 Task: Search for a house in Imbituva, Brazil, for 4 guests from September 6 to September 12, with a price range of ₹10,000 to ₹14,000, and include amenities like WiFi and TV.
Action: Mouse pressed left at (527, 128)
Screenshot: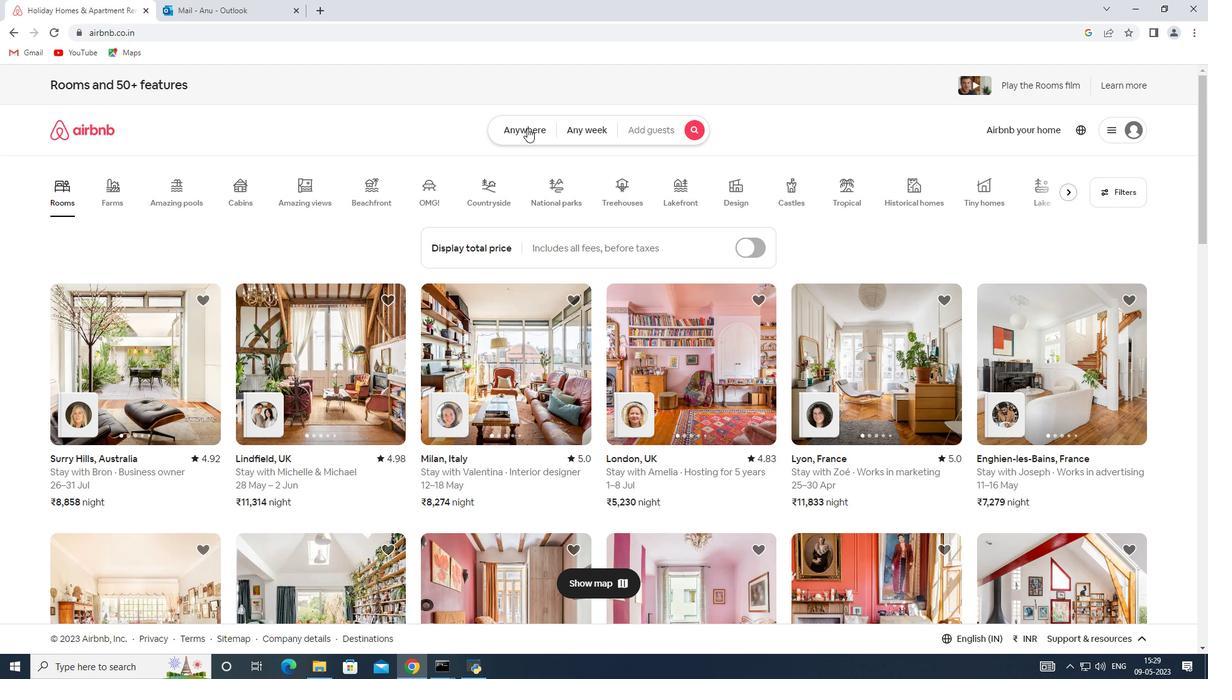 
Action: Mouse moved to (417, 182)
Screenshot: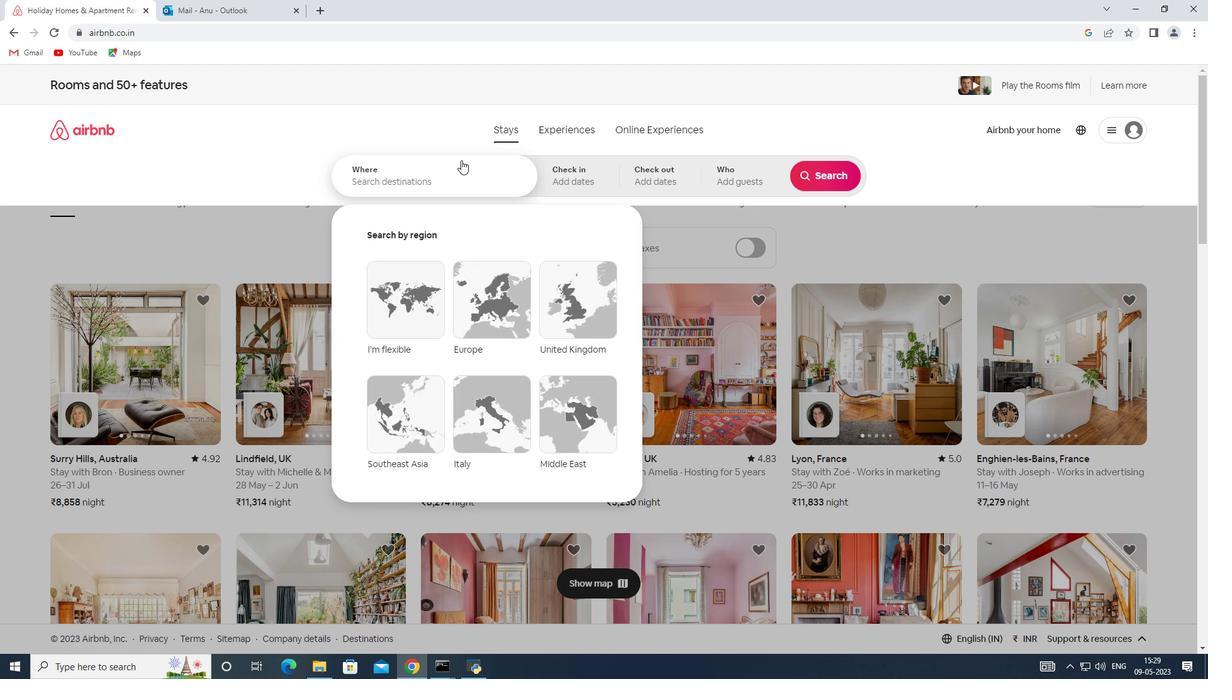 
Action: Mouse pressed left at (417, 182)
Screenshot: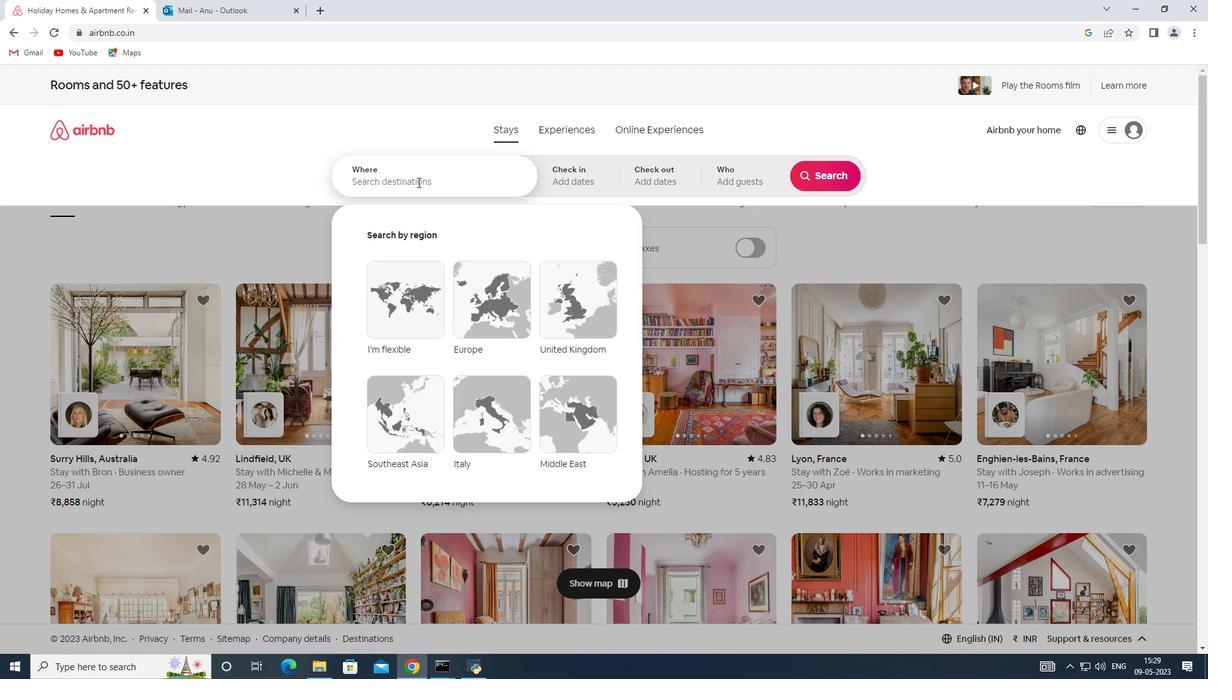 
Action: Key pressed <Key.shift><Key.shift>Imbituva,<Key.shift>Brazil
Screenshot: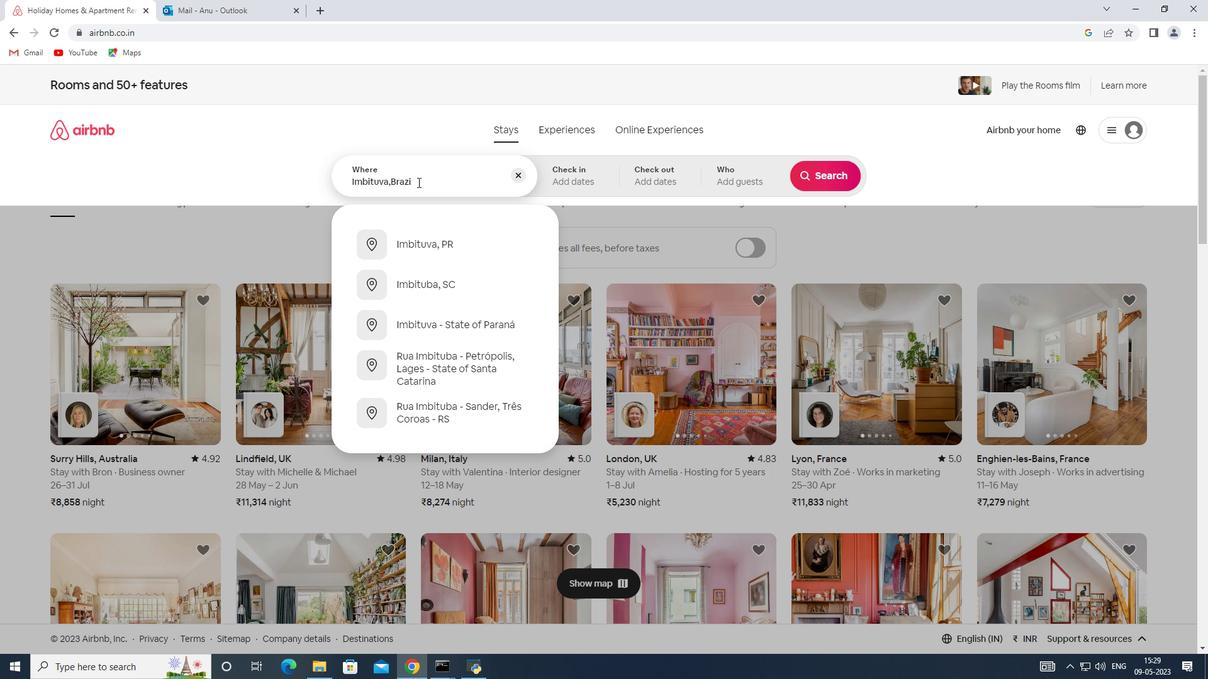 
Action: Mouse moved to (565, 176)
Screenshot: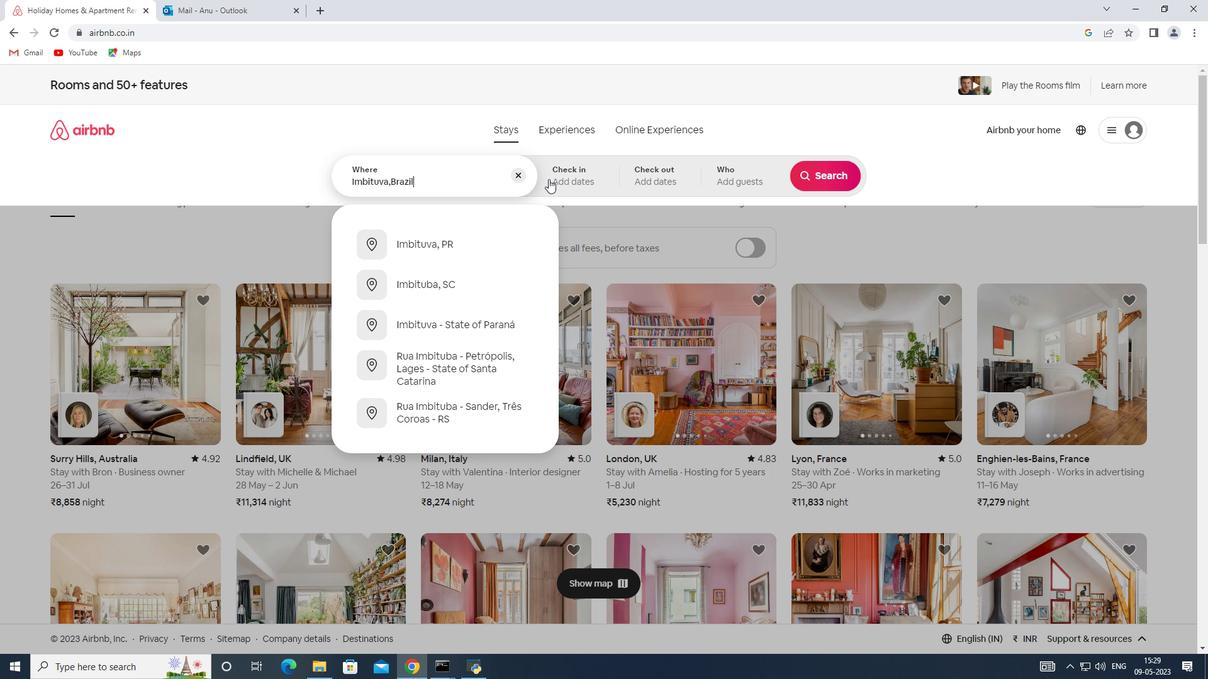 
Action: Mouse pressed left at (565, 176)
Screenshot: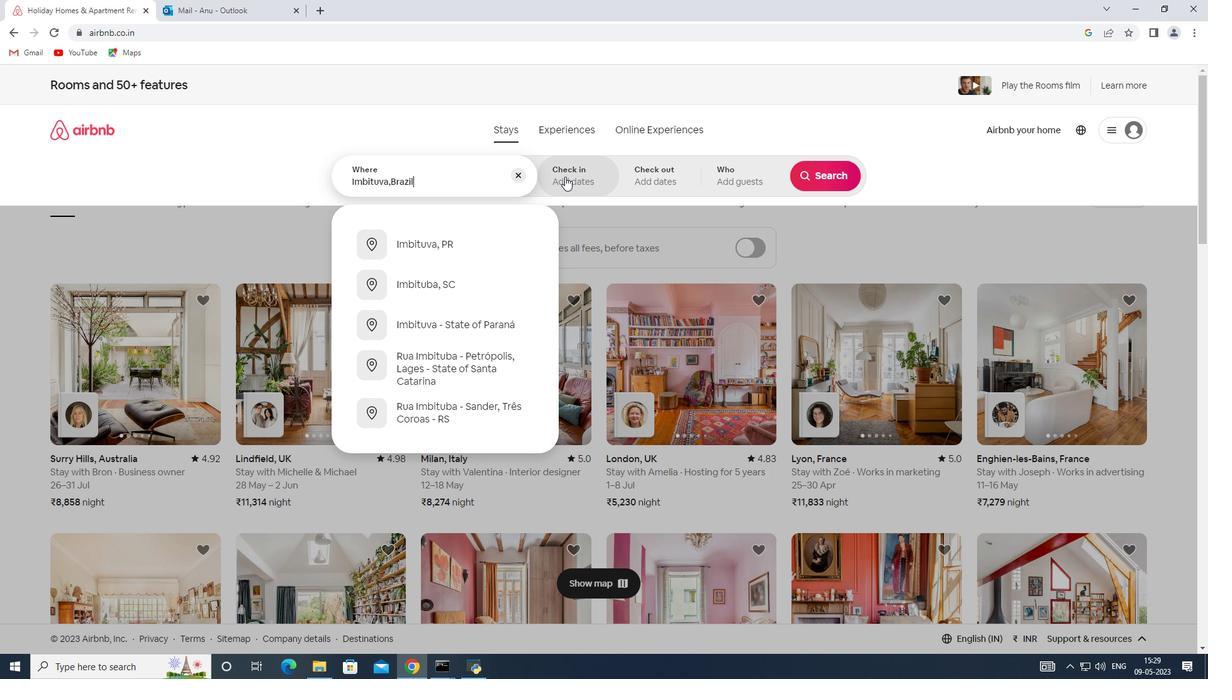 
Action: Mouse moved to (813, 273)
Screenshot: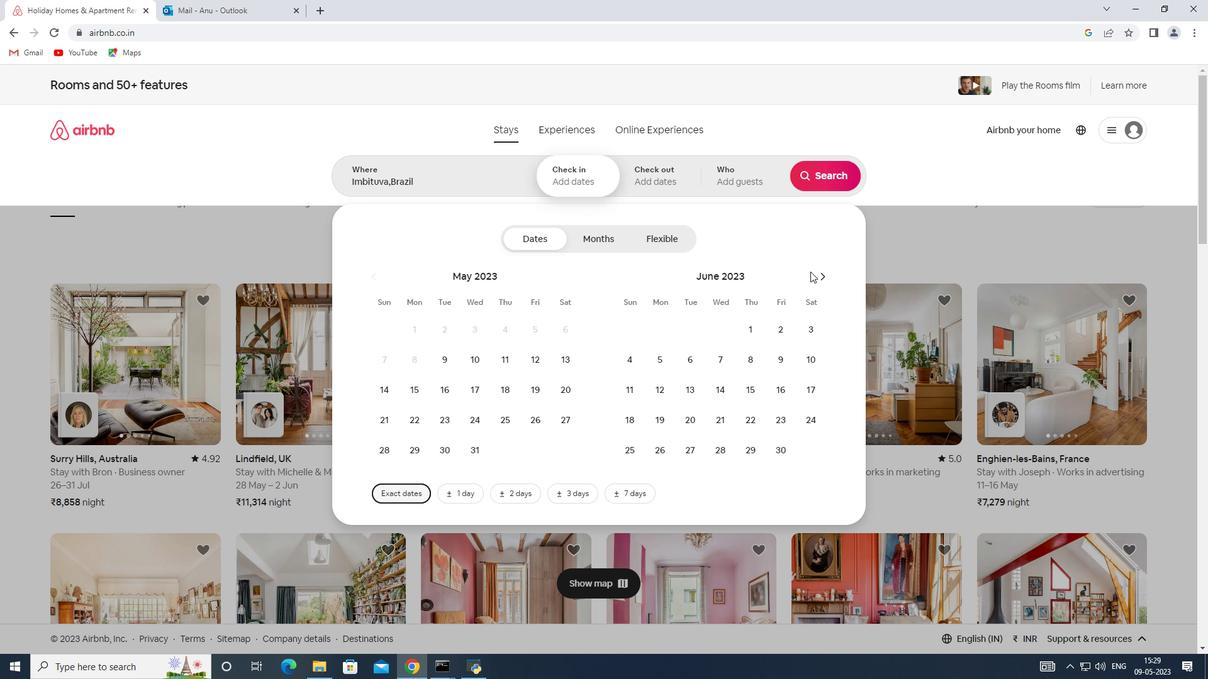 
Action: Mouse pressed left at (813, 273)
Screenshot: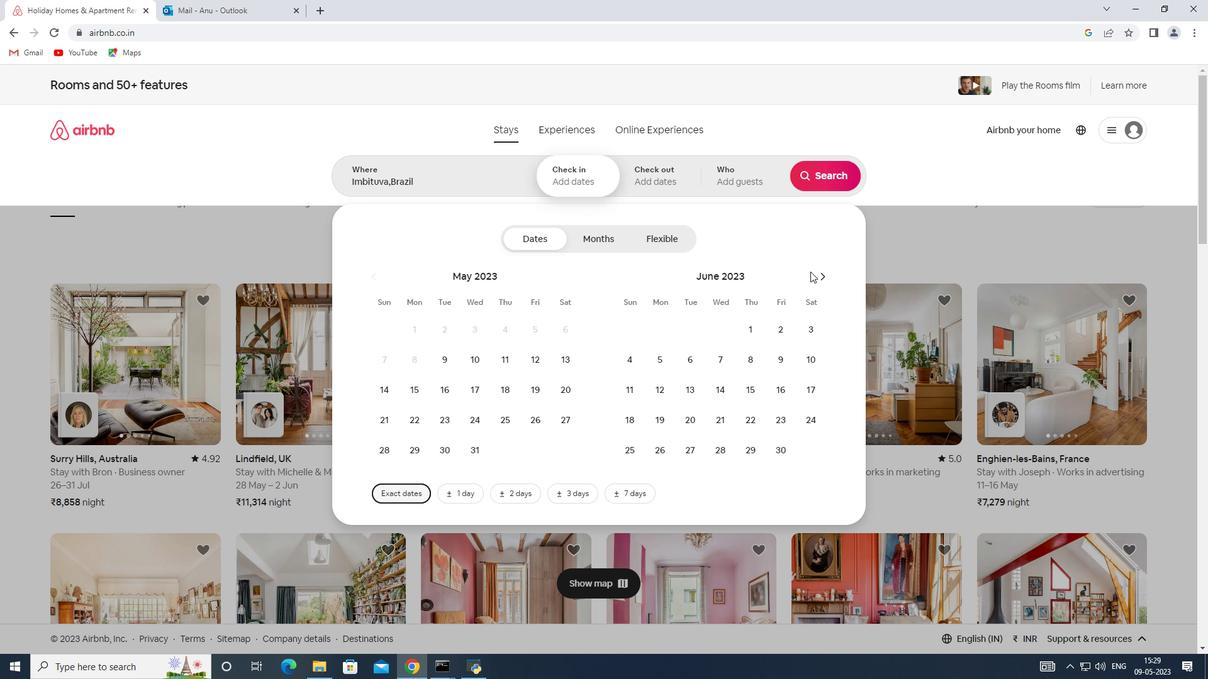 
Action: Mouse moved to (813, 273)
Screenshot: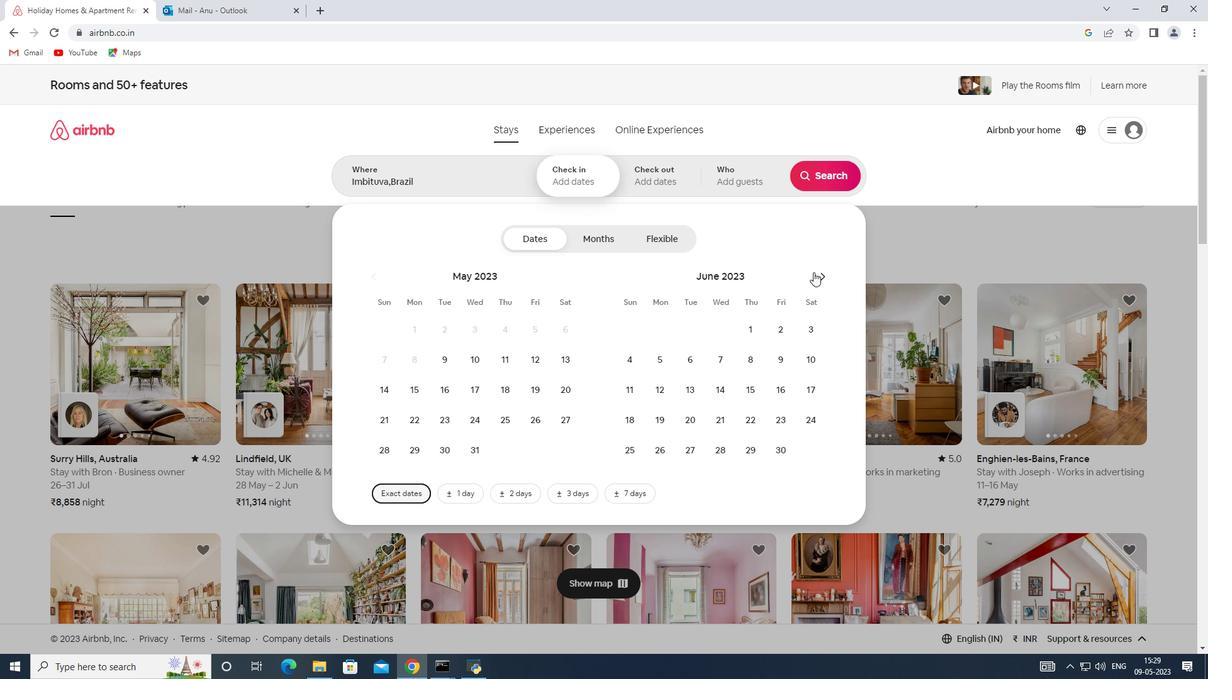 
Action: Mouse pressed left at (813, 273)
Screenshot: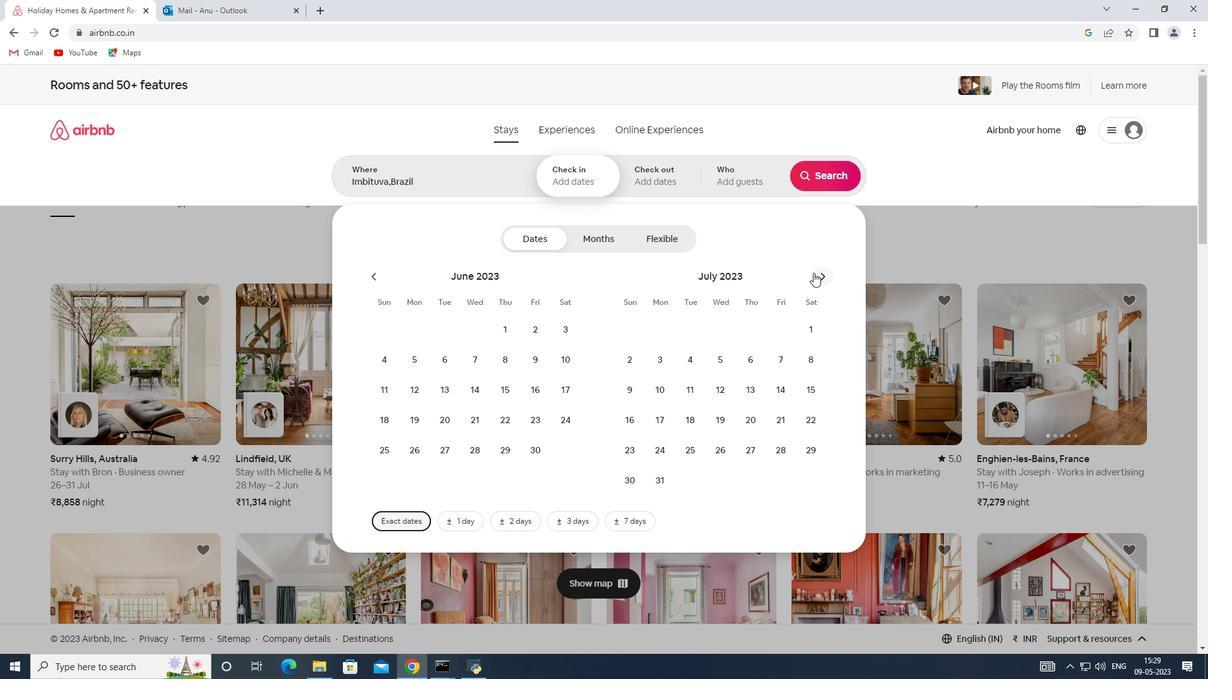 
Action: Mouse pressed left at (813, 273)
Screenshot: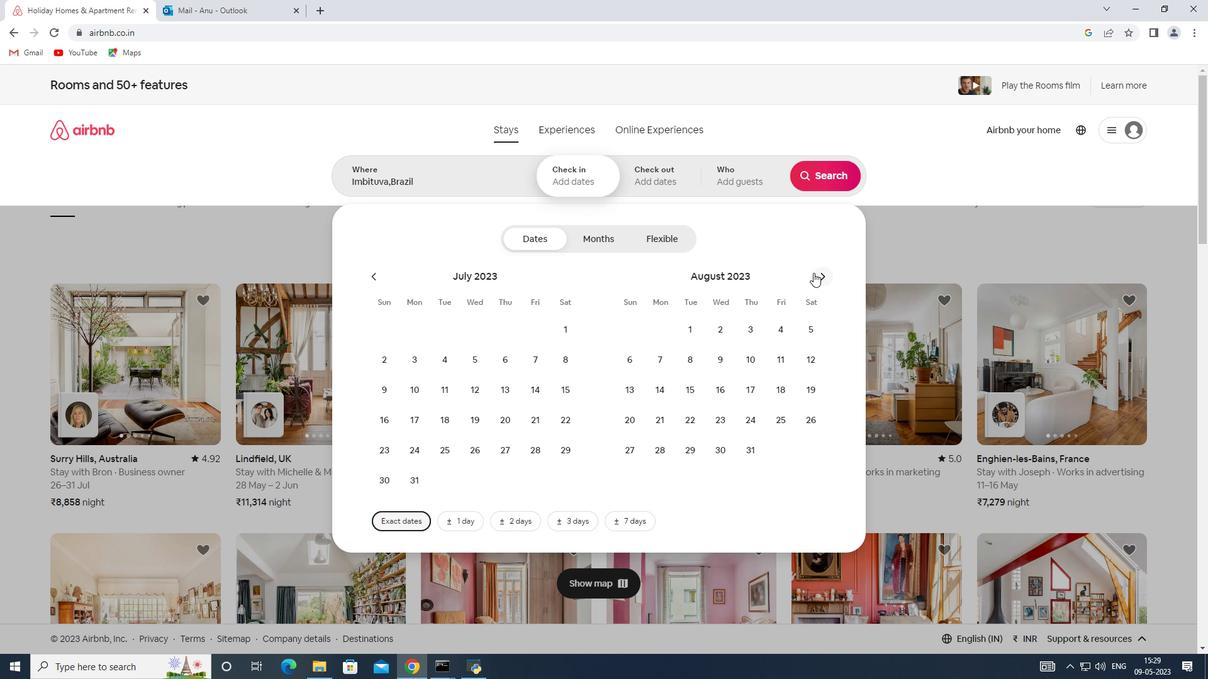 
Action: Mouse moved to (723, 356)
Screenshot: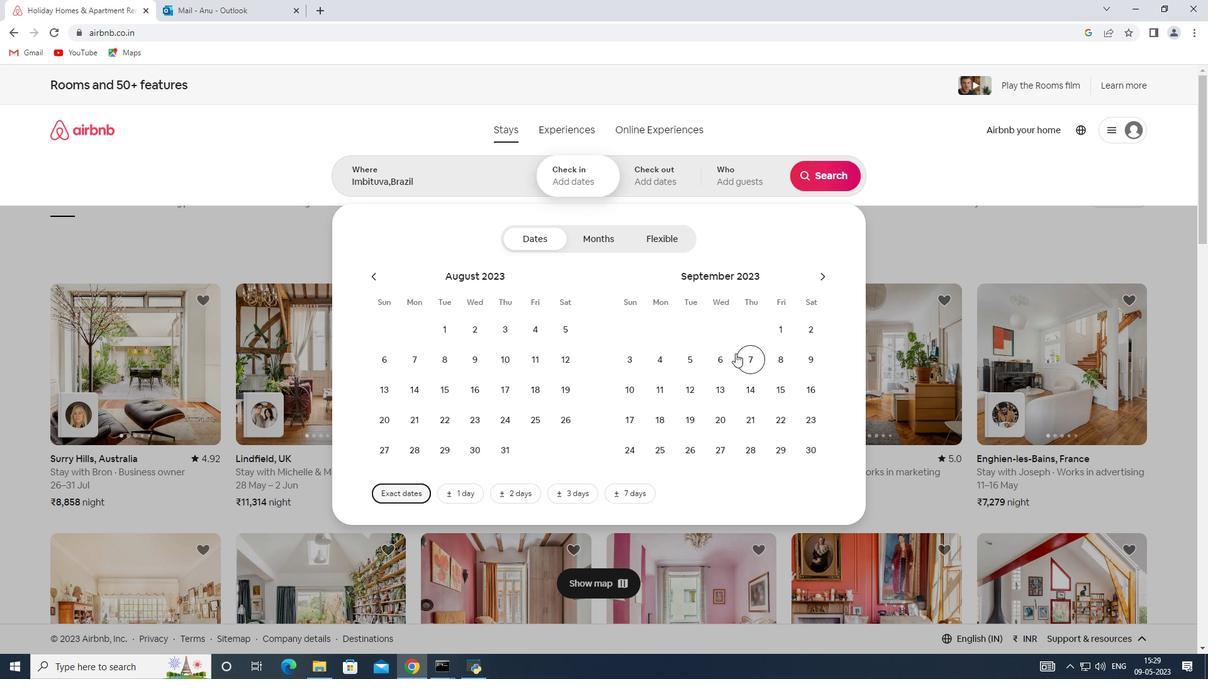 
Action: Mouse pressed left at (723, 356)
Screenshot: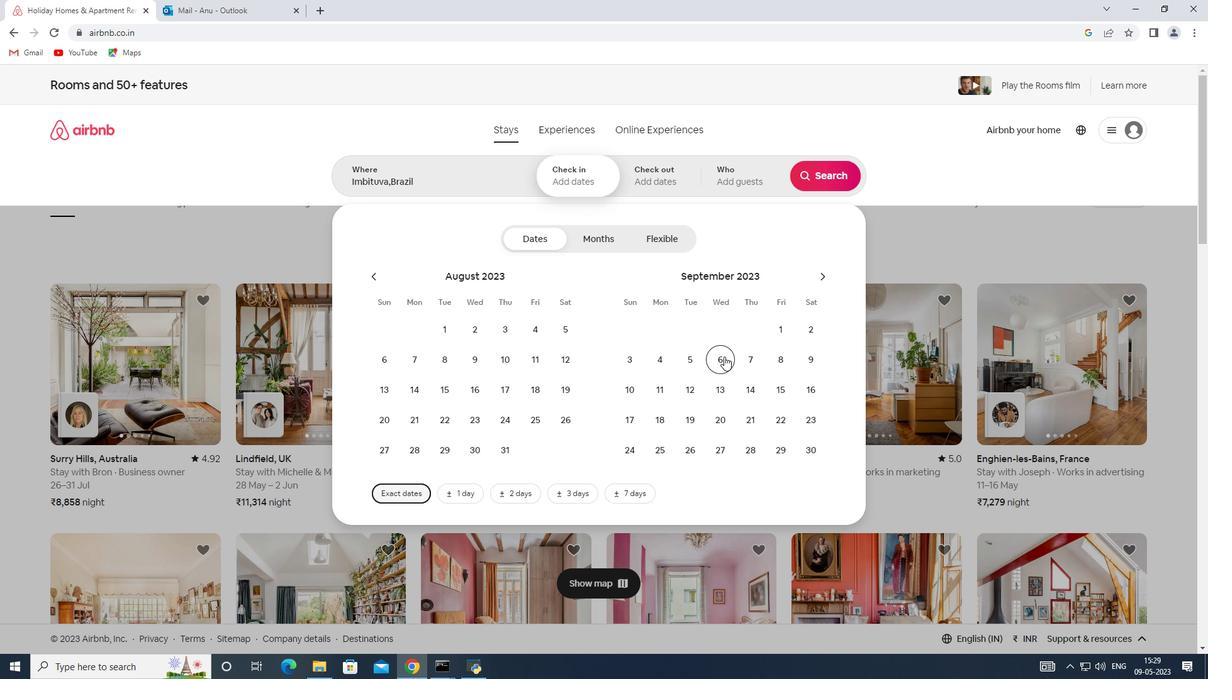 
Action: Mouse moved to (691, 400)
Screenshot: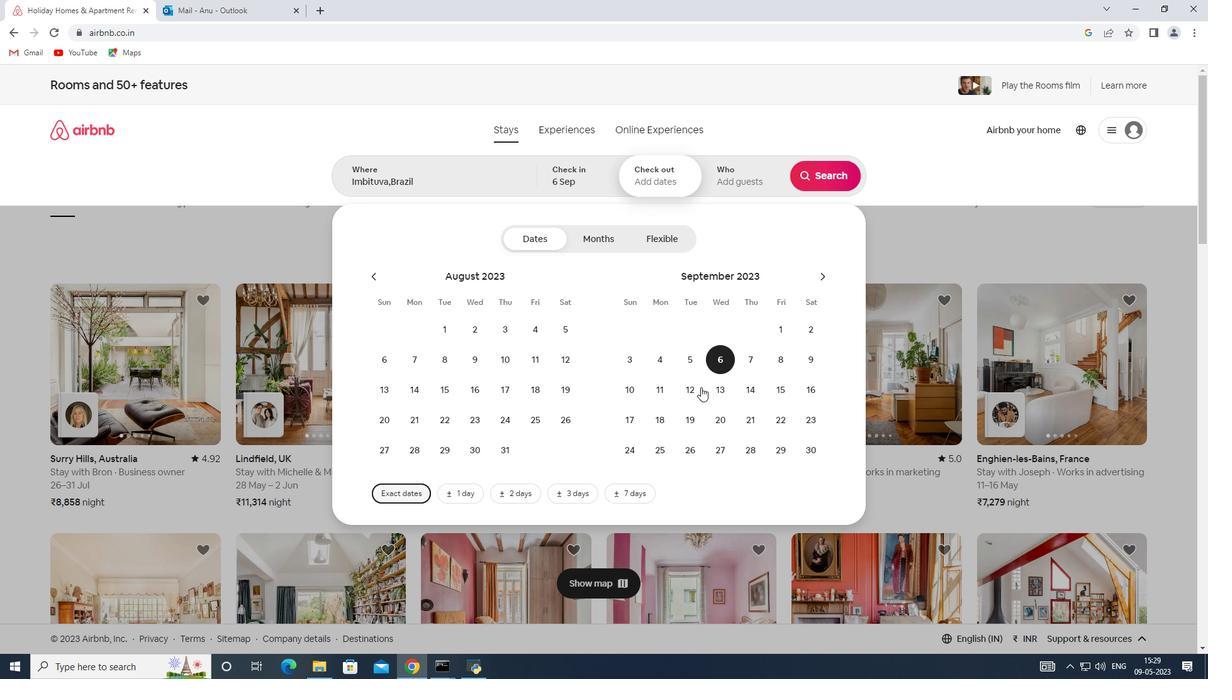 
Action: Mouse pressed left at (691, 400)
Screenshot: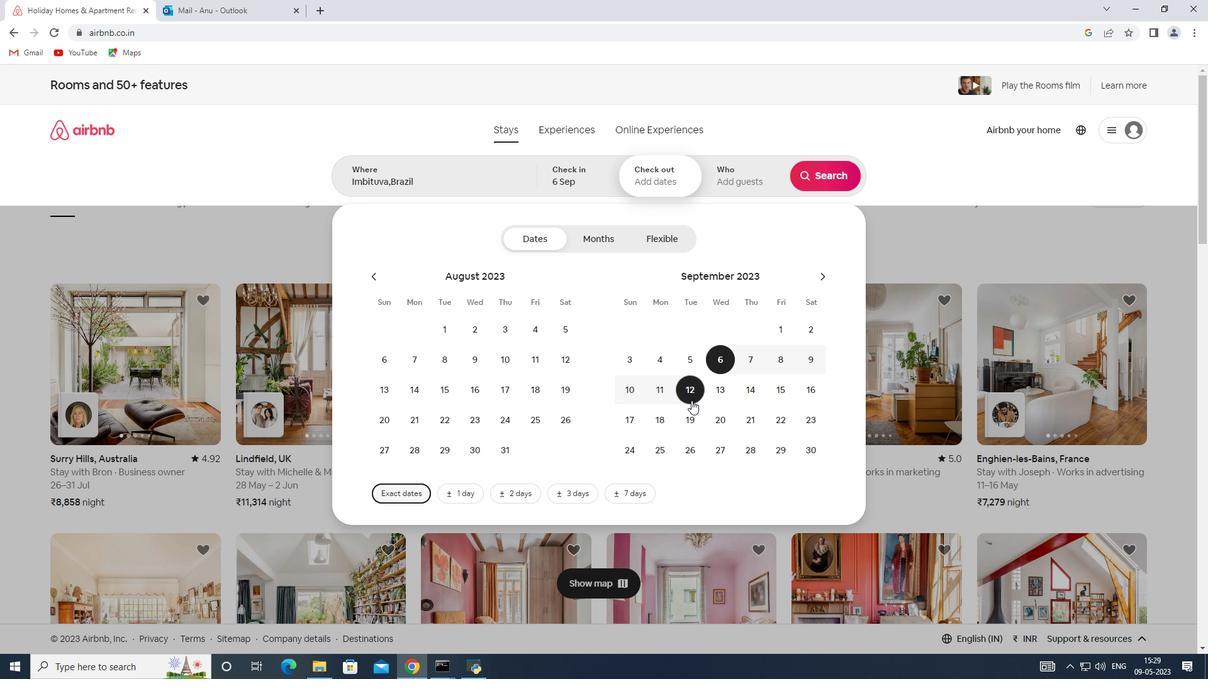 
Action: Mouse moved to (737, 179)
Screenshot: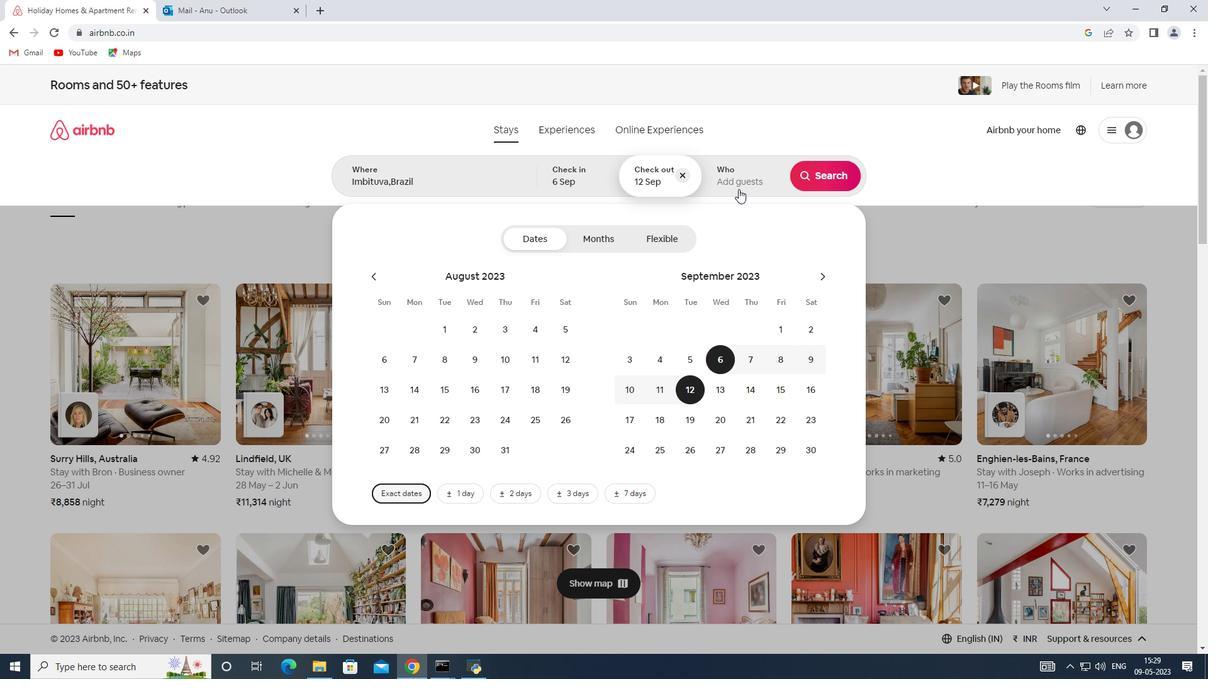 
Action: Mouse pressed left at (737, 179)
Screenshot: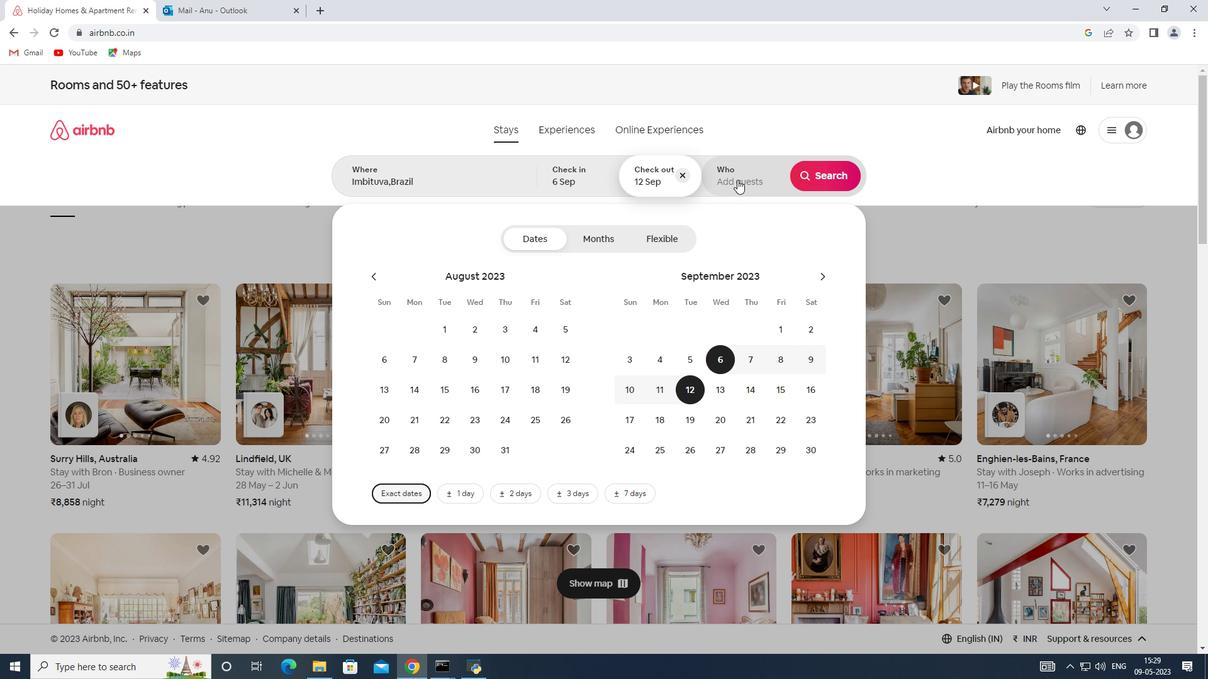 
Action: Mouse moved to (822, 249)
Screenshot: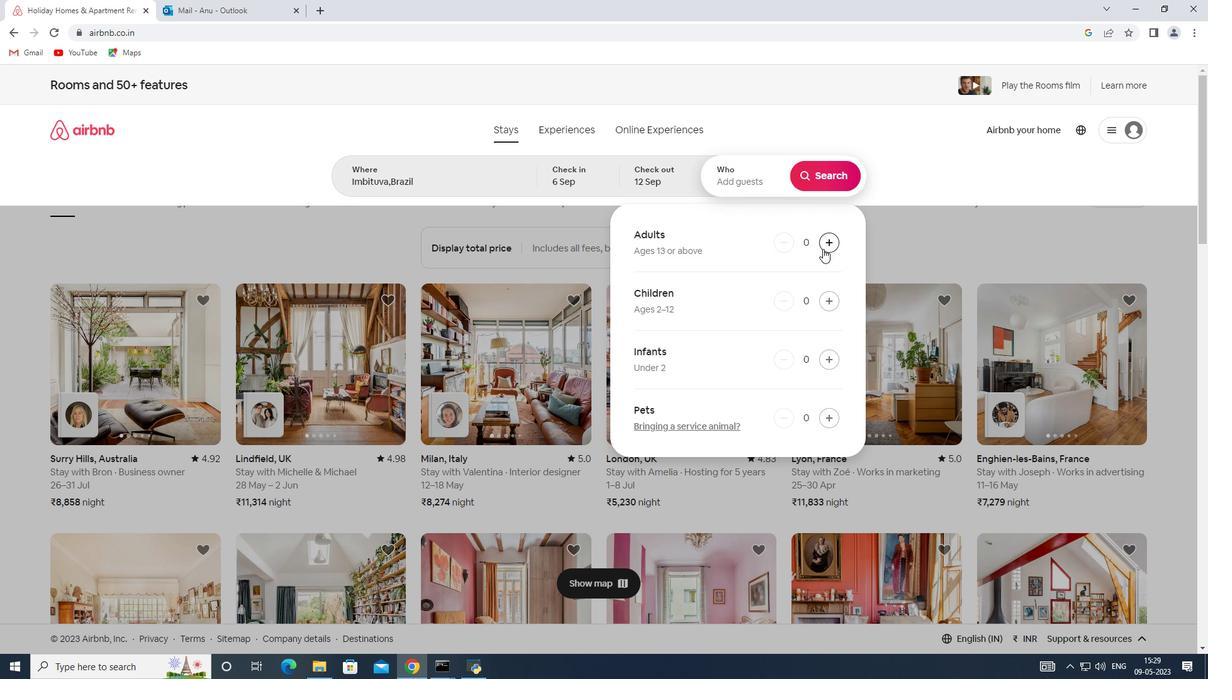 
Action: Mouse pressed left at (822, 249)
Screenshot: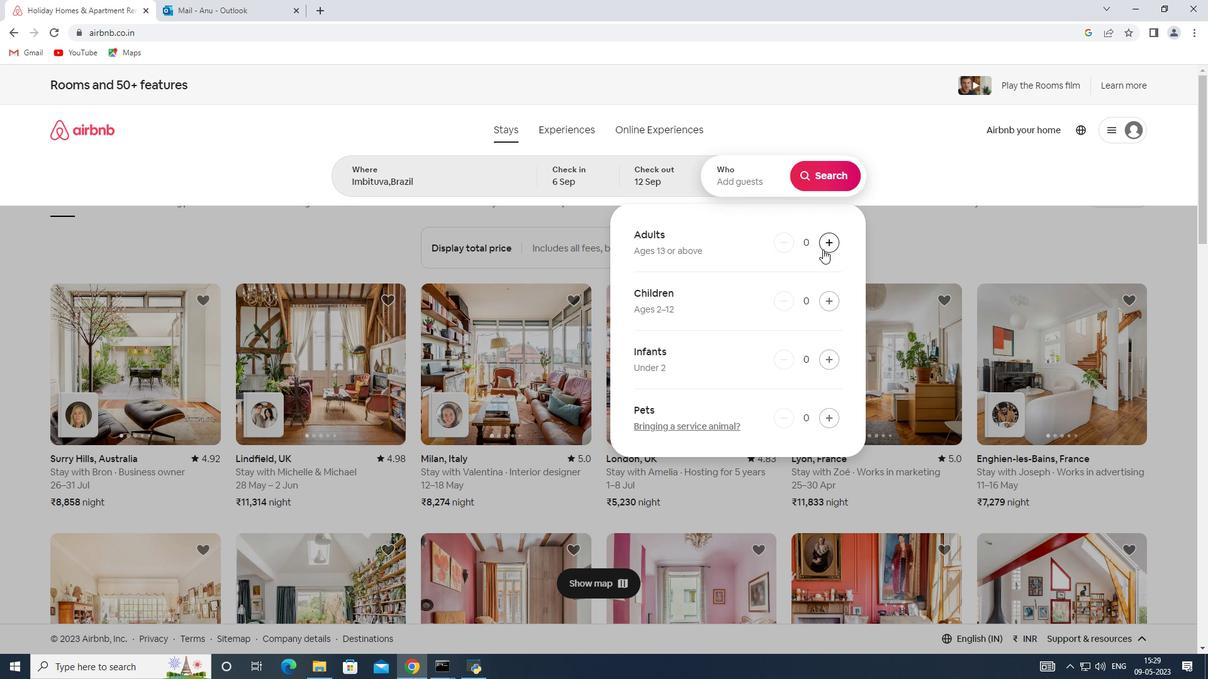 
Action: Mouse pressed left at (822, 249)
Screenshot: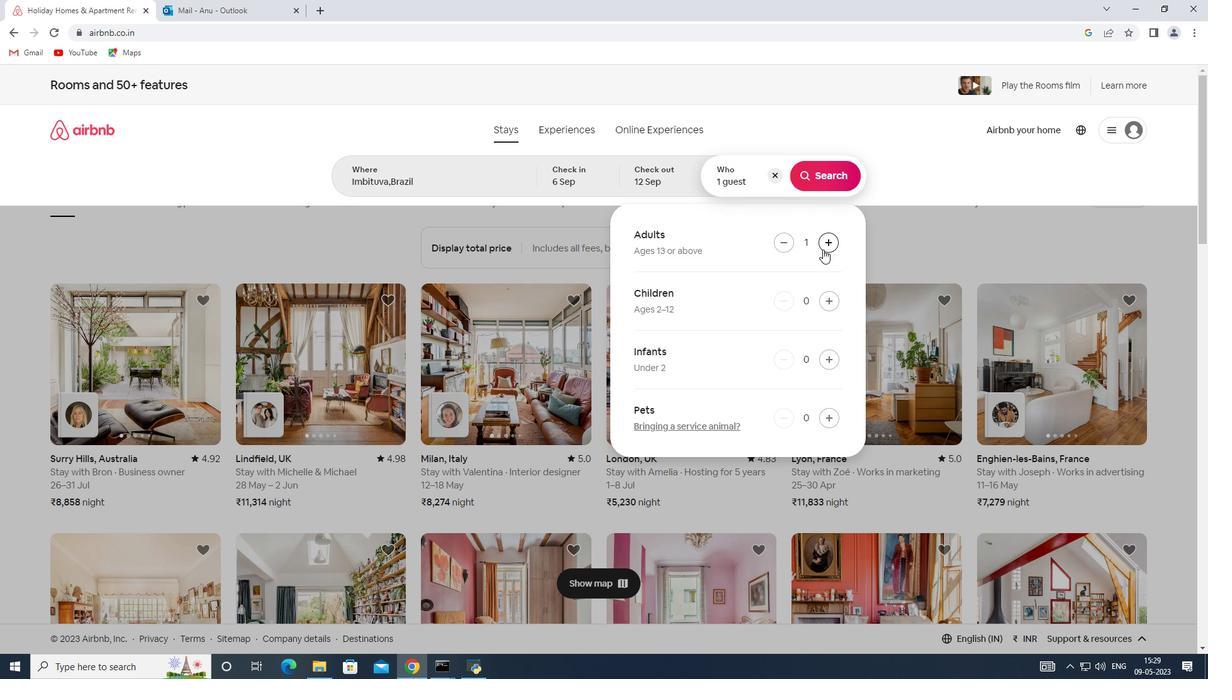 
Action: Mouse pressed left at (822, 249)
Screenshot: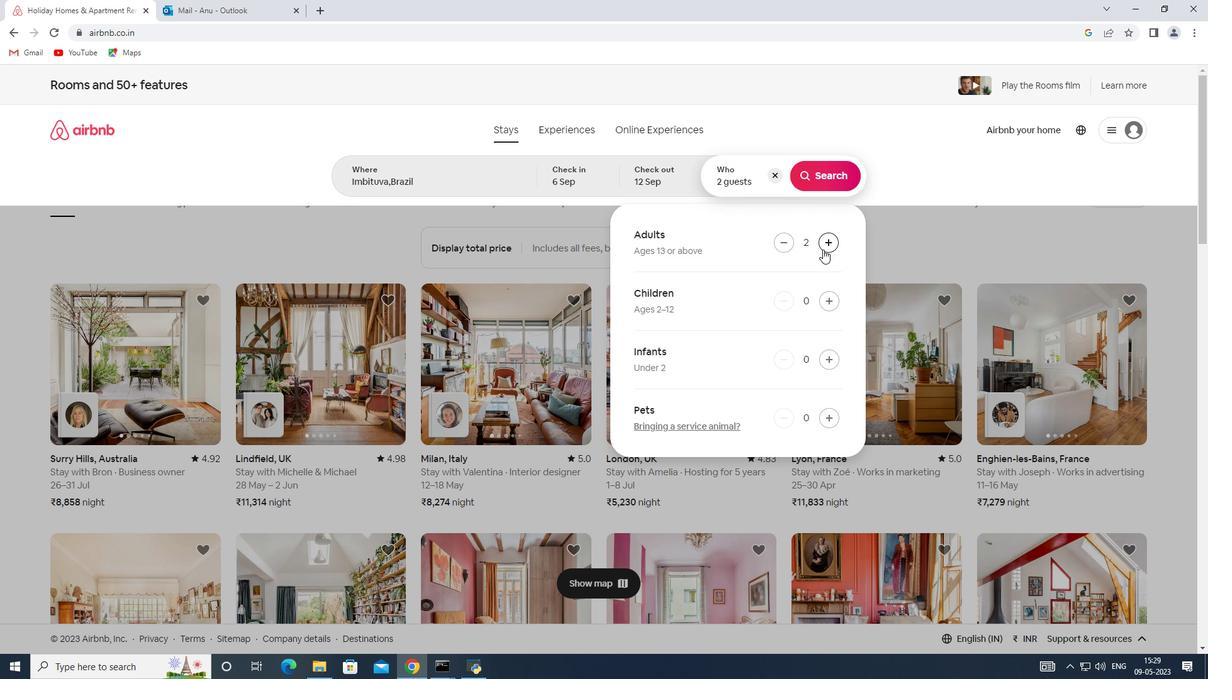 
Action: Mouse pressed left at (822, 249)
Screenshot: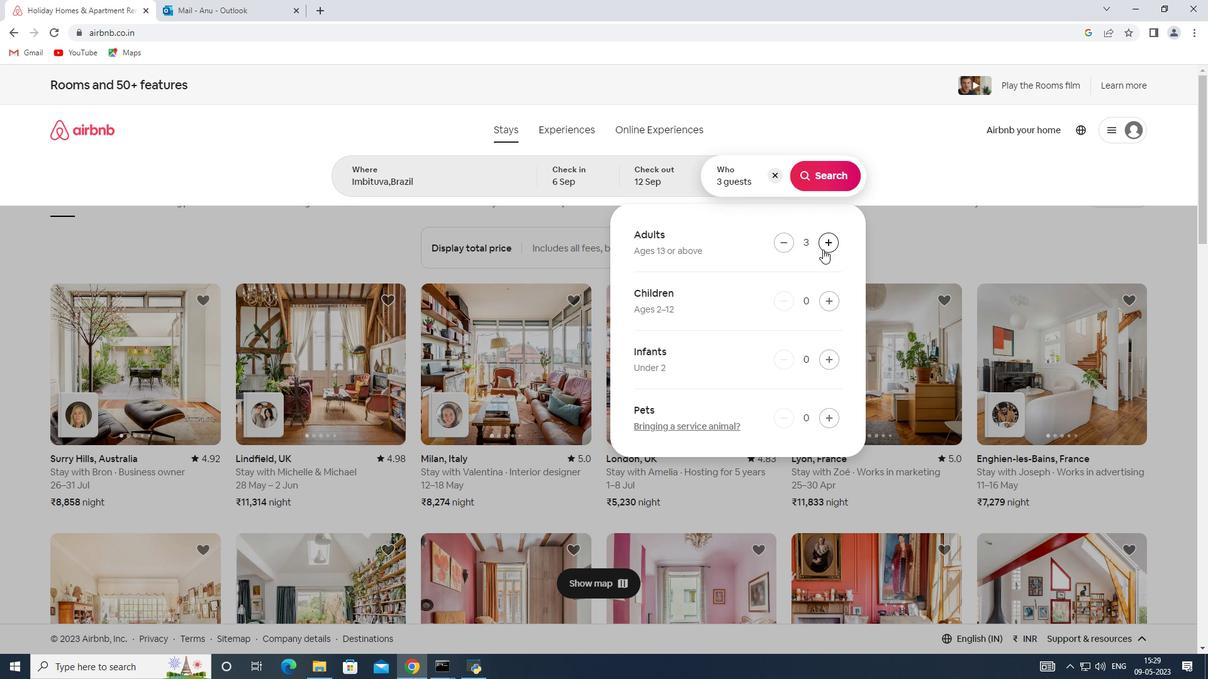 
Action: Mouse moved to (821, 181)
Screenshot: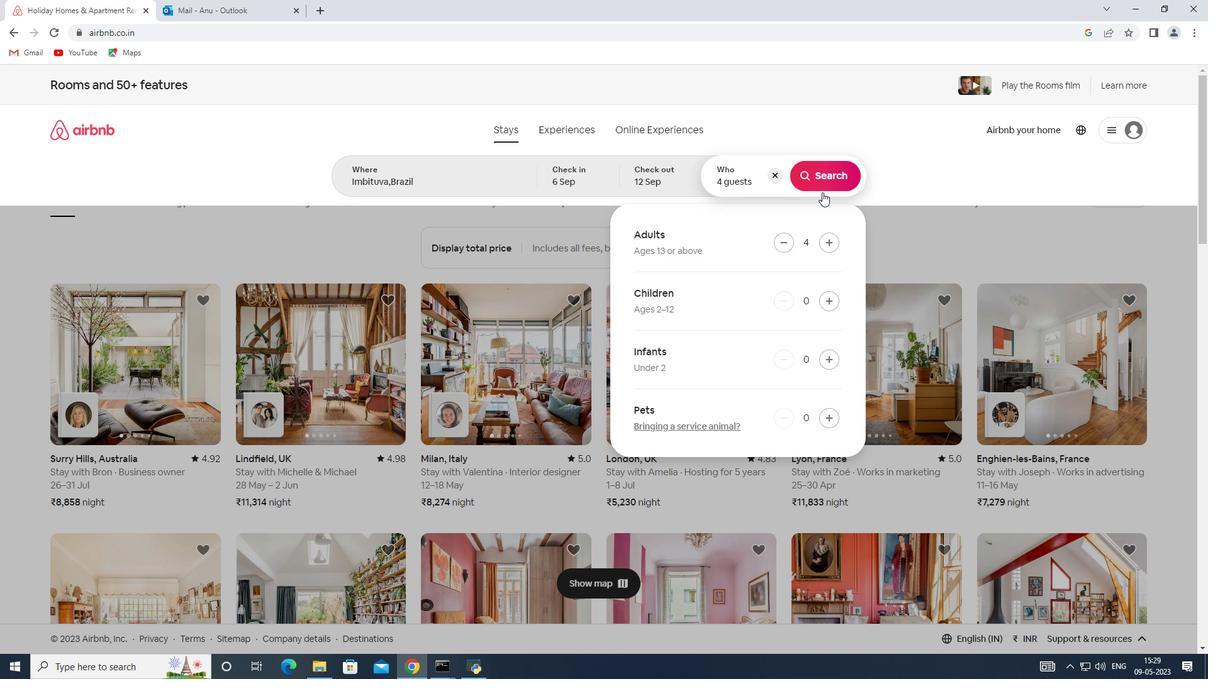 
Action: Mouse pressed left at (821, 181)
Screenshot: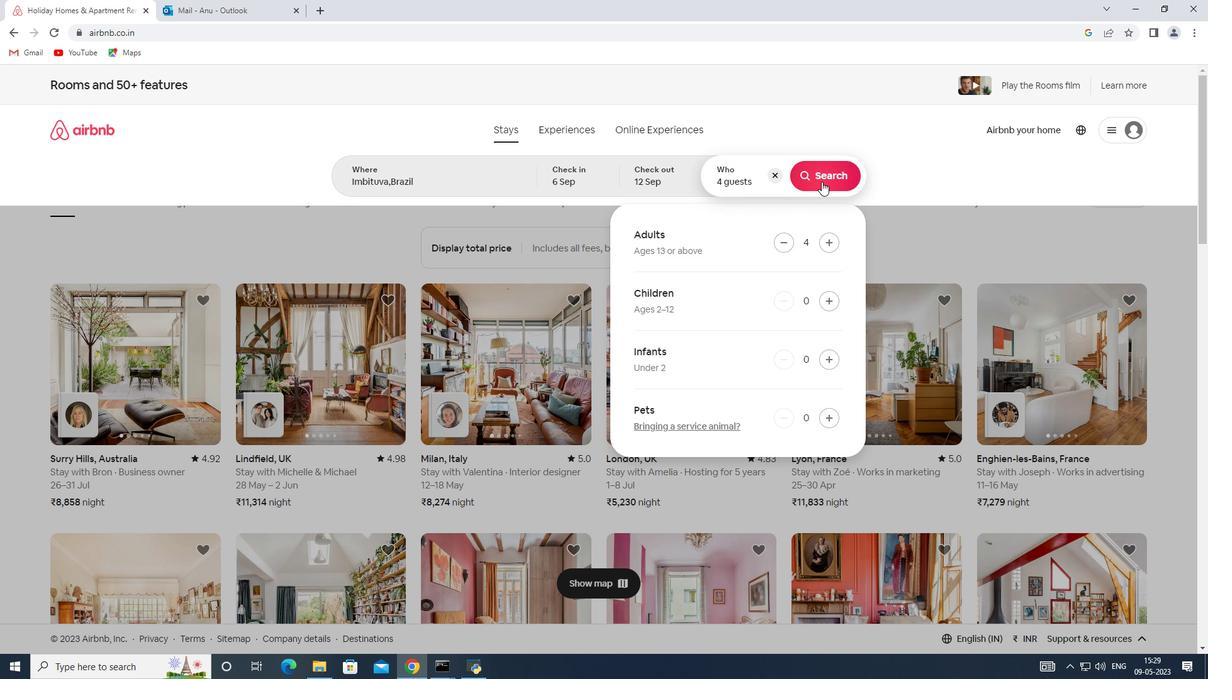 
Action: Mouse moved to (1131, 144)
Screenshot: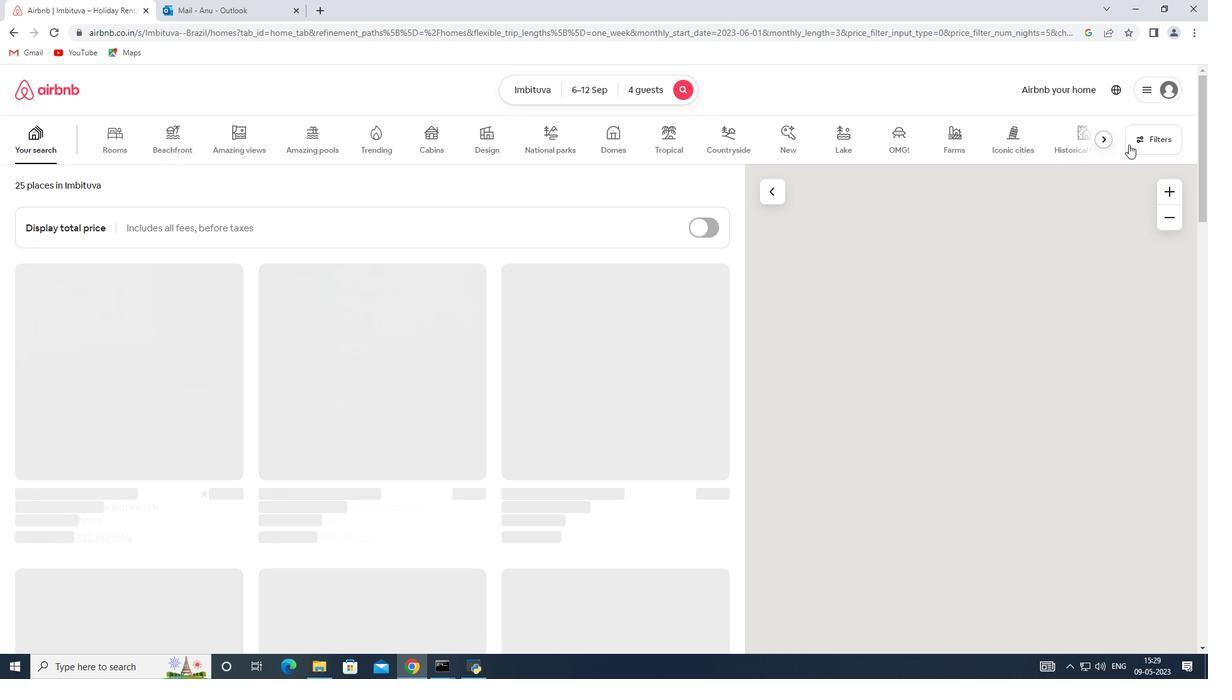 
Action: Mouse pressed left at (1131, 144)
Screenshot: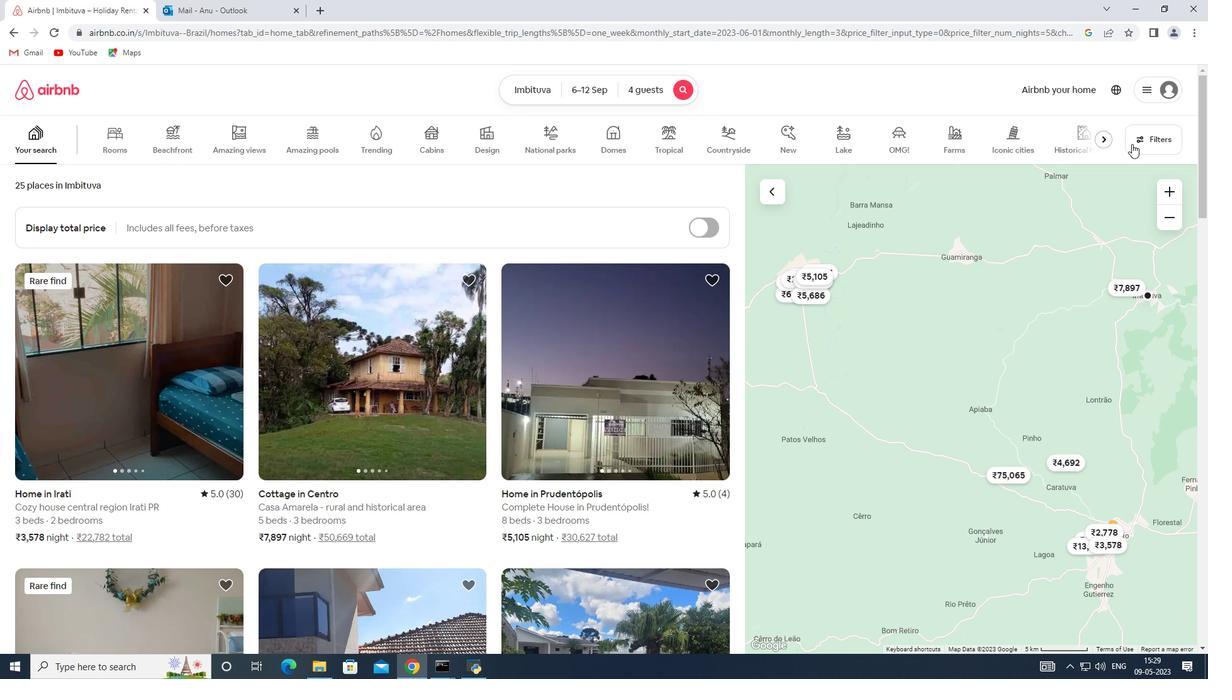 
Action: Mouse moved to (437, 445)
Screenshot: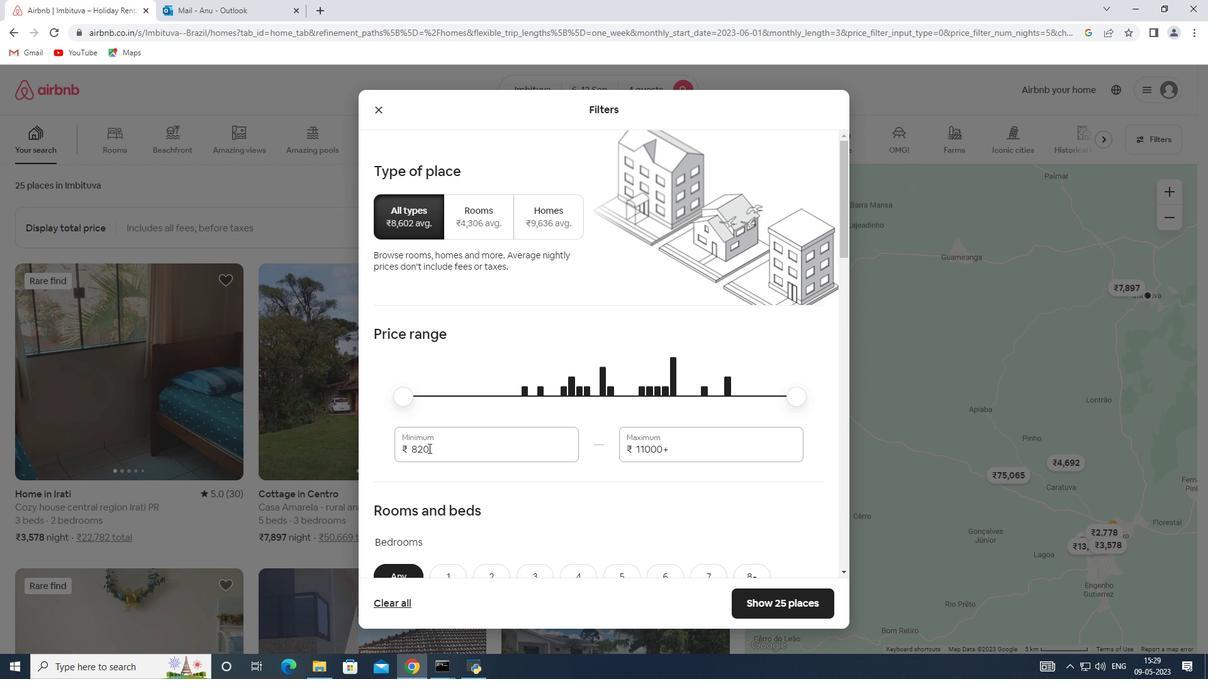 
Action: Mouse pressed left at (437, 445)
Screenshot: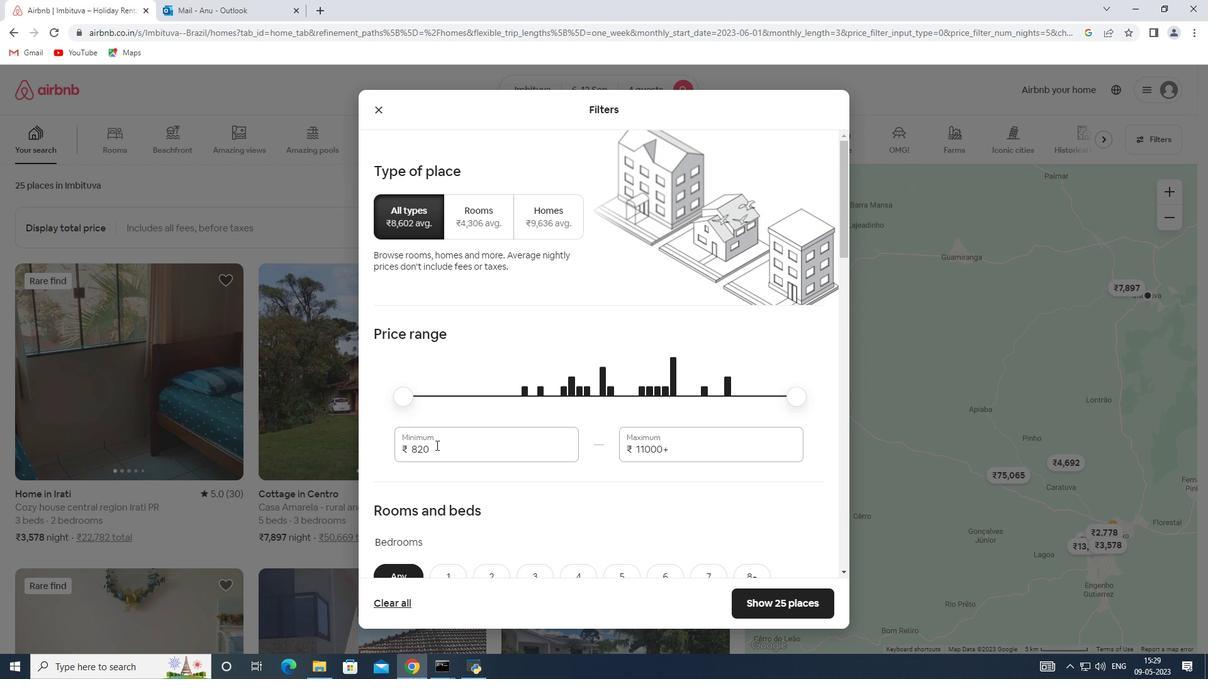
Action: Mouse moved to (402, 436)
Screenshot: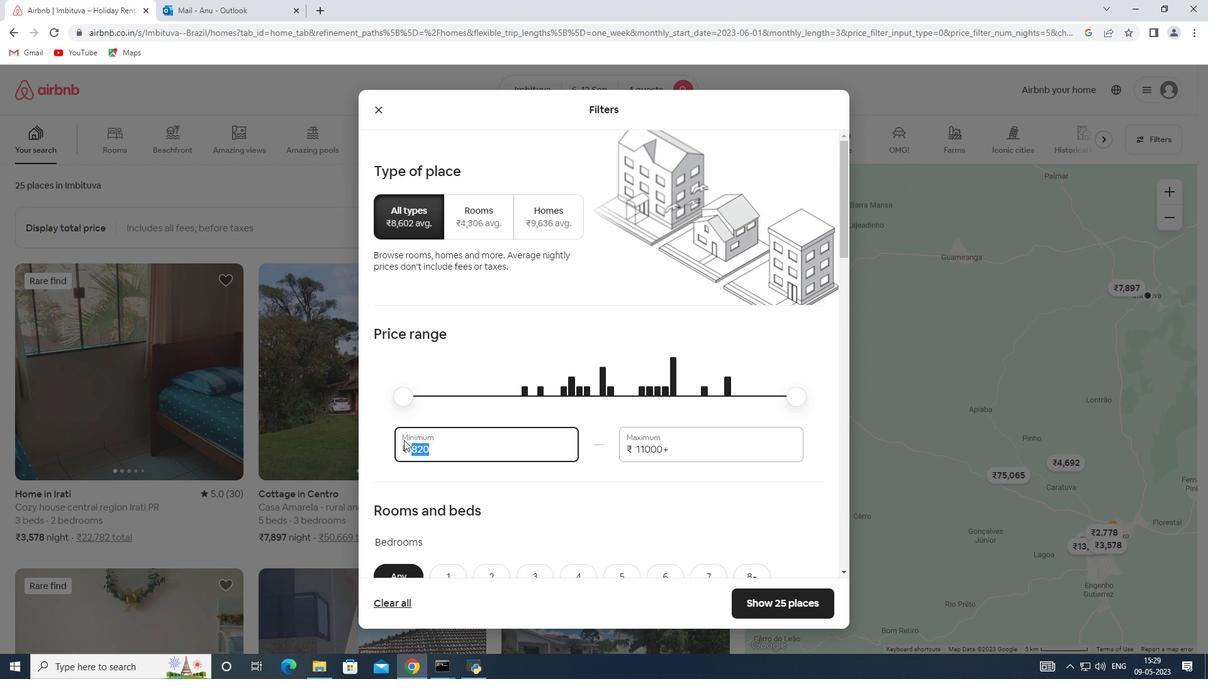 
Action: Key pressed 10000
Screenshot: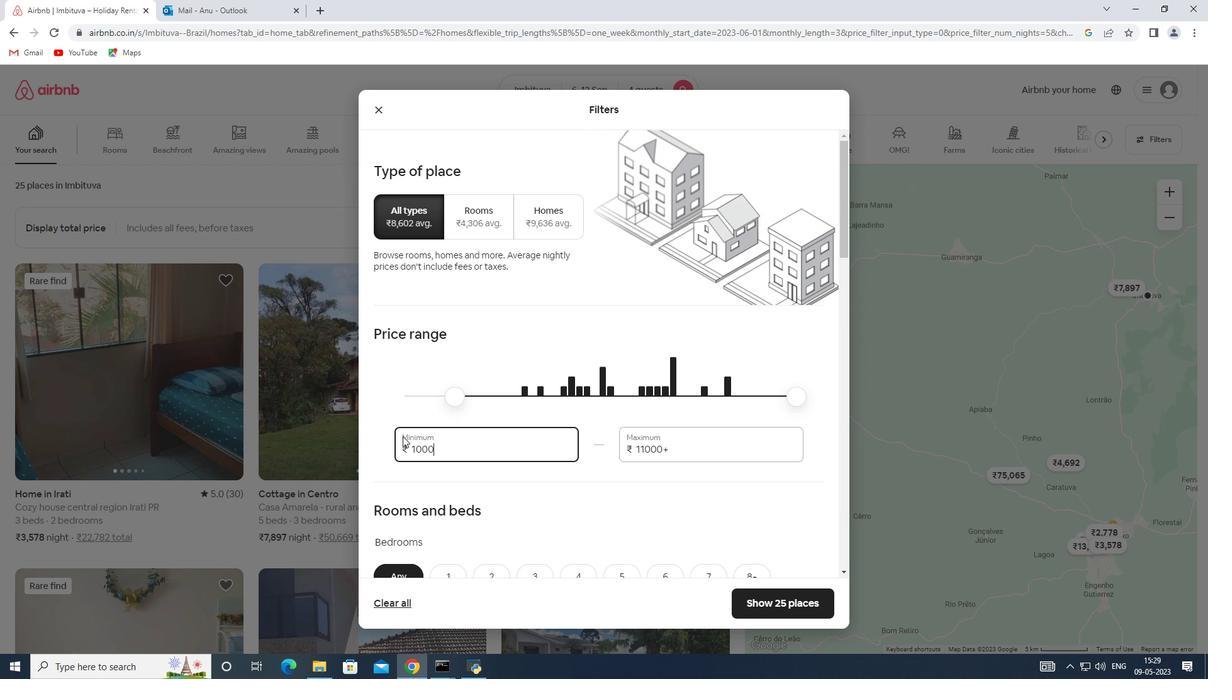 
Action: Mouse moved to (670, 449)
Screenshot: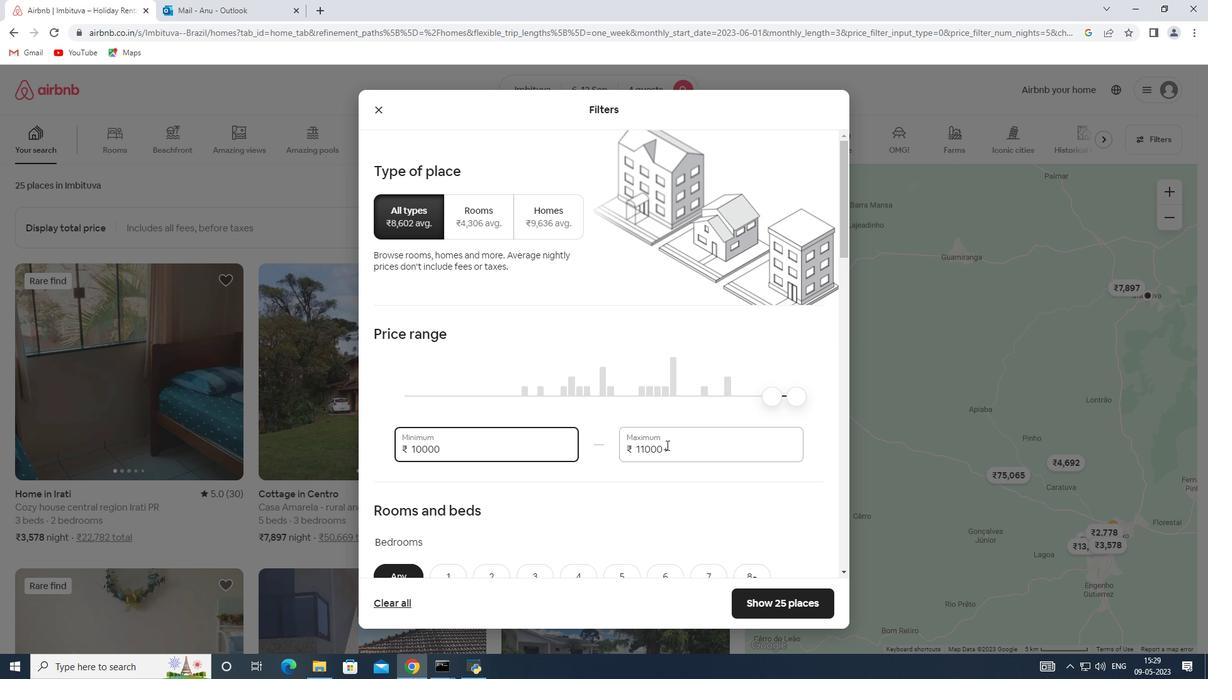 
Action: Mouse pressed left at (670, 449)
Screenshot: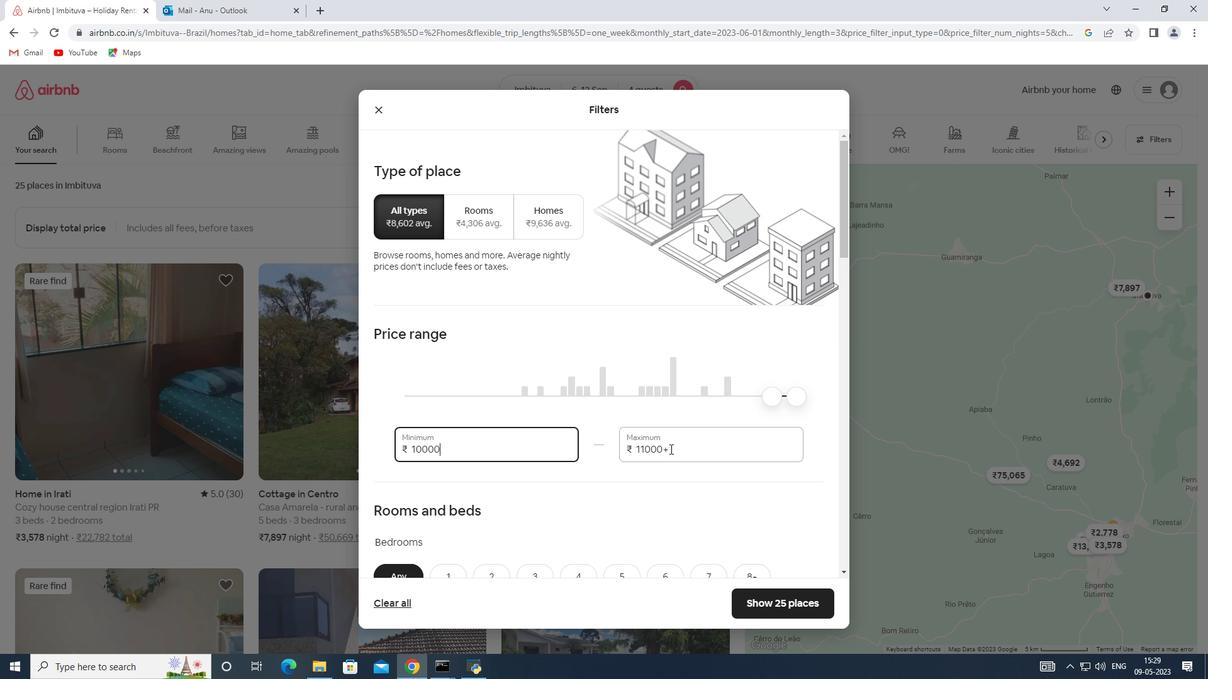 
Action: Mouse moved to (637, 449)
Screenshot: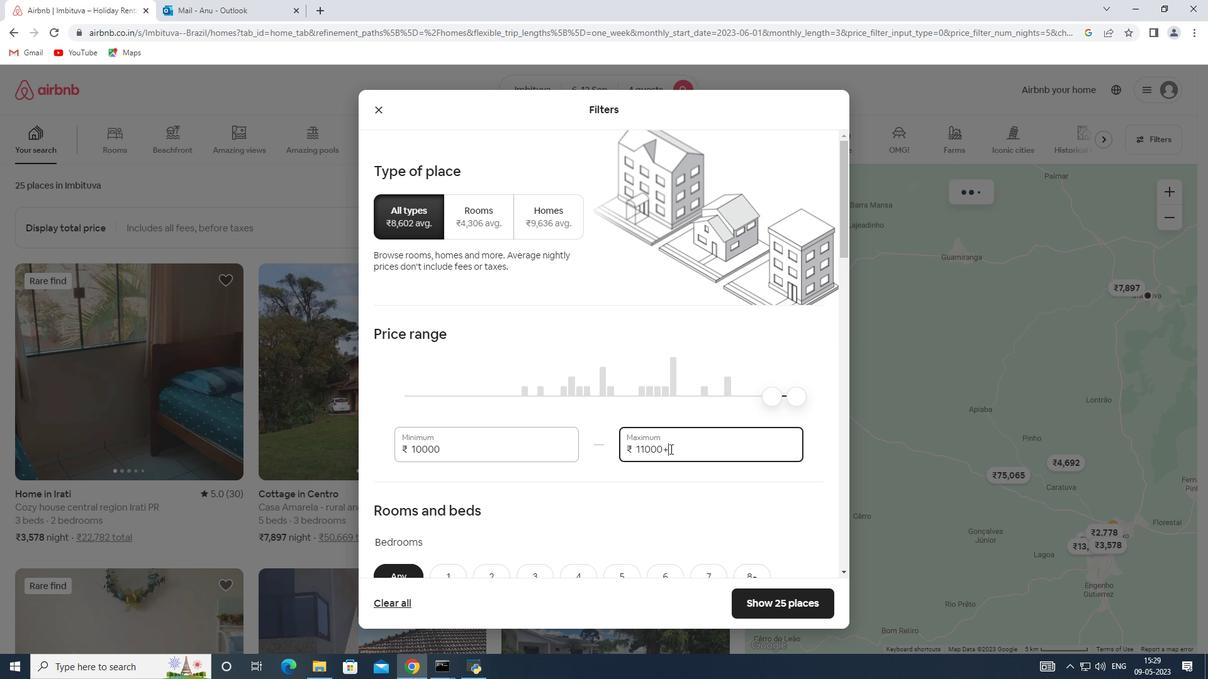 
Action: Key pressed 14000
Screenshot: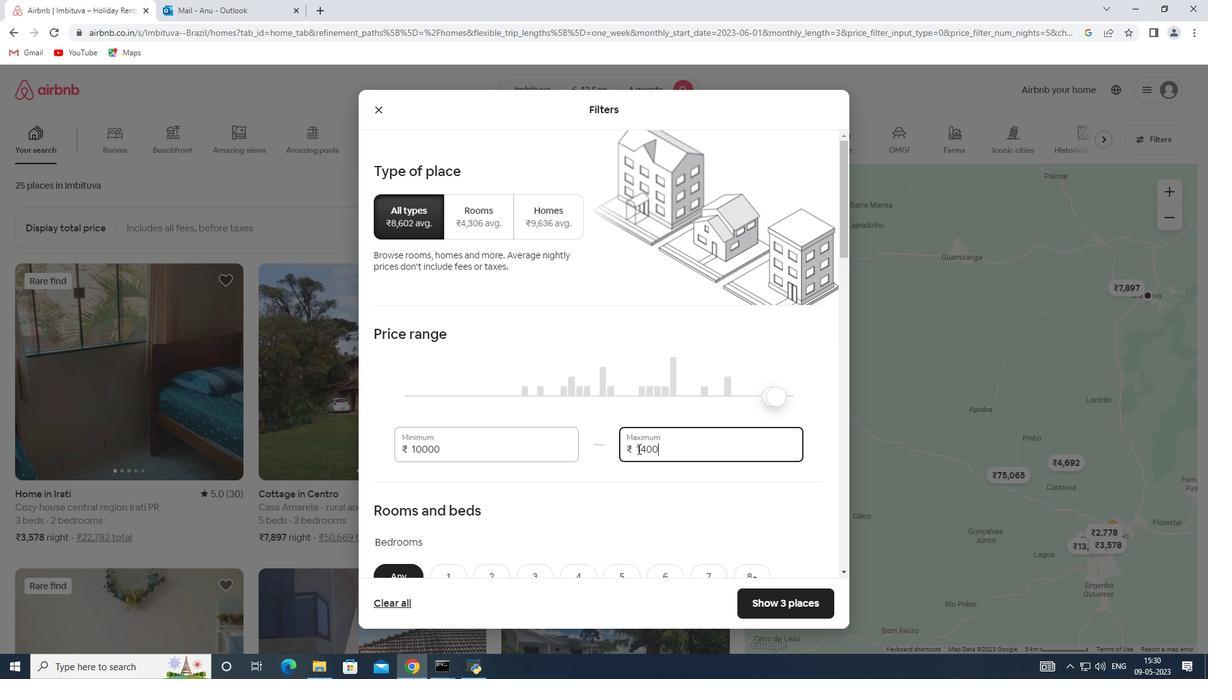 
Action: Mouse moved to (635, 449)
Screenshot: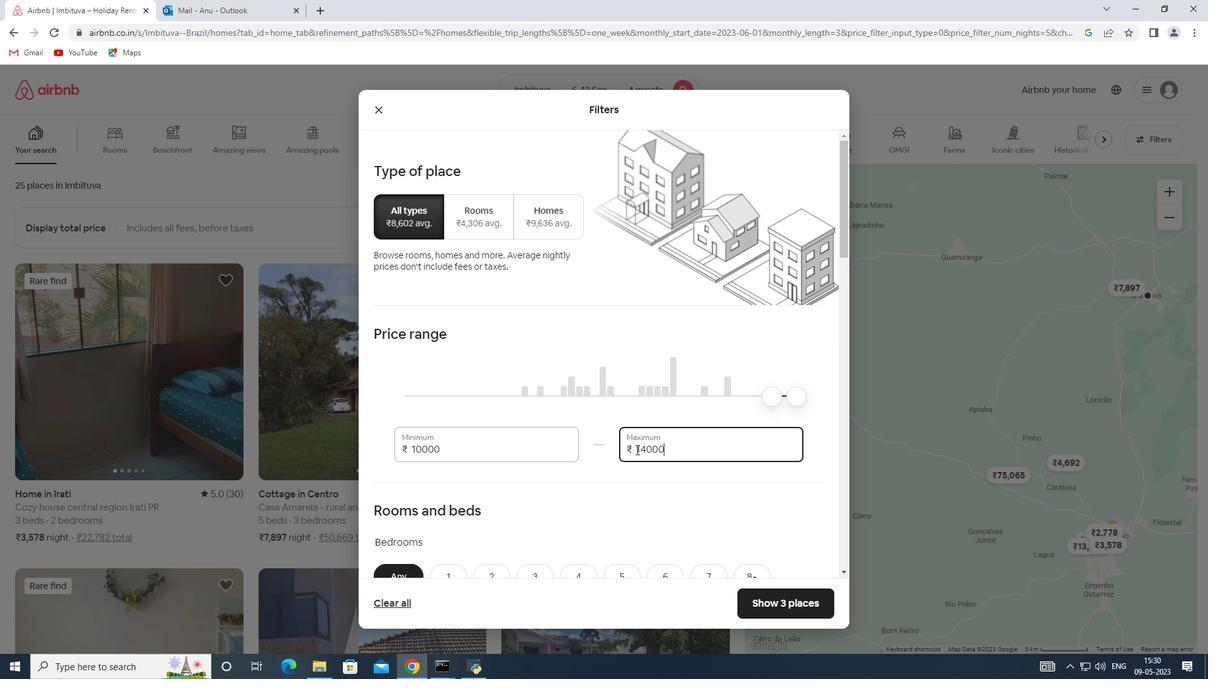 
Action: Mouse scrolled (635, 449) with delta (0, 0)
Screenshot: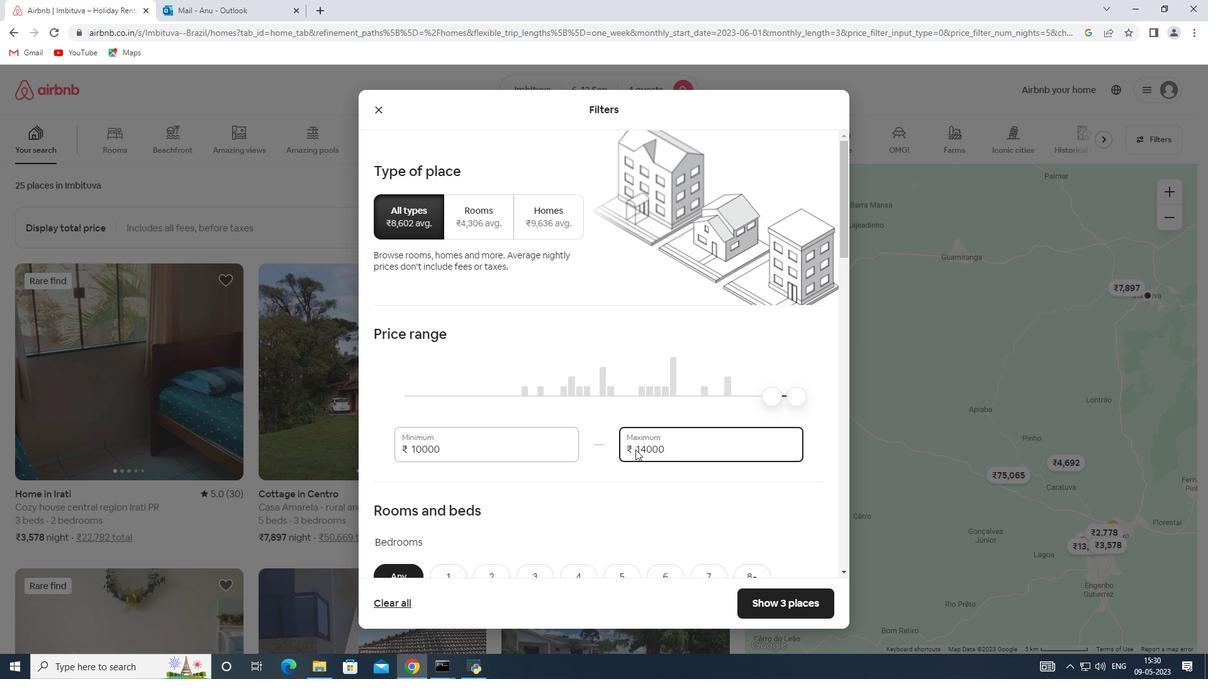 
Action: Mouse scrolled (635, 449) with delta (0, 0)
Screenshot: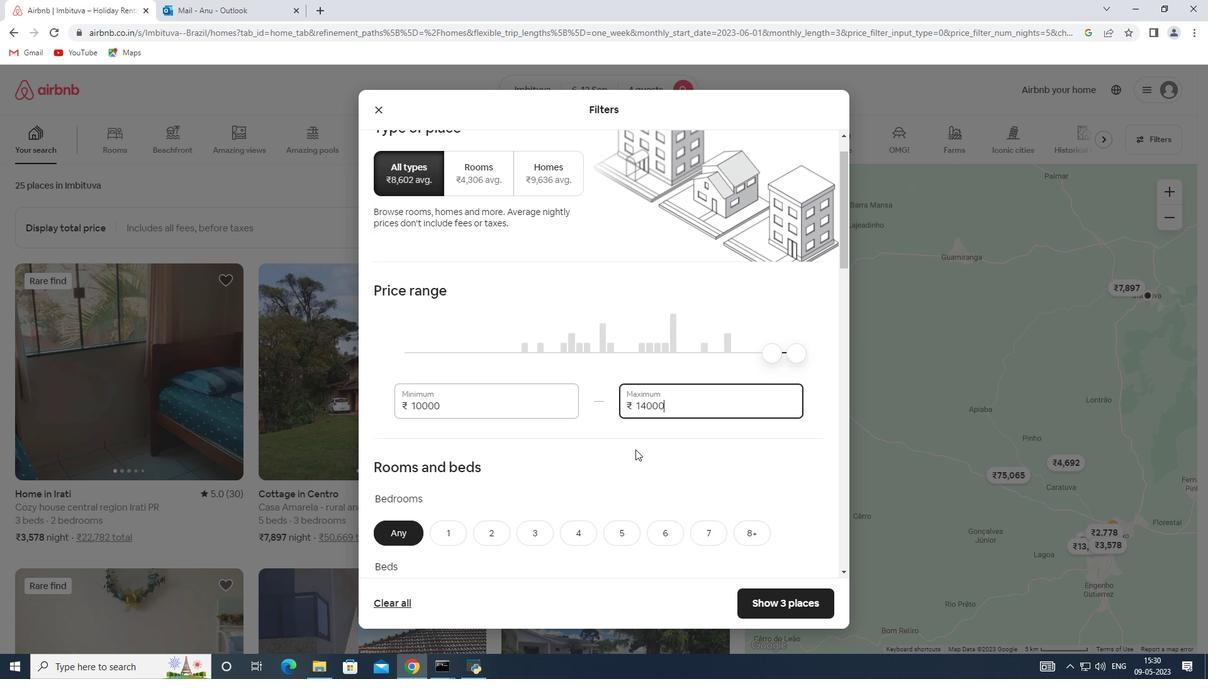 
Action: Mouse moved to (581, 444)
Screenshot: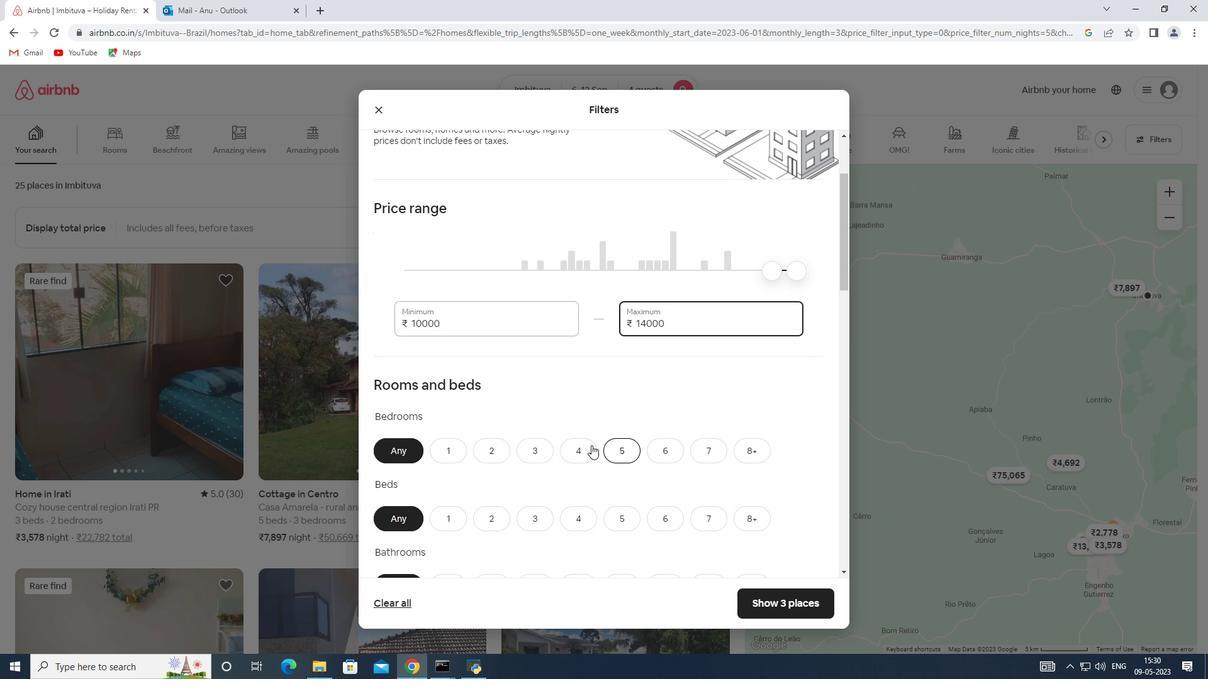
Action: Mouse pressed left at (581, 444)
Screenshot: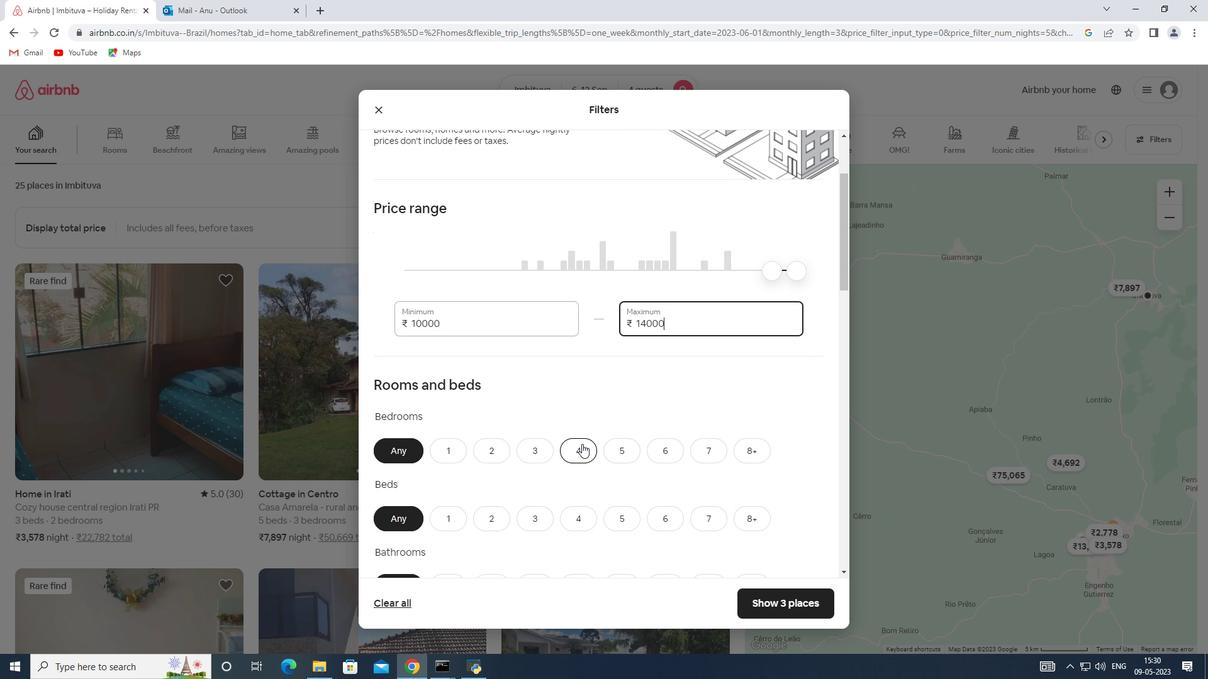
Action: Mouse scrolled (581, 443) with delta (0, 0)
Screenshot: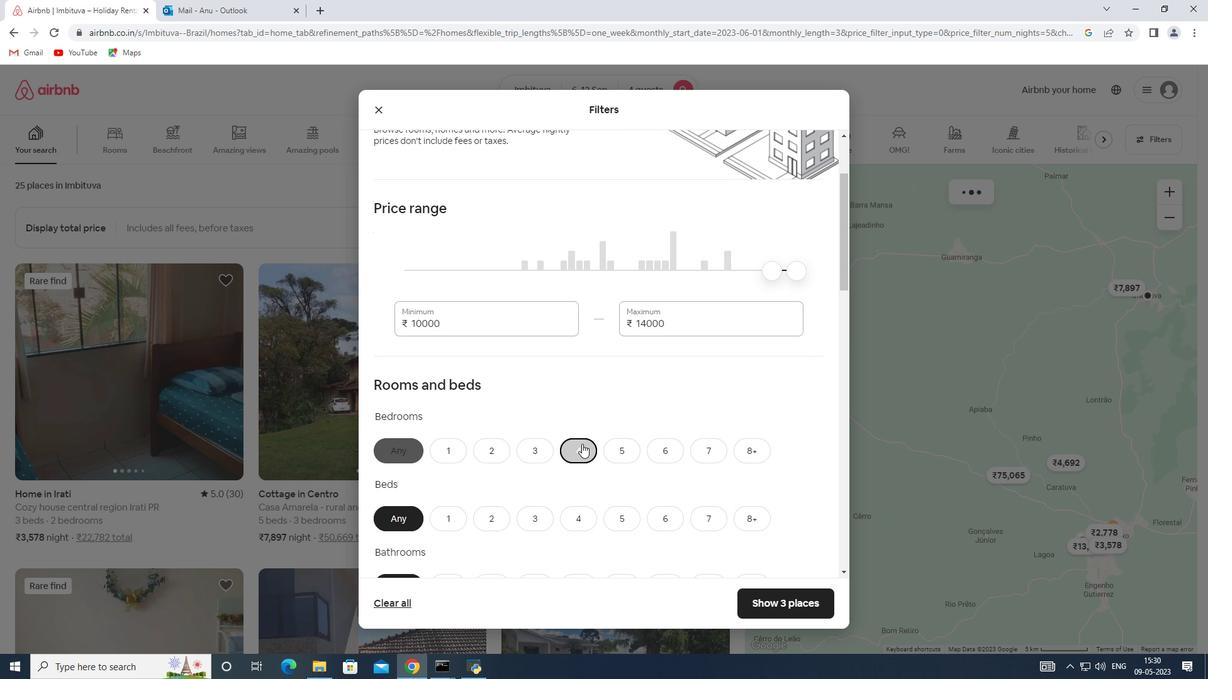 
Action: Mouse moved to (577, 448)
Screenshot: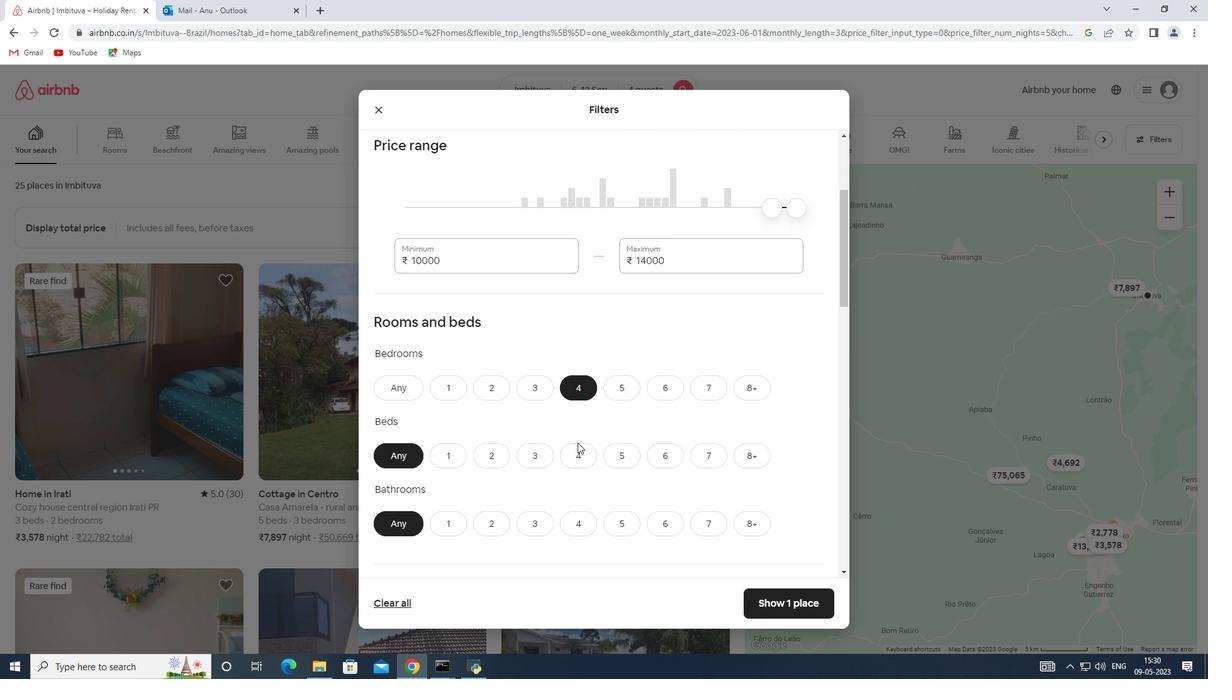 
Action: Mouse pressed left at (577, 448)
Screenshot: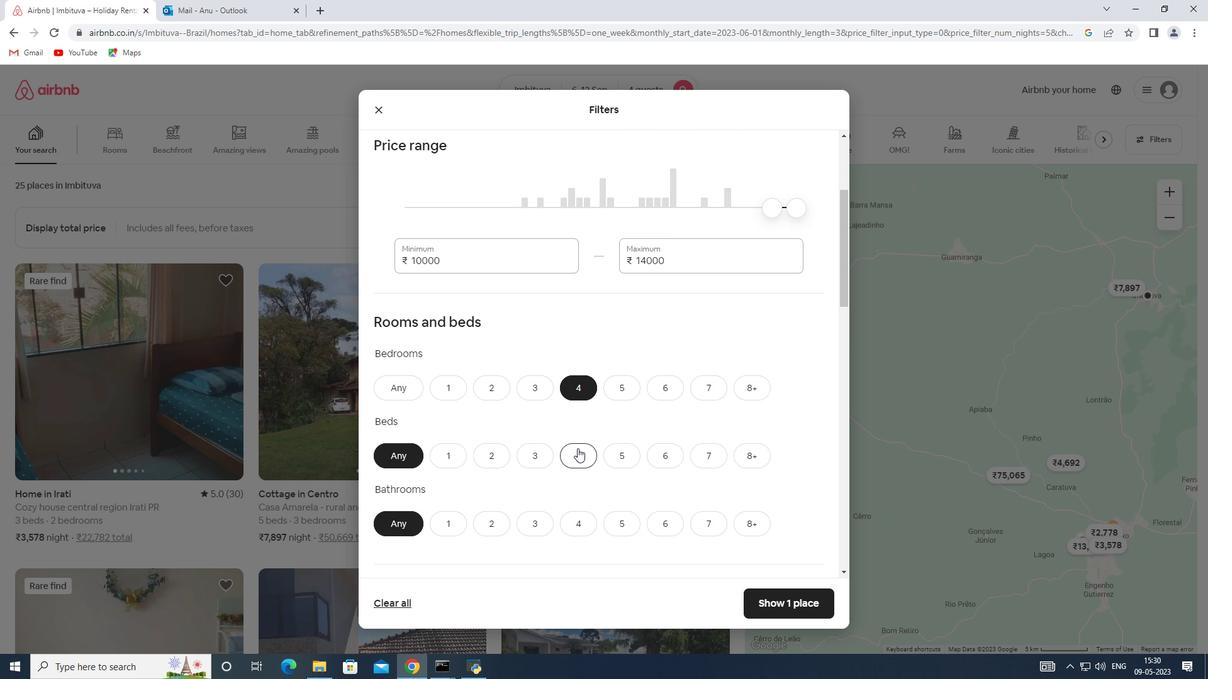 
Action: Mouse scrolled (577, 447) with delta (0, 0)
Screenshot: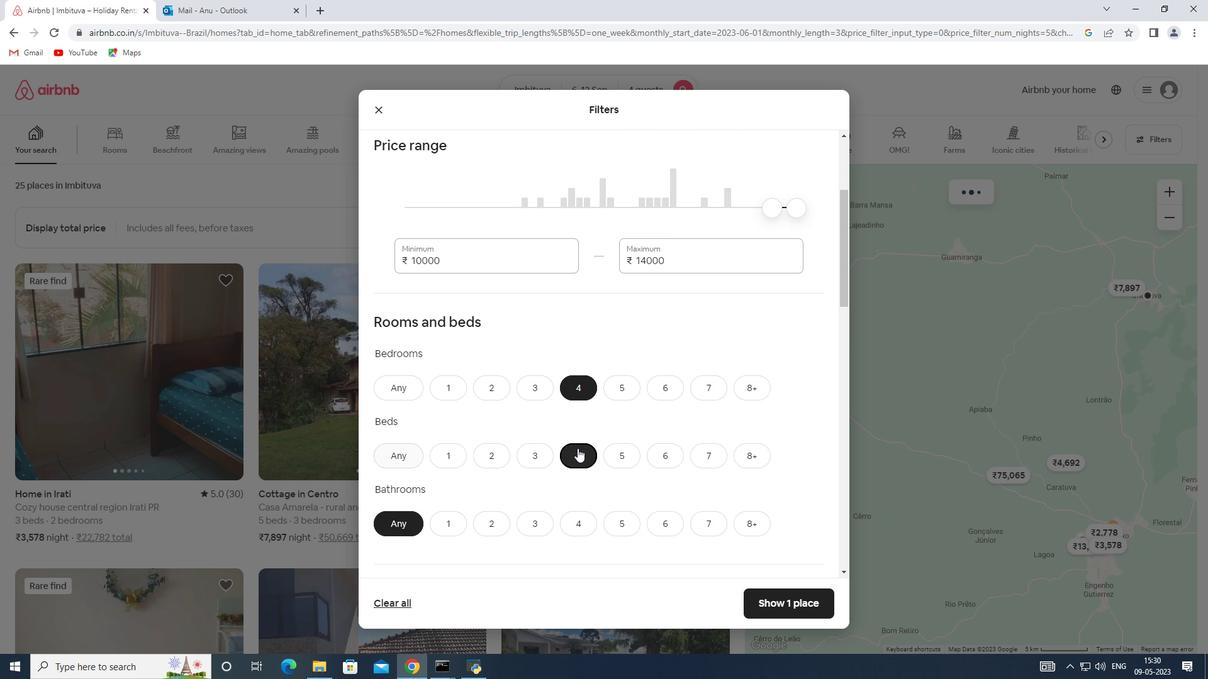 
Action: Mouse scrolled (577, 447) with delta (0, 0)
Screenshot: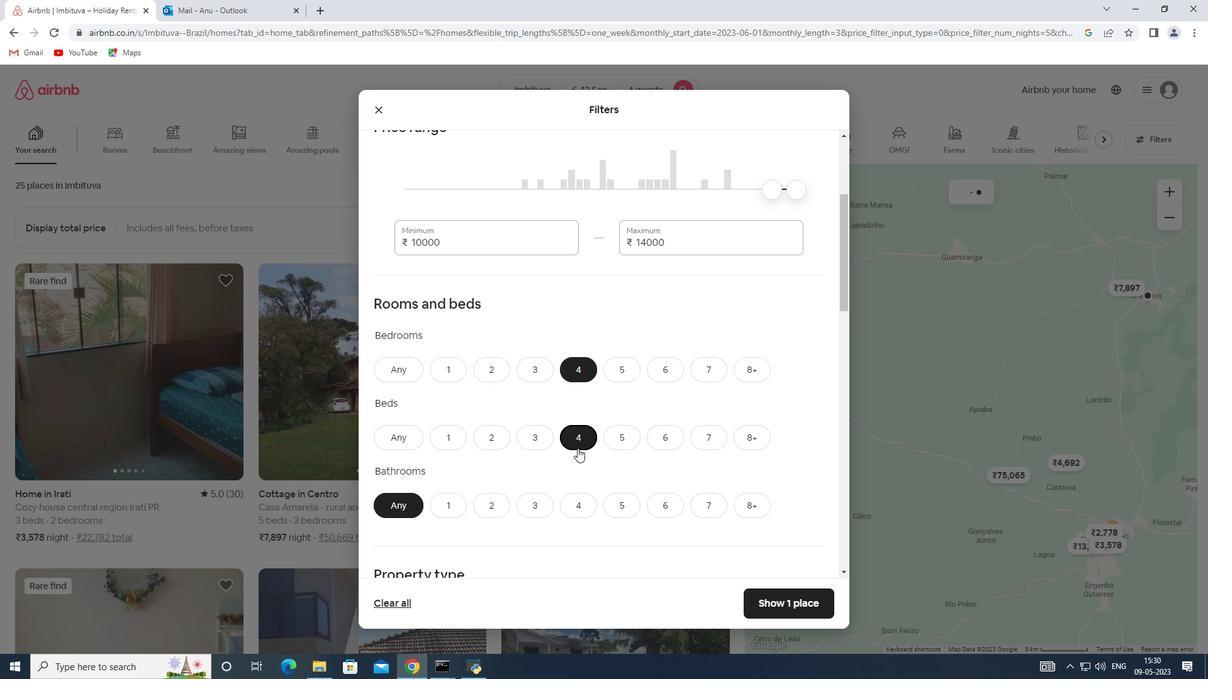 
Action: Mouse moved to (575, 399)
Screenshot: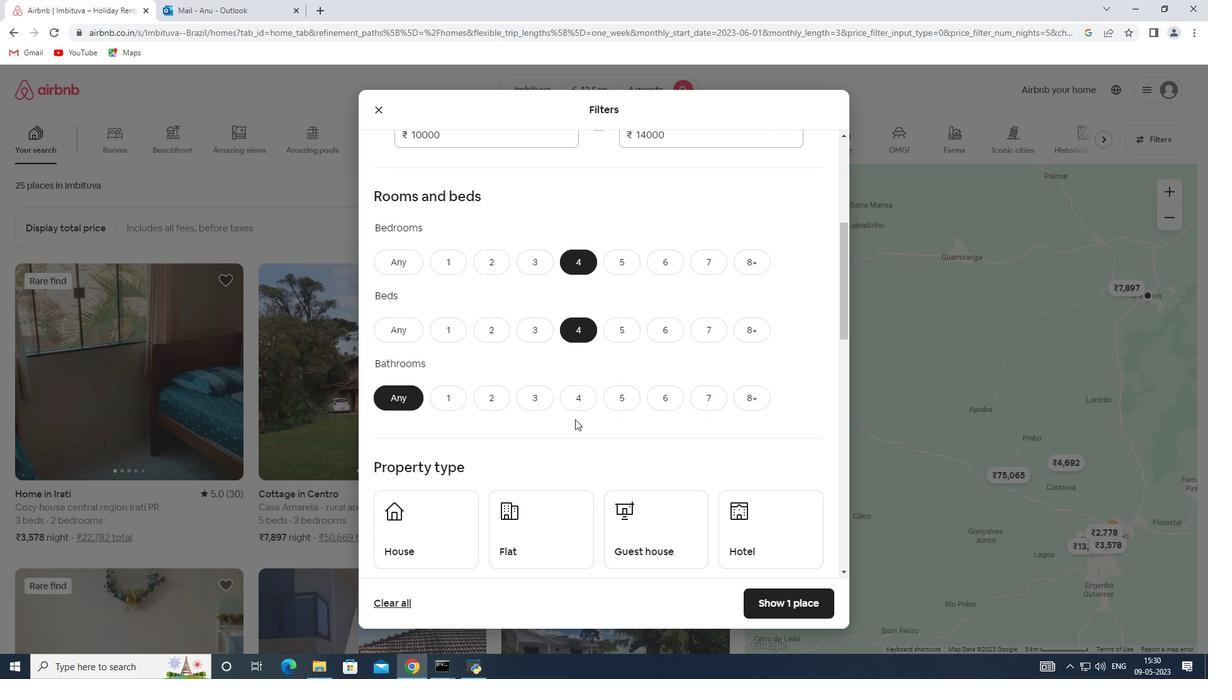 
Action: Mouse pressed left at (575, 399)
Screenshot: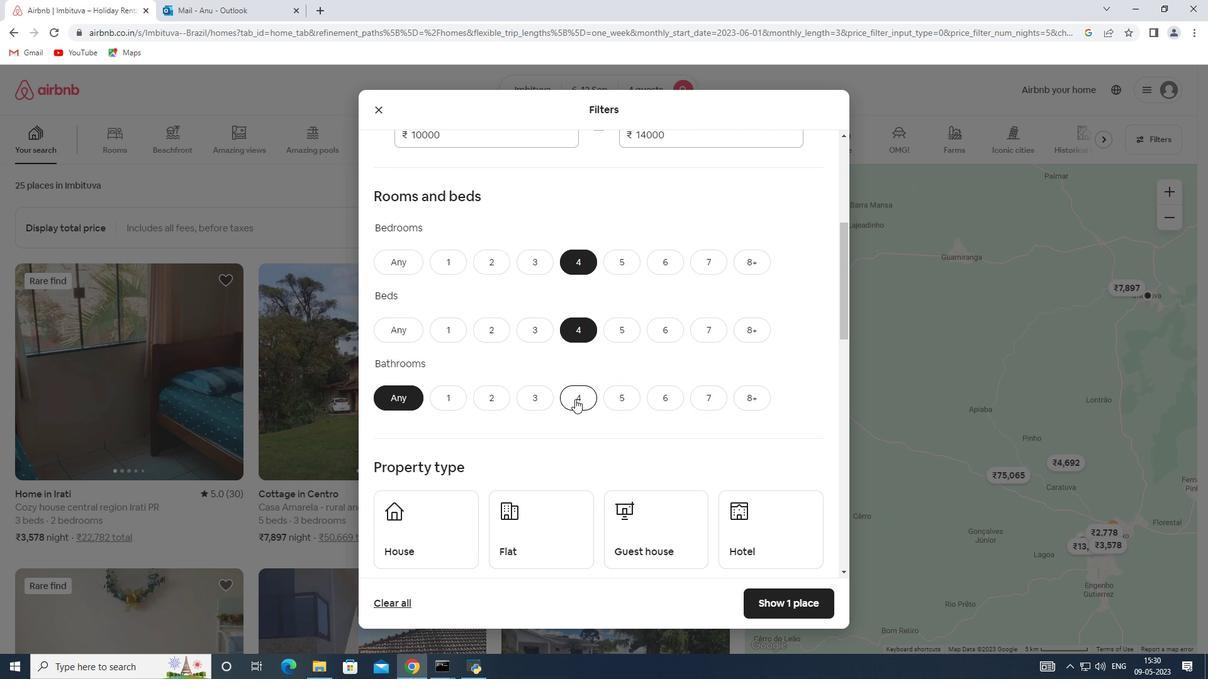 
Action: Mouse moved to (504, 407)
Screenshot: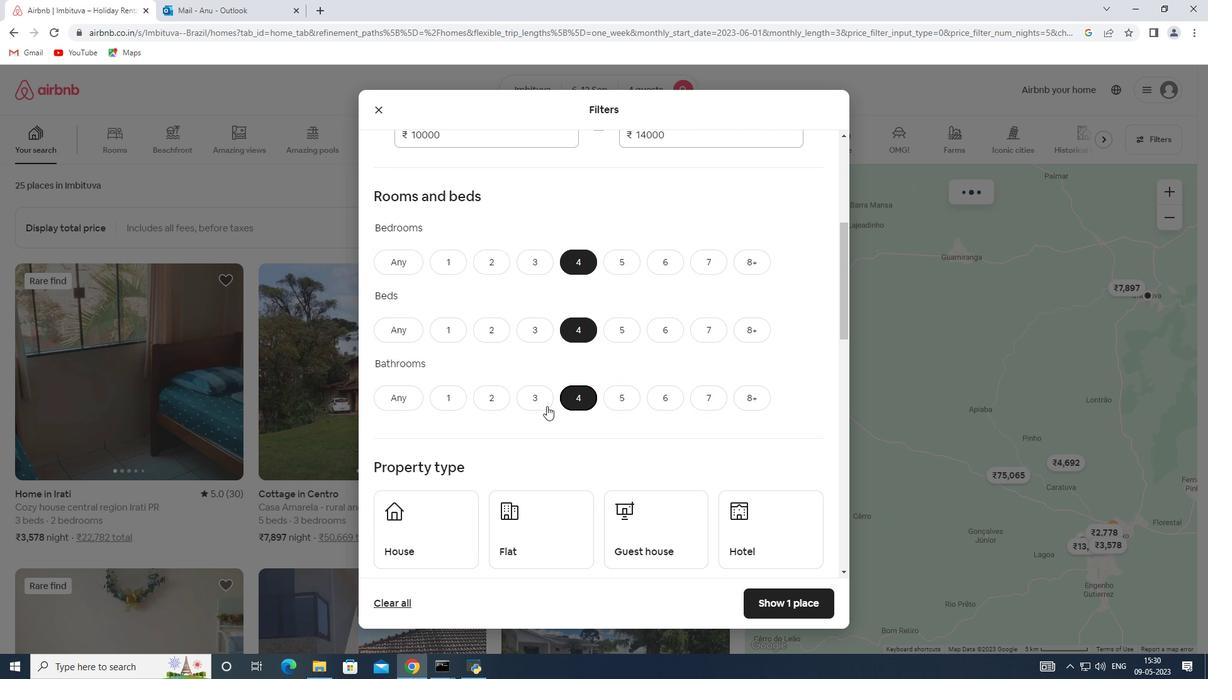 
Action: Mouse scrolled (504, 407) with delta (0, 0)
Screenshot: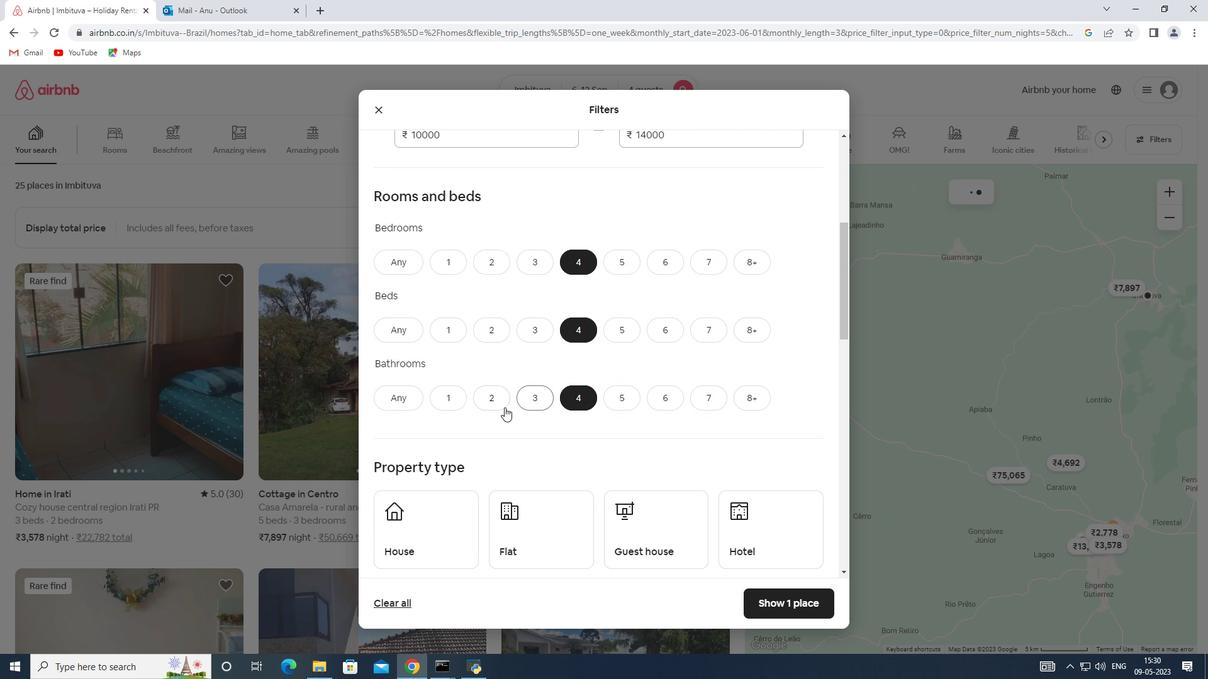 
Action: Mouse moved to (433, 459)
Screenshot: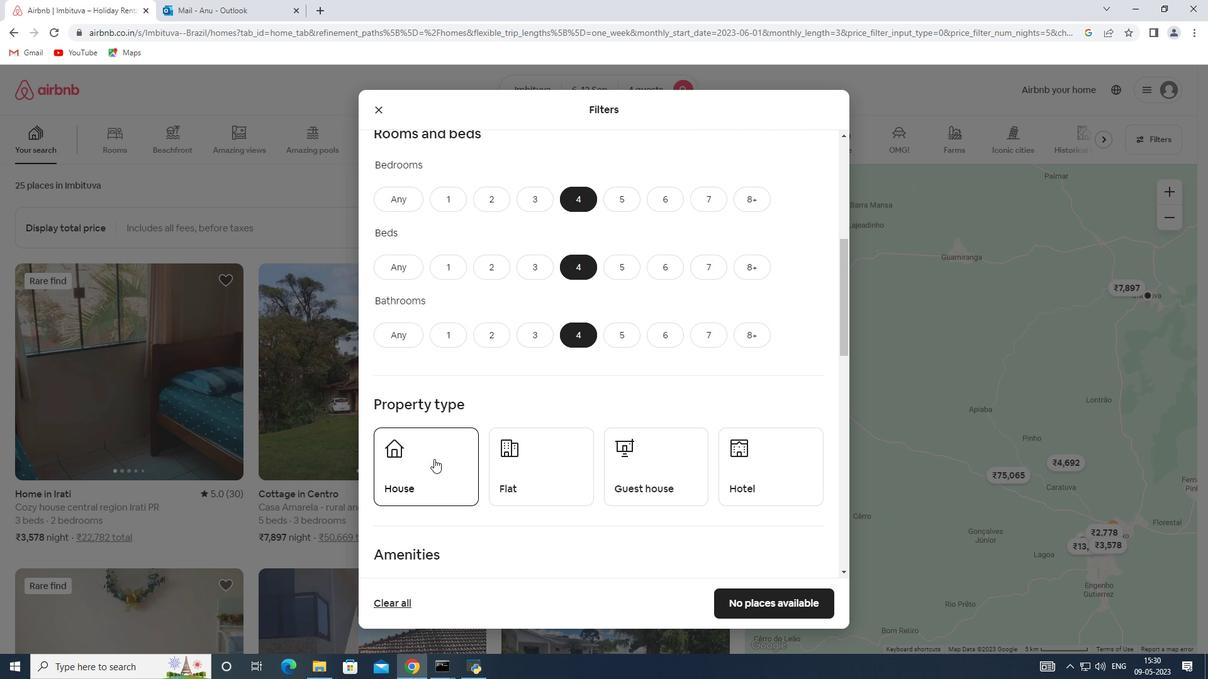
Action: Mouse pressed left at (433, 459)
Screenshot: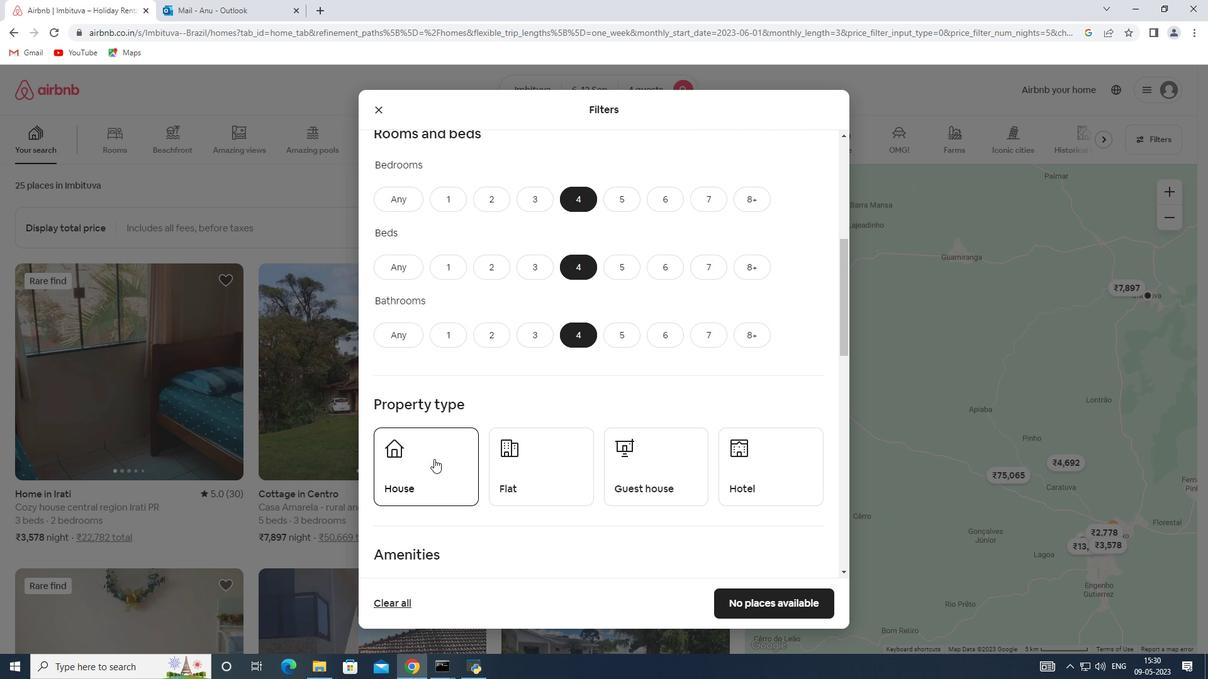 
Action: Mouse moved to (531, 463)
Screenshot: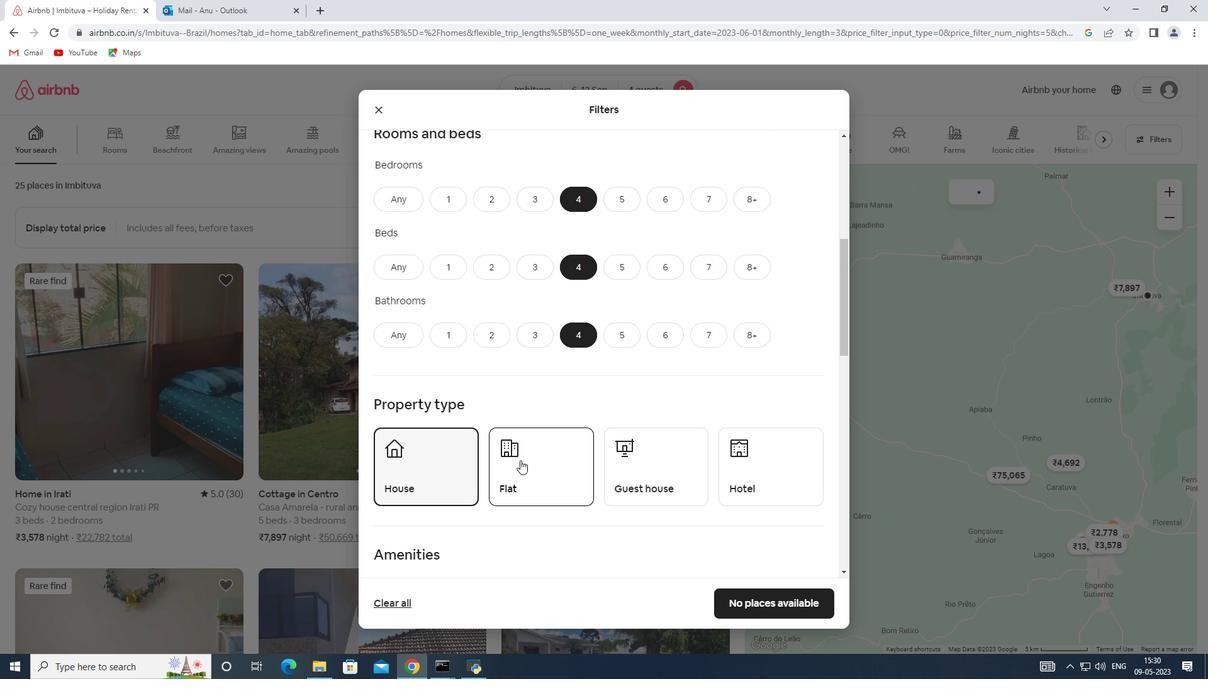 
Action: Mouse pressed left at (531, 463)
Screenshot: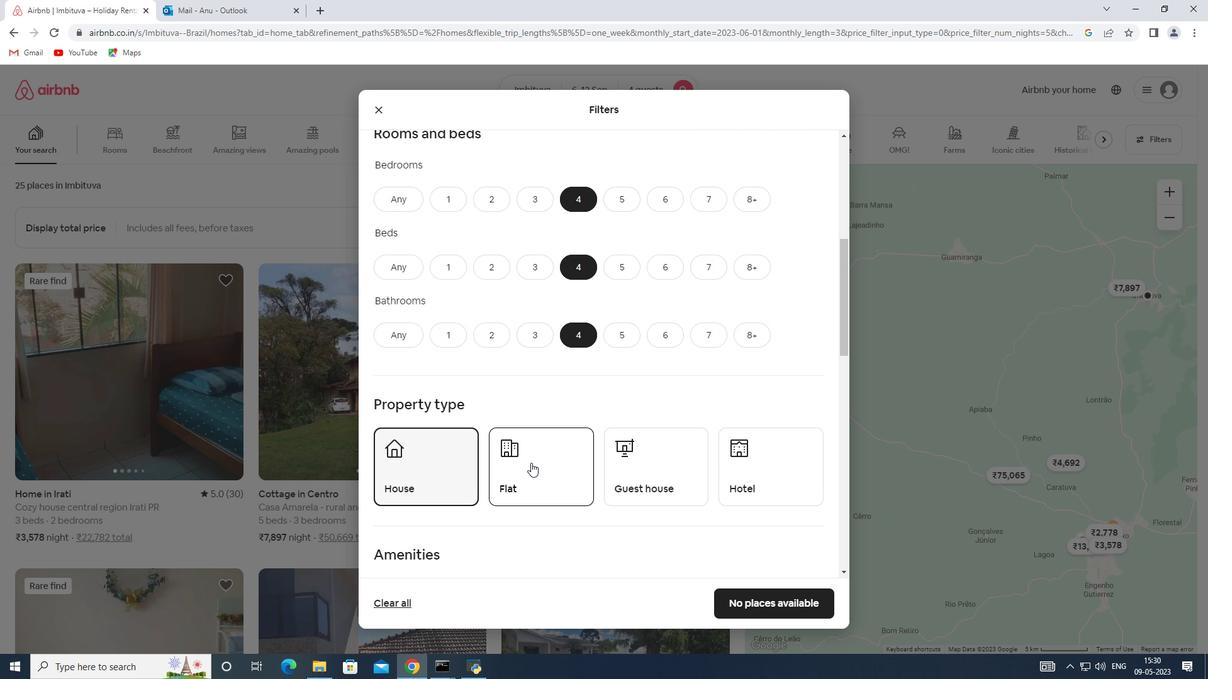 
Action: Mouse moved to (632, 469)
Screenshot: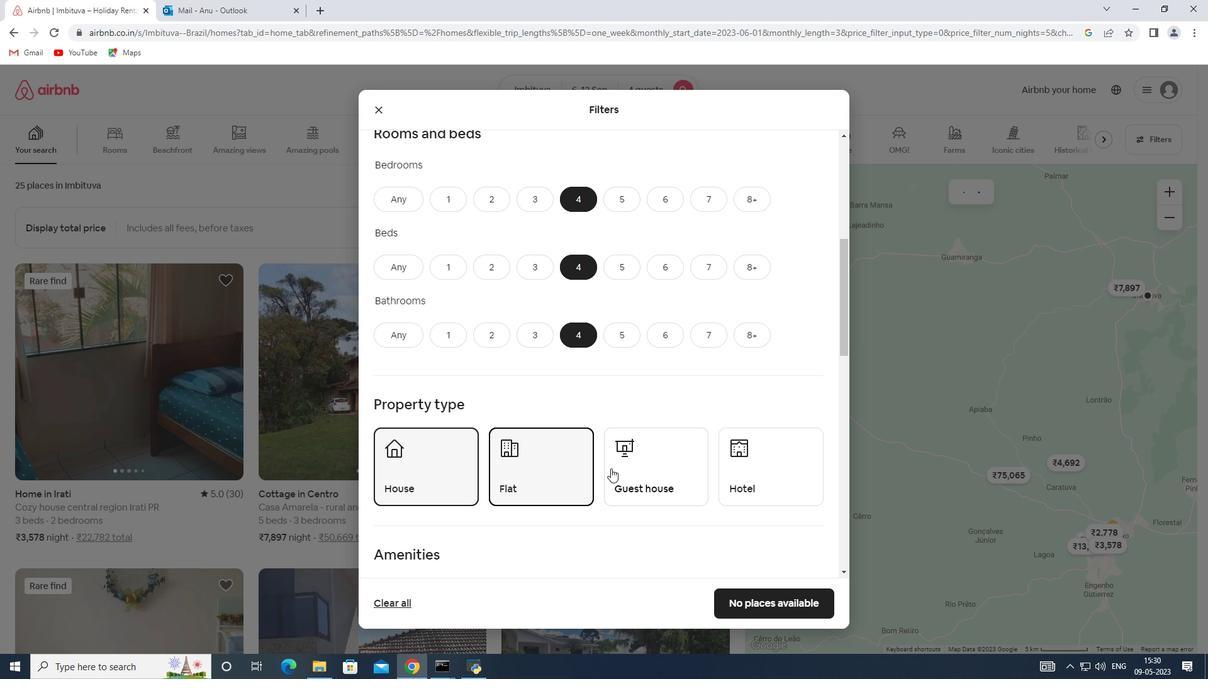 
Action: Mouse pressed left at (632, 469)
Screenshot: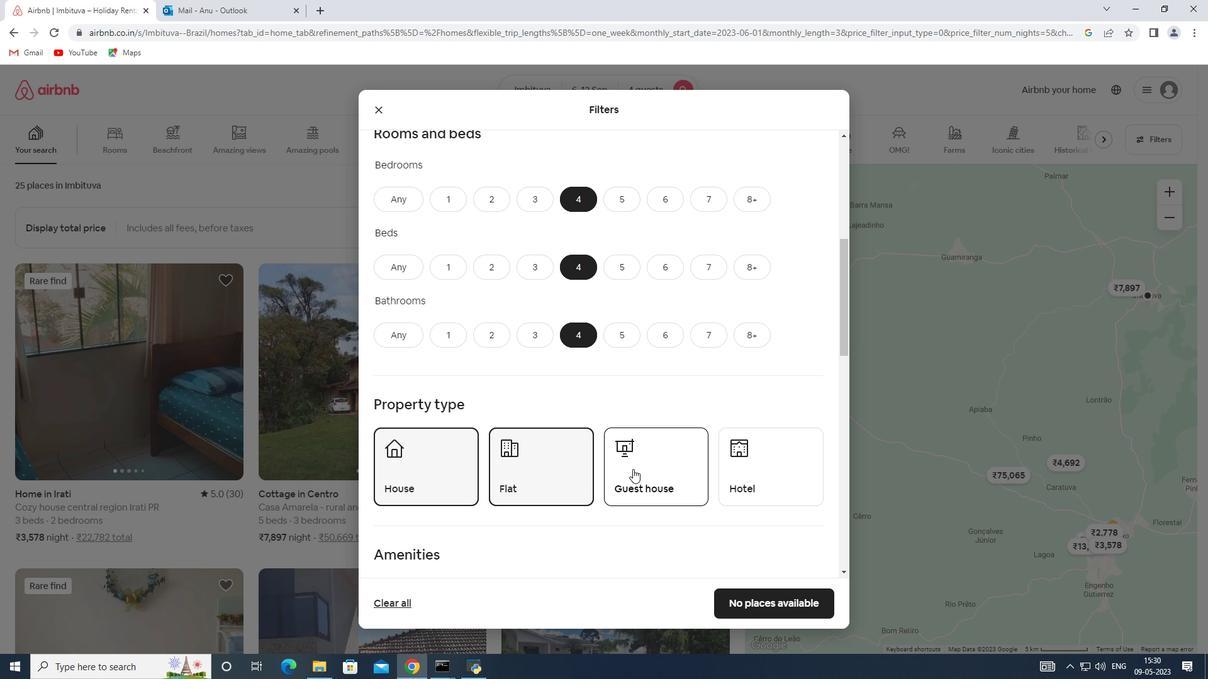 
Action: Mouse moved to (633, 466)
Screenshot: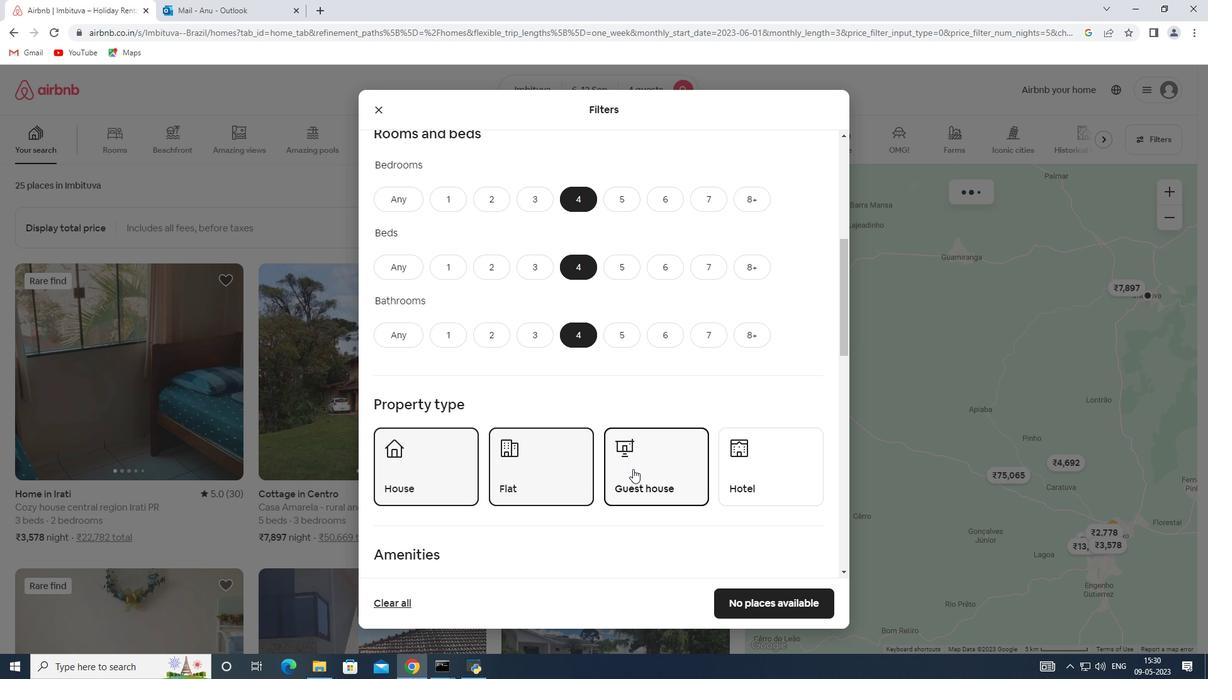 
Action: Mouse scrolled (633, 465) with delta (0, 0)
Screenshot: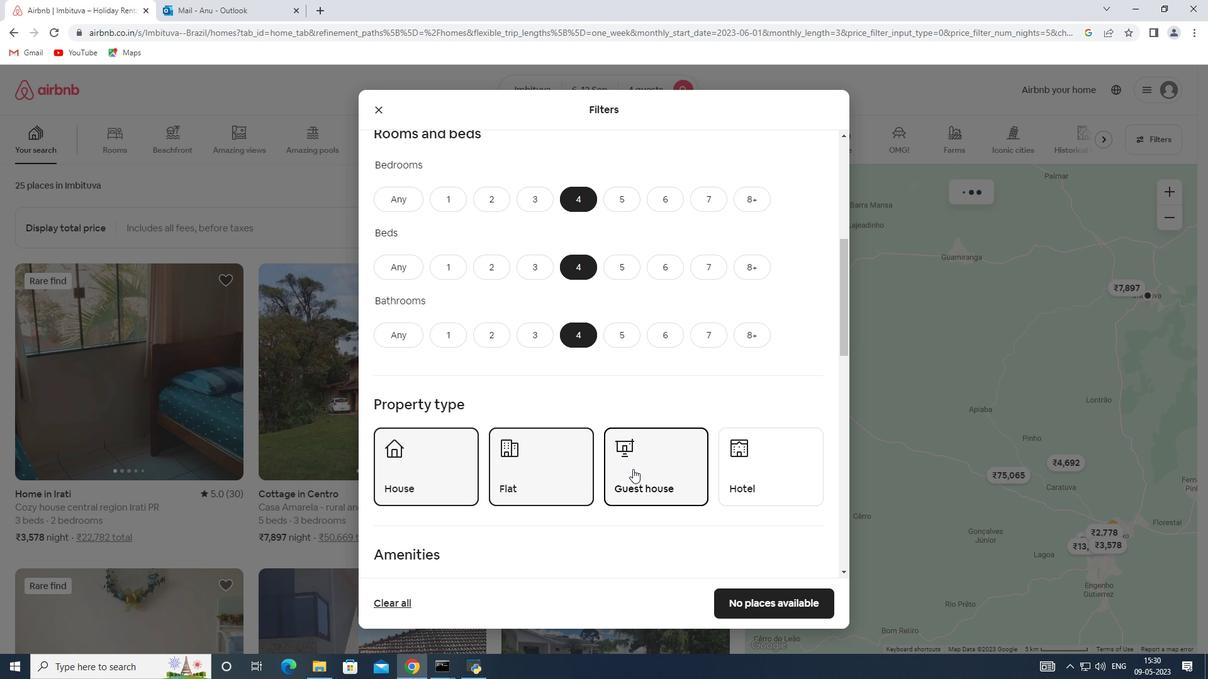 
Action: Mouse scrolled (633, 465) with delta (0, 0)
Screenshot: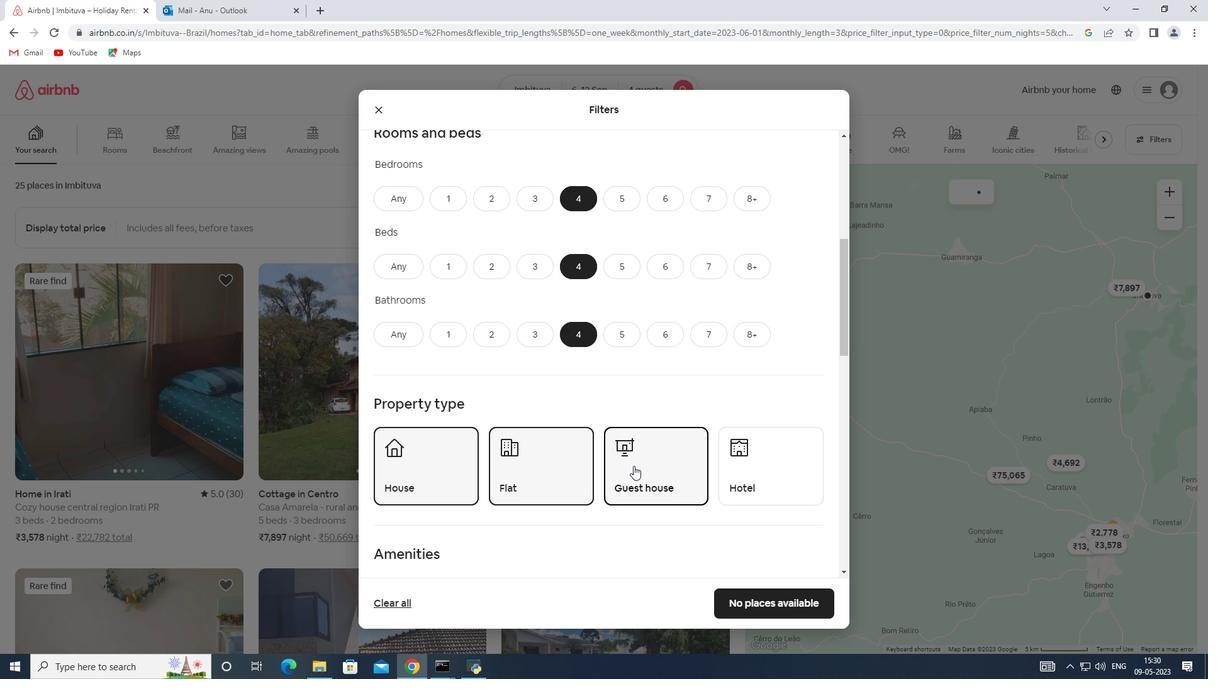 
Action: Mouse moved to (563, 453)
Screenshot: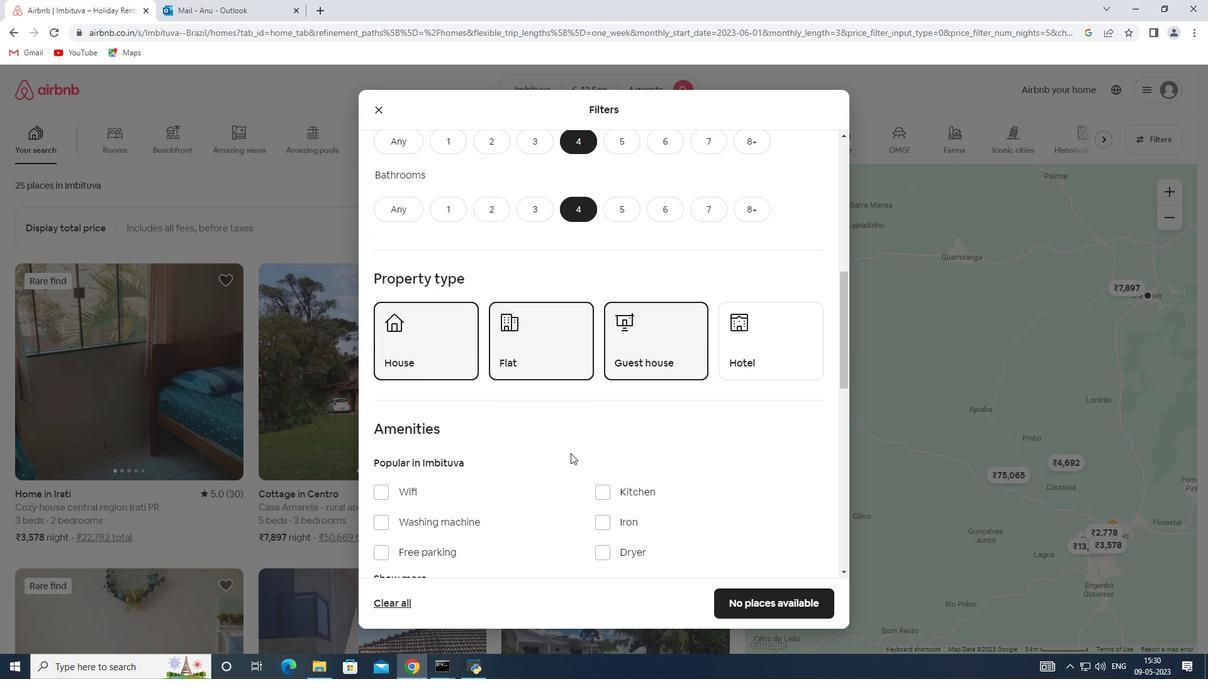 
Action: Mouse scrolled (563, 452) with delta (0, 0)
Screenshot: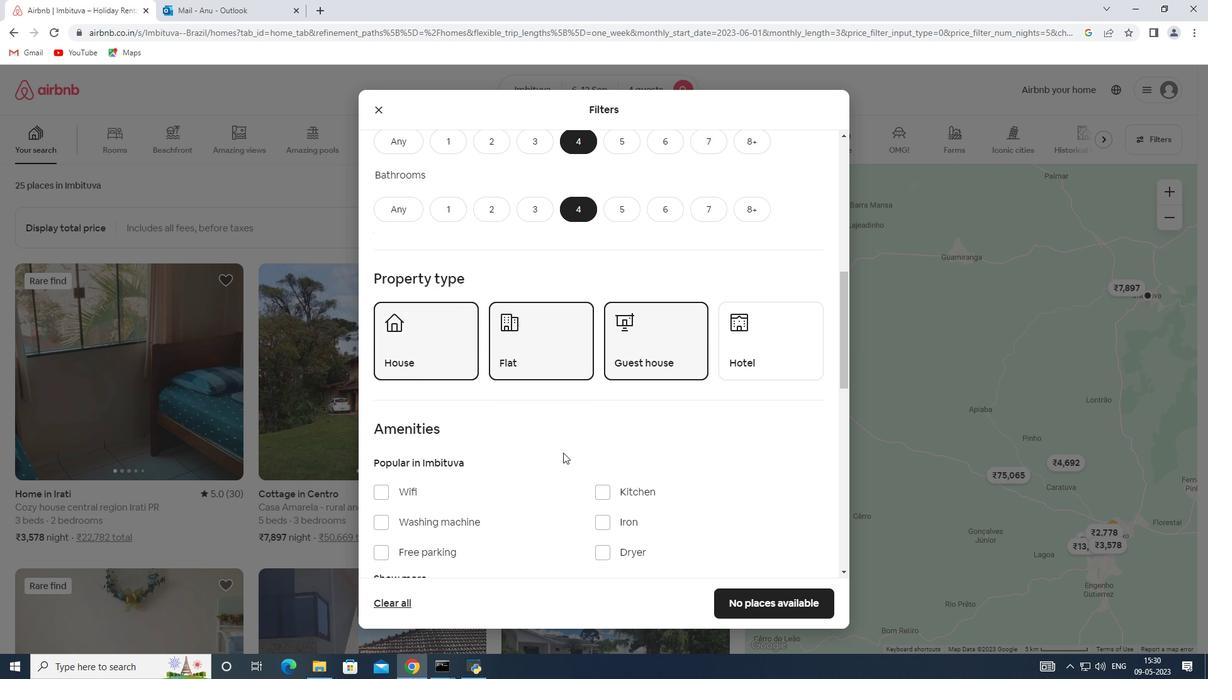 
Action: Mouse scrolled (563, 452) with delta (0, 0)
Screenshot: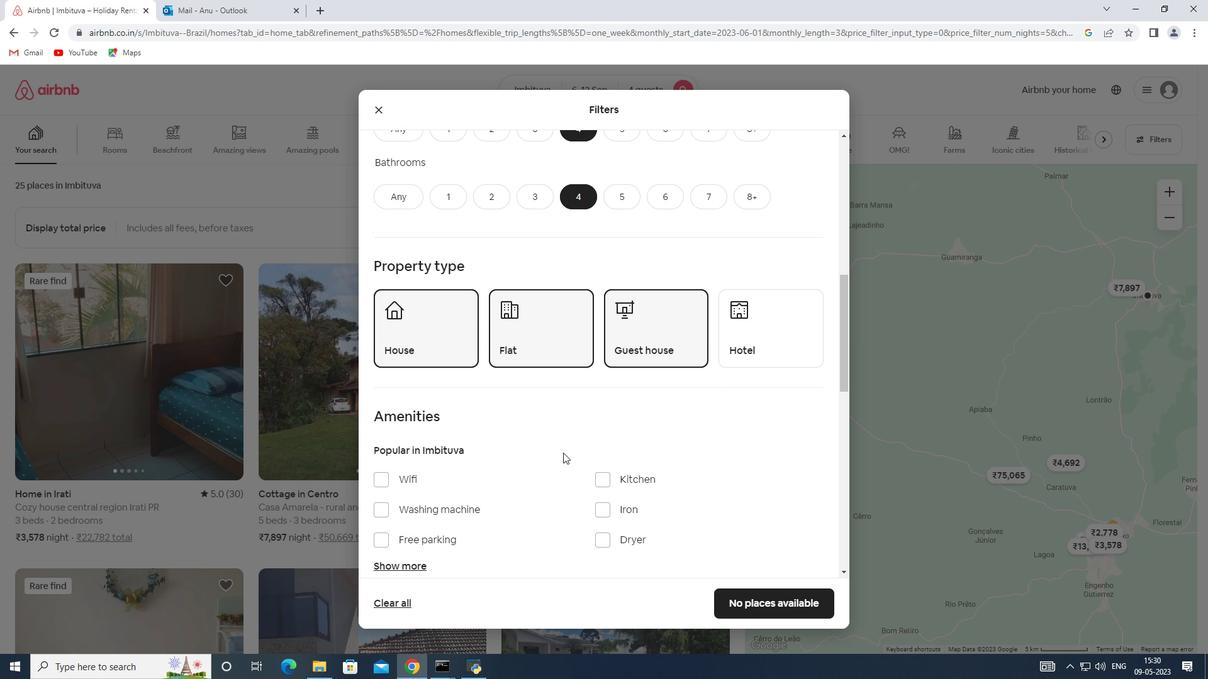 
Action: Mouse moved to (412, 453)
Screenshot: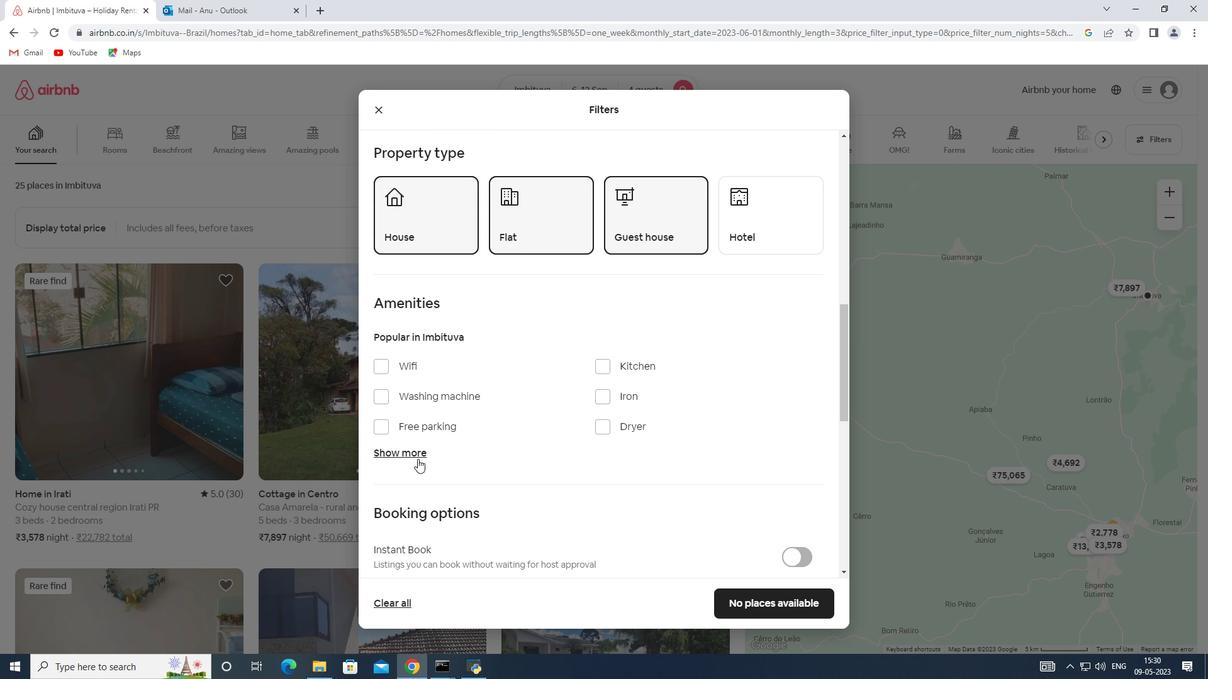 
Action: Mouse pressed left at (412, 453)
Screenshot: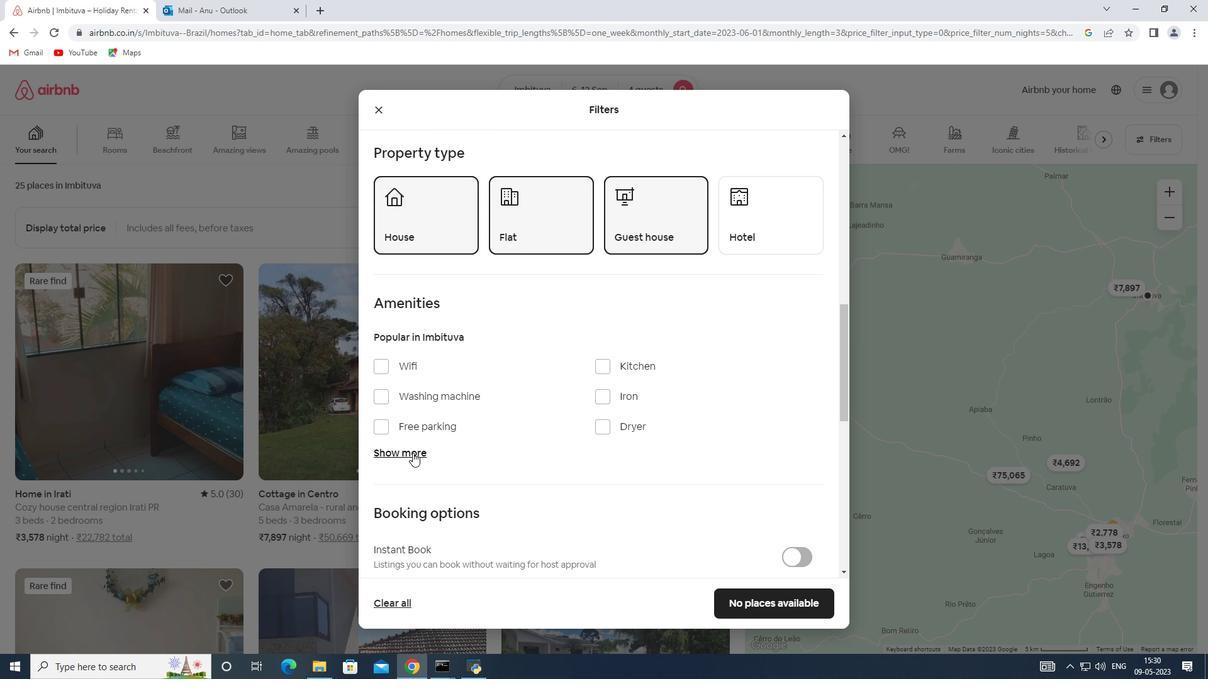 
Action: Mouse moved to (385, 364)
Screenshot: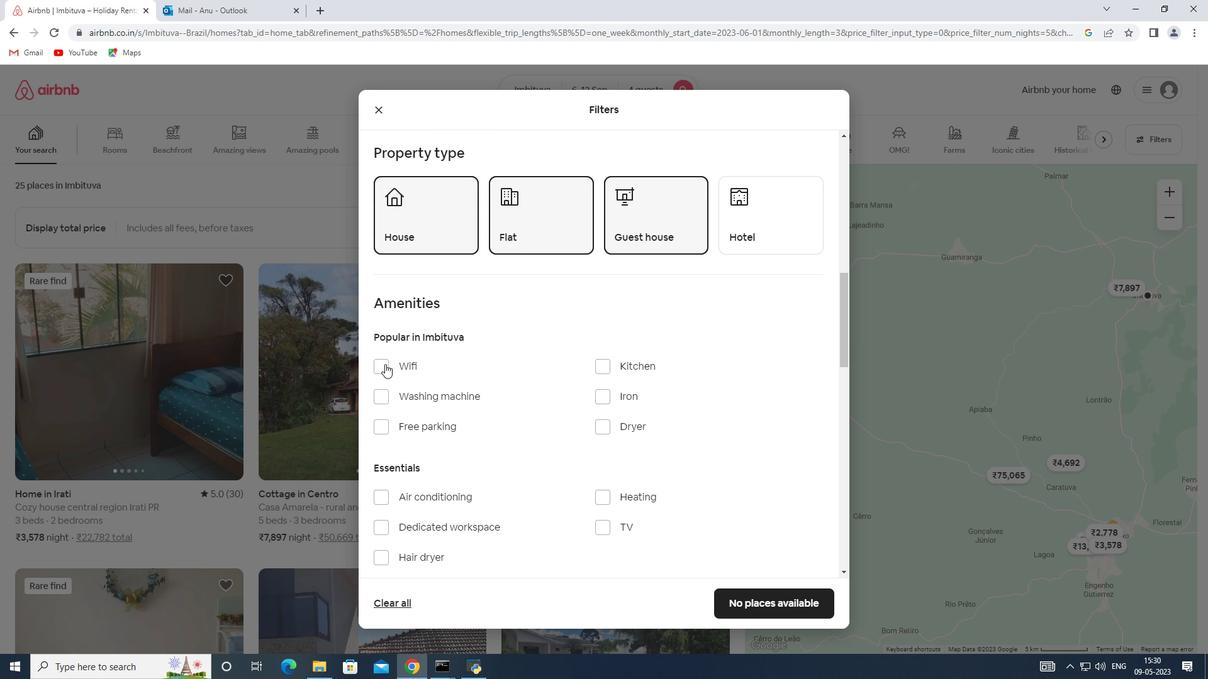 
Action: Mouse pressed left at (385, 364)
Screenshot: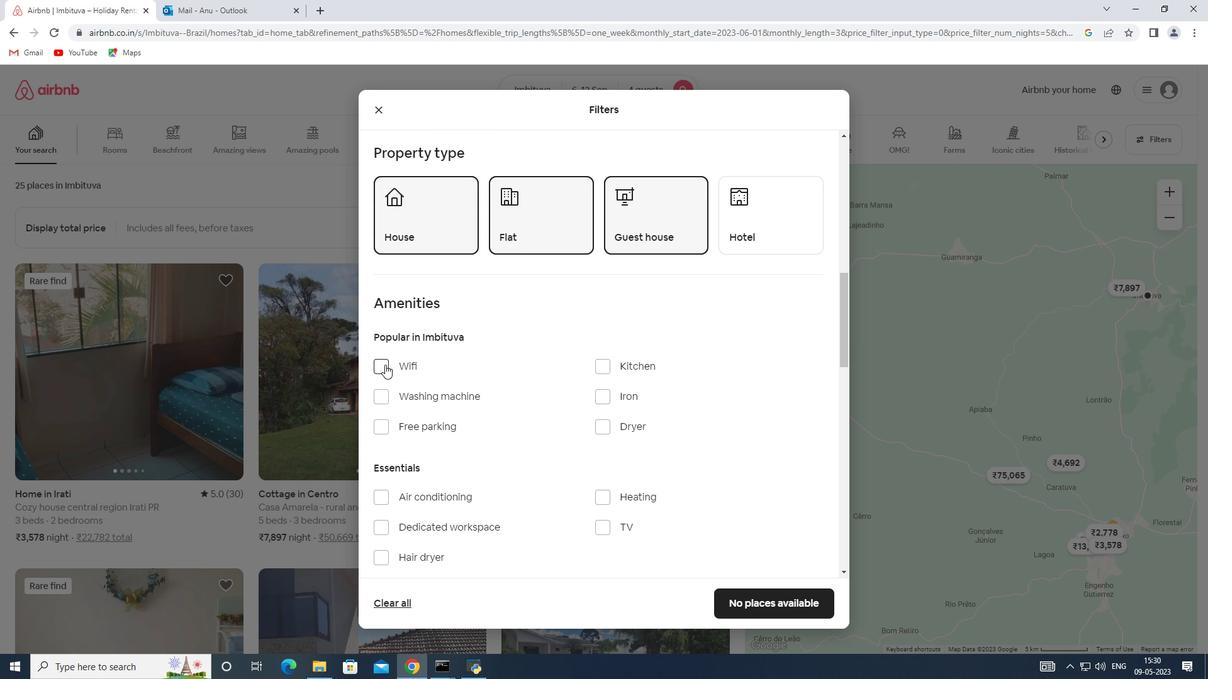
Action: Mouse moved to (598, 527)
Screenshot: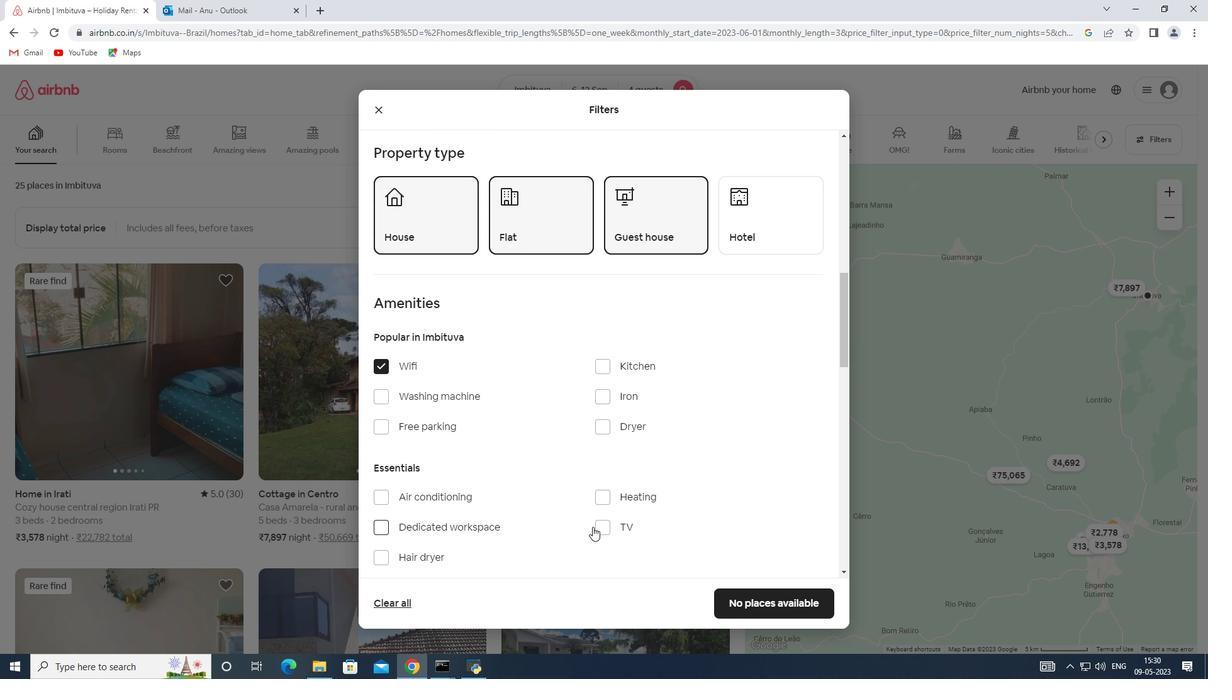 
Action: Mouse pressed left at (598, 527)
Screenshot: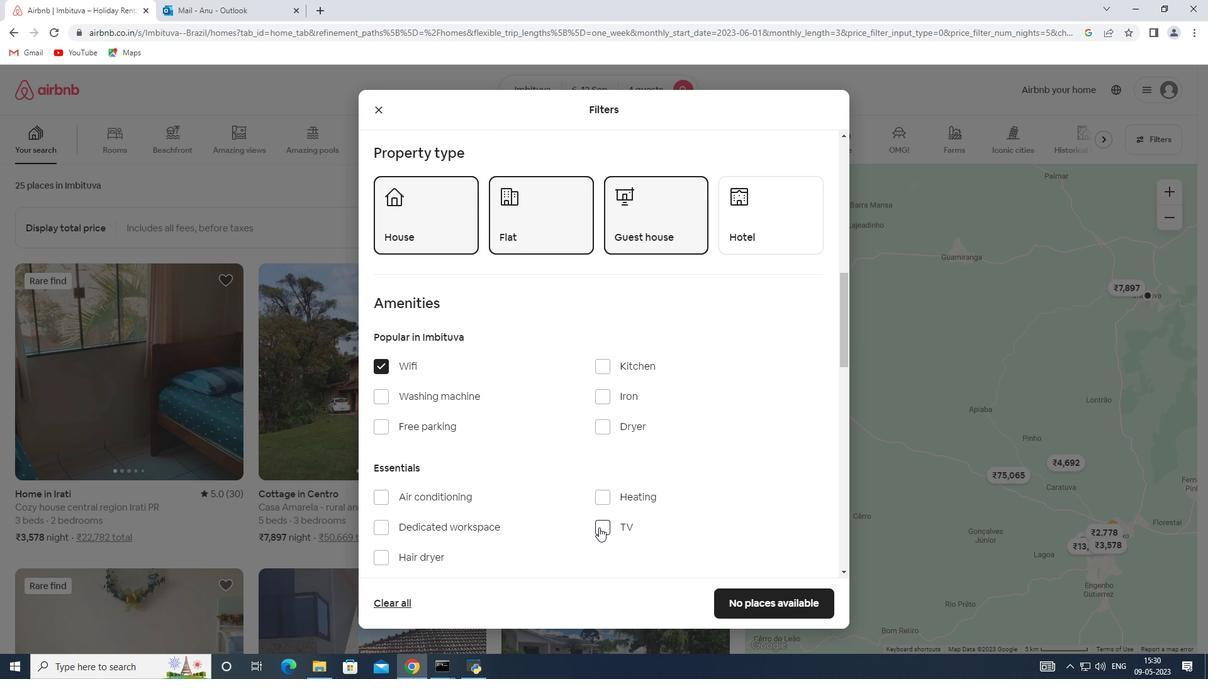 
Action: Mouse moved to (381, 429)
Screenshot: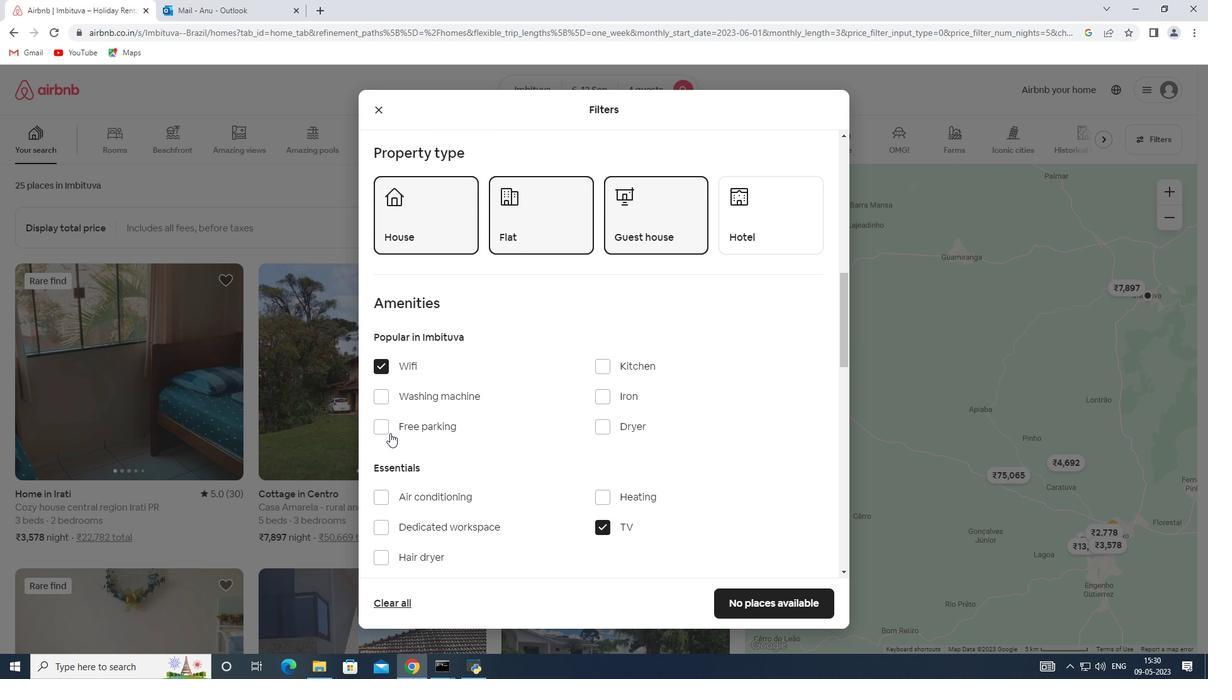 
Action: Mouse pressed left at (381, 429)
Screenshot: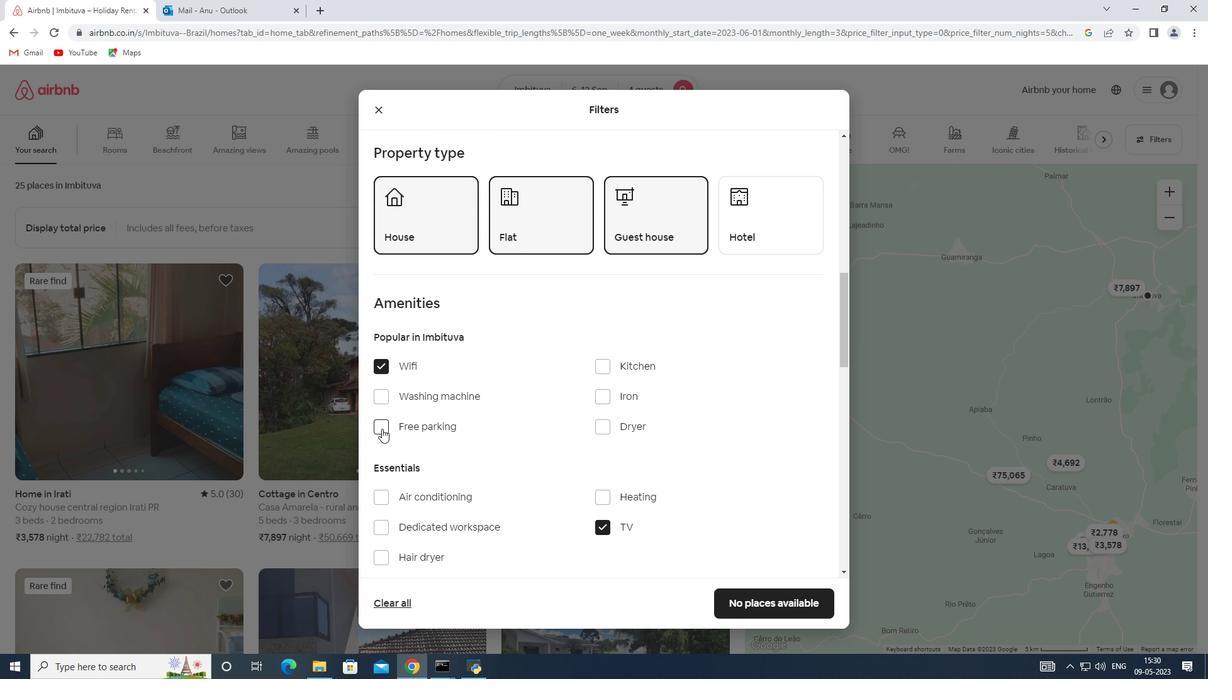 
Action: Mouse moved to (486, 439)
Screenshot: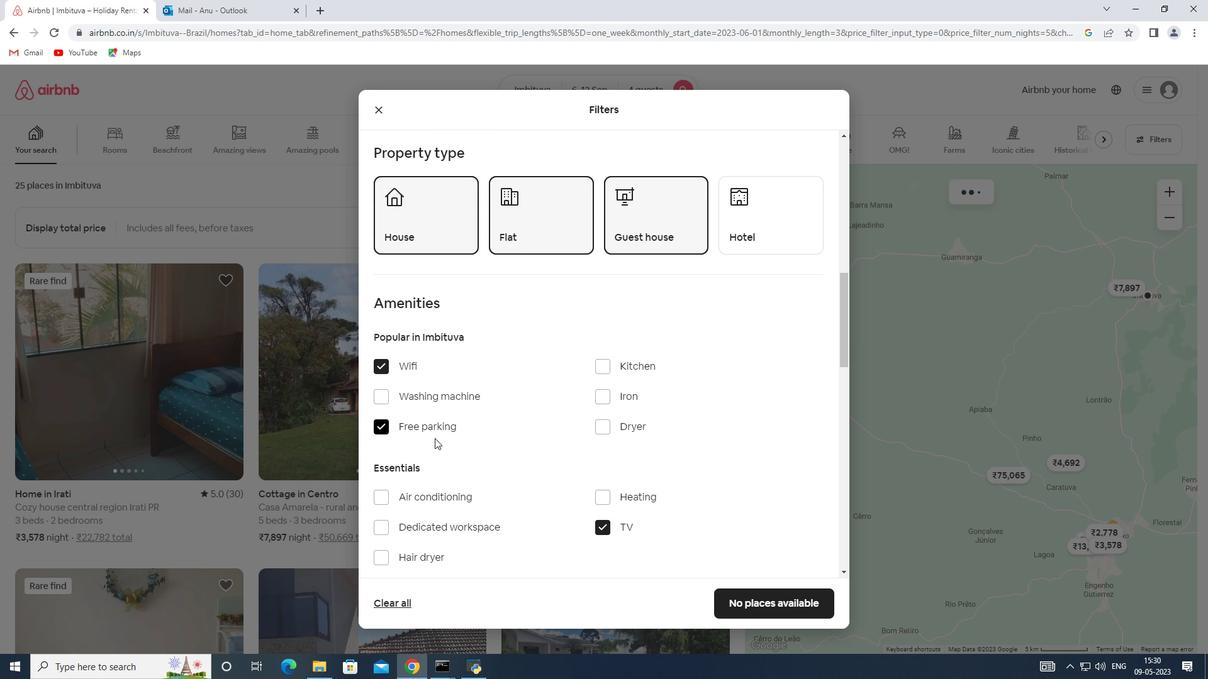 
Action: Mouse scrolled (486, 439) with delta (0, 0)
Screenshot: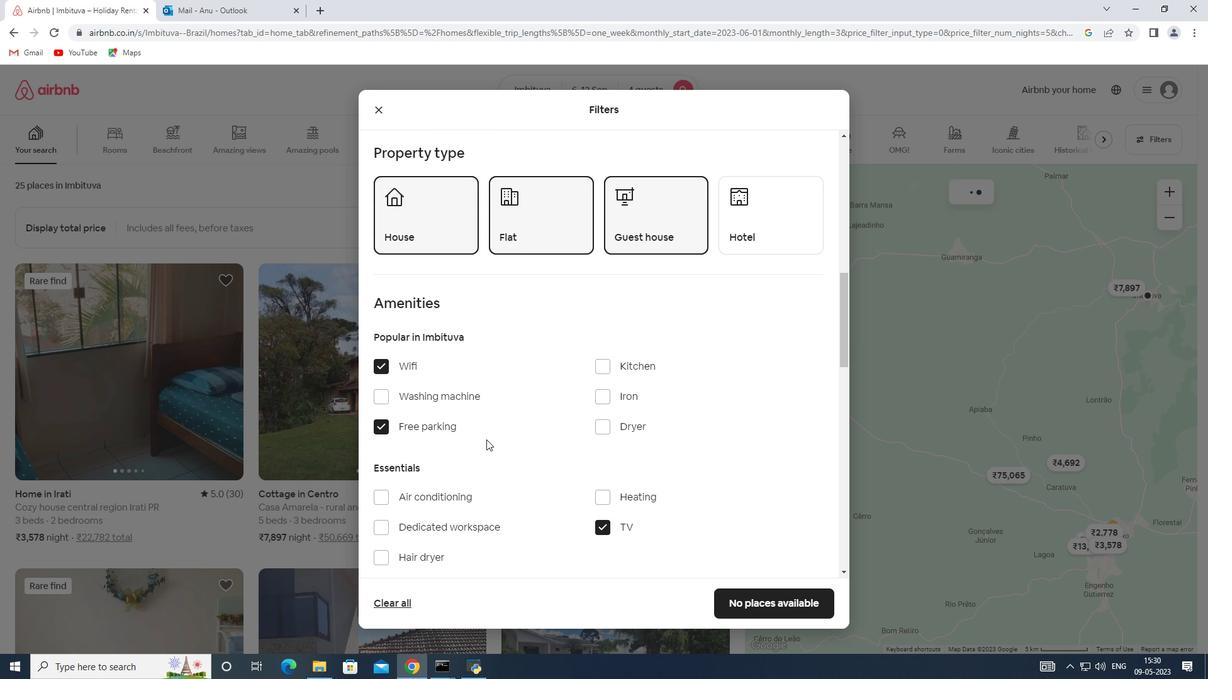 
Action: Mouse scrolled (486, 439) with delta (0, 0)
Screenshot: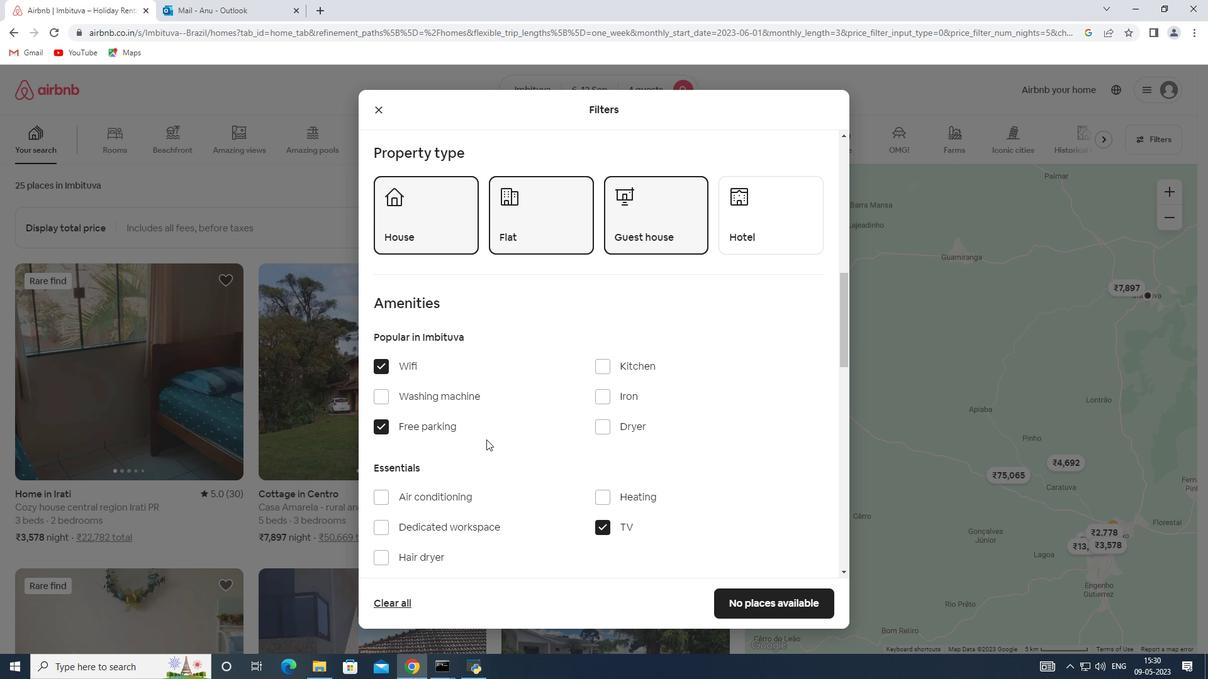 
Action: Mouse scrolled (486, 439) with delta (0, 0)
Screenshot: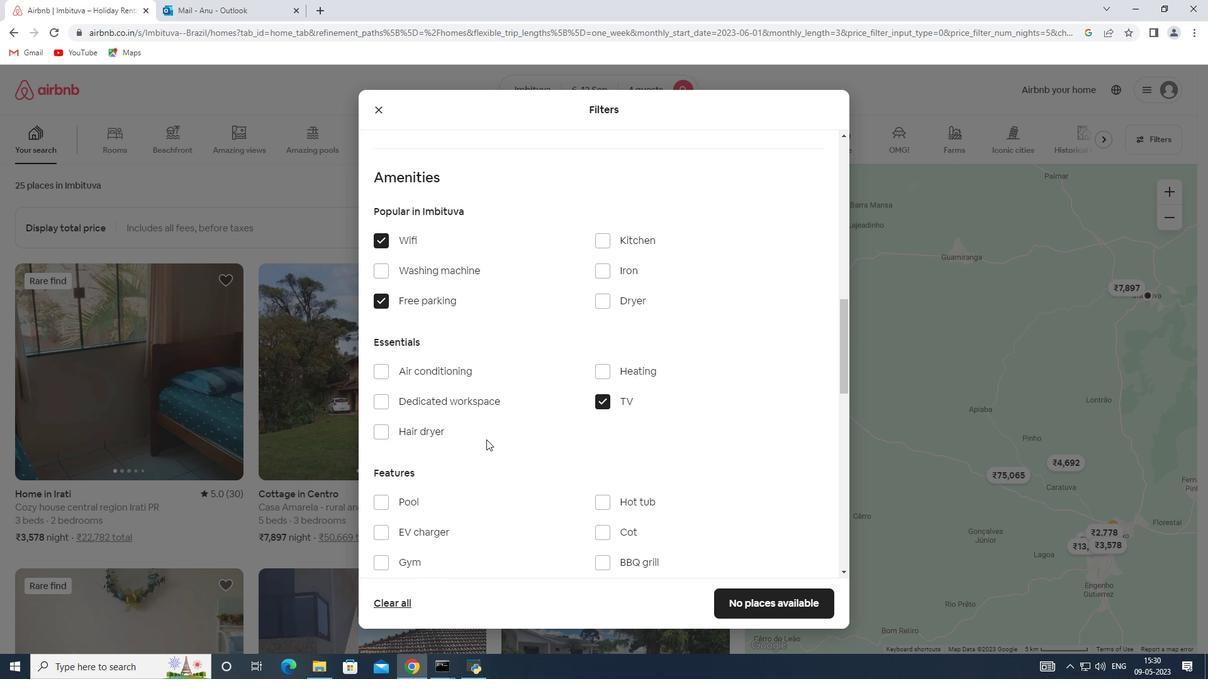 
Action: Mouse scrolled (486, 439) with delta (0, 0)
Screenshot: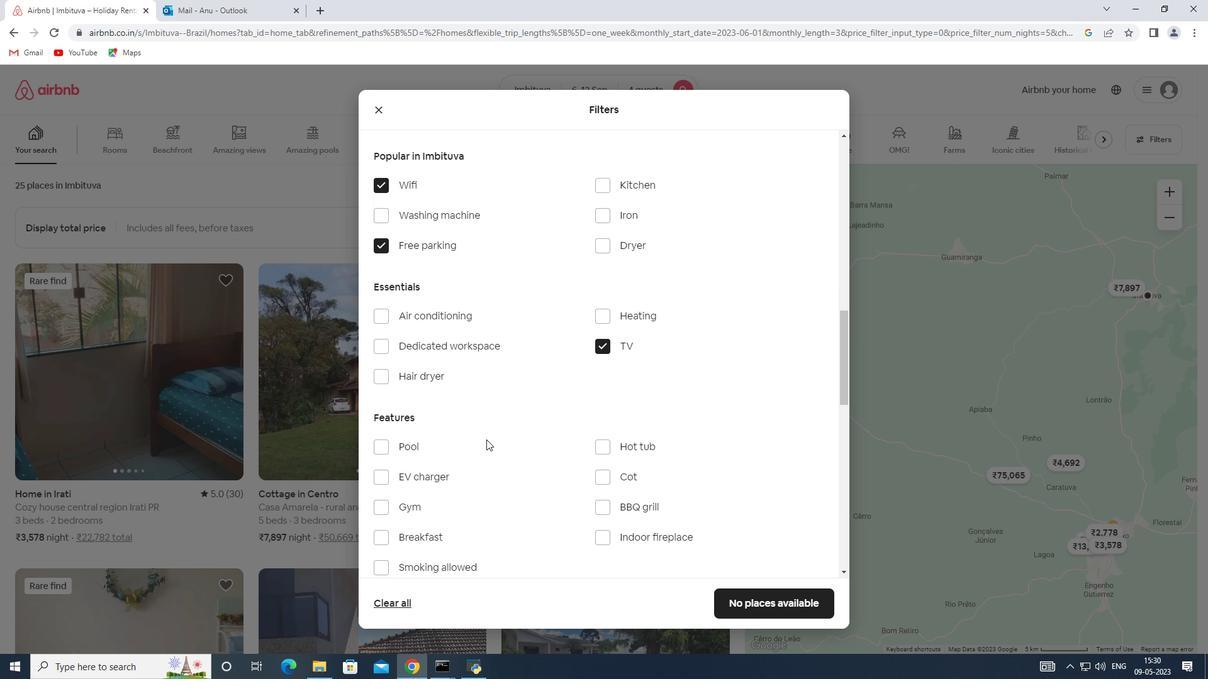 
Action: Mouse moved to (411, 437)
Screenshot: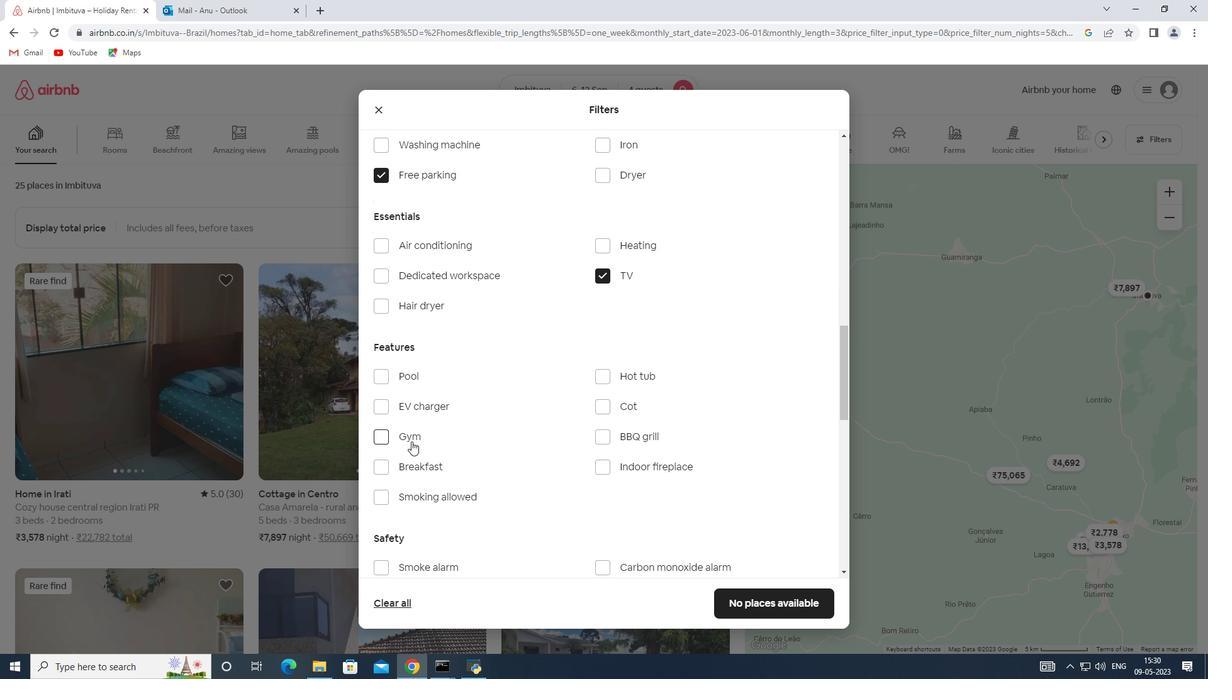 
Action: Mouse pressed left at (411, 437)
Screenshot: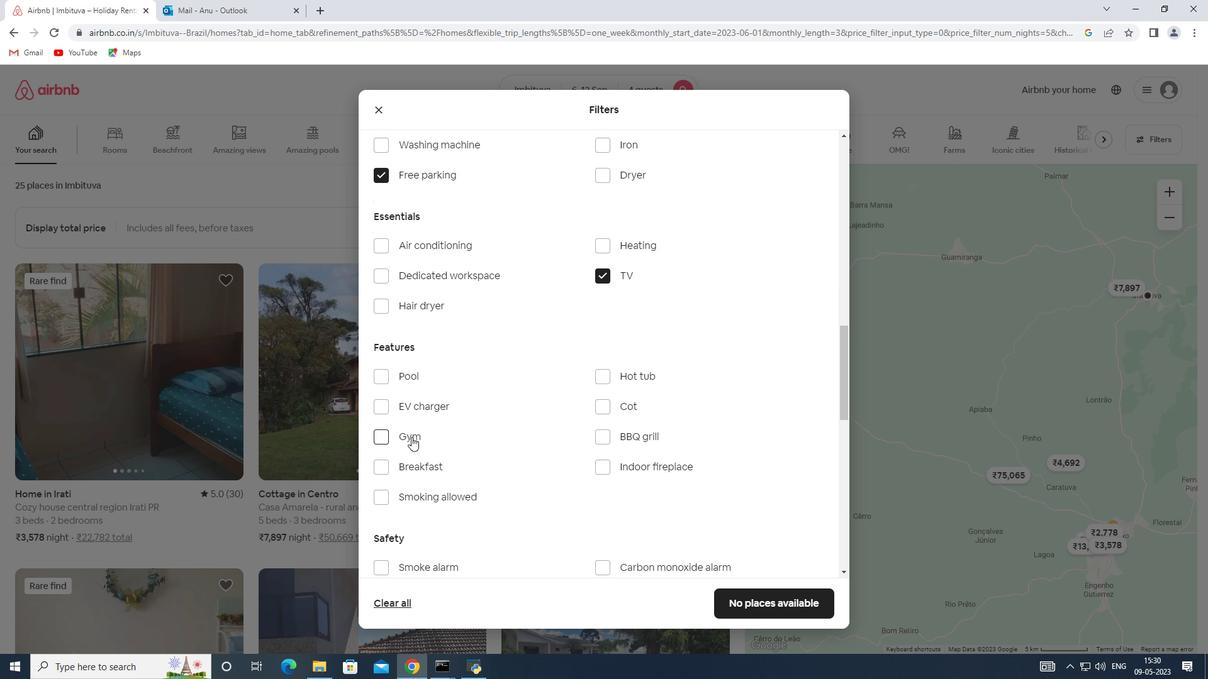 
Action: Mouse moved to (424, 464)
Screenshot: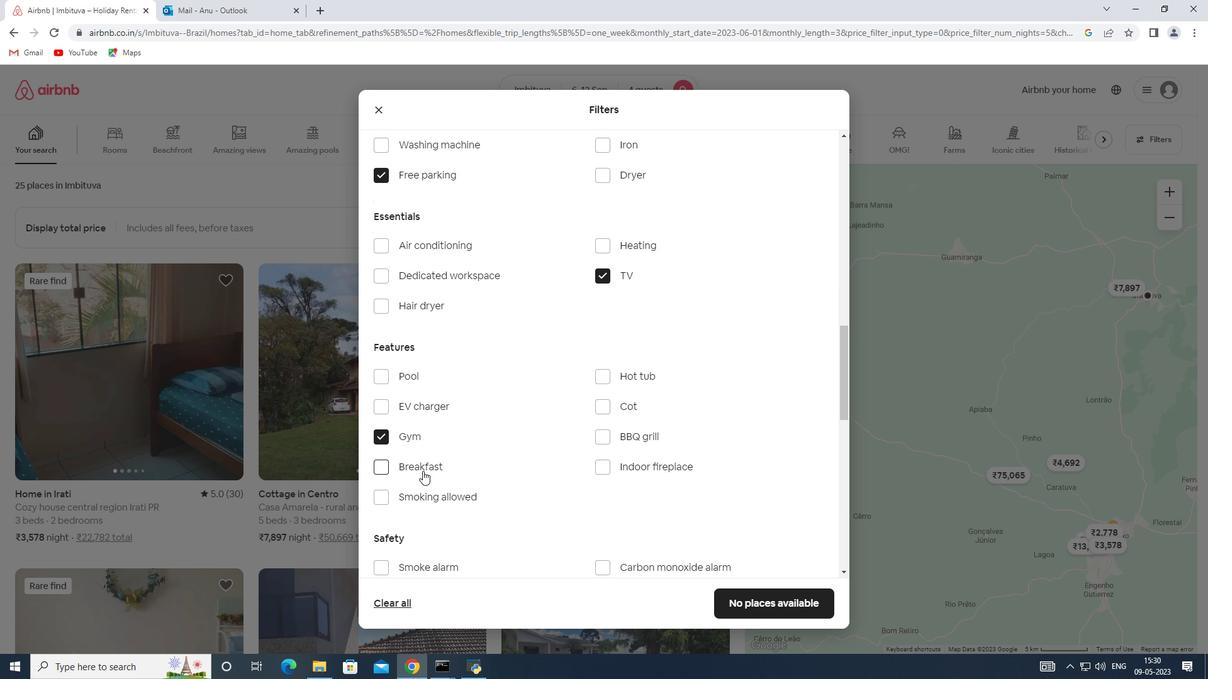 
Action: Mouse pressed left at (424, 464)
Screenshot: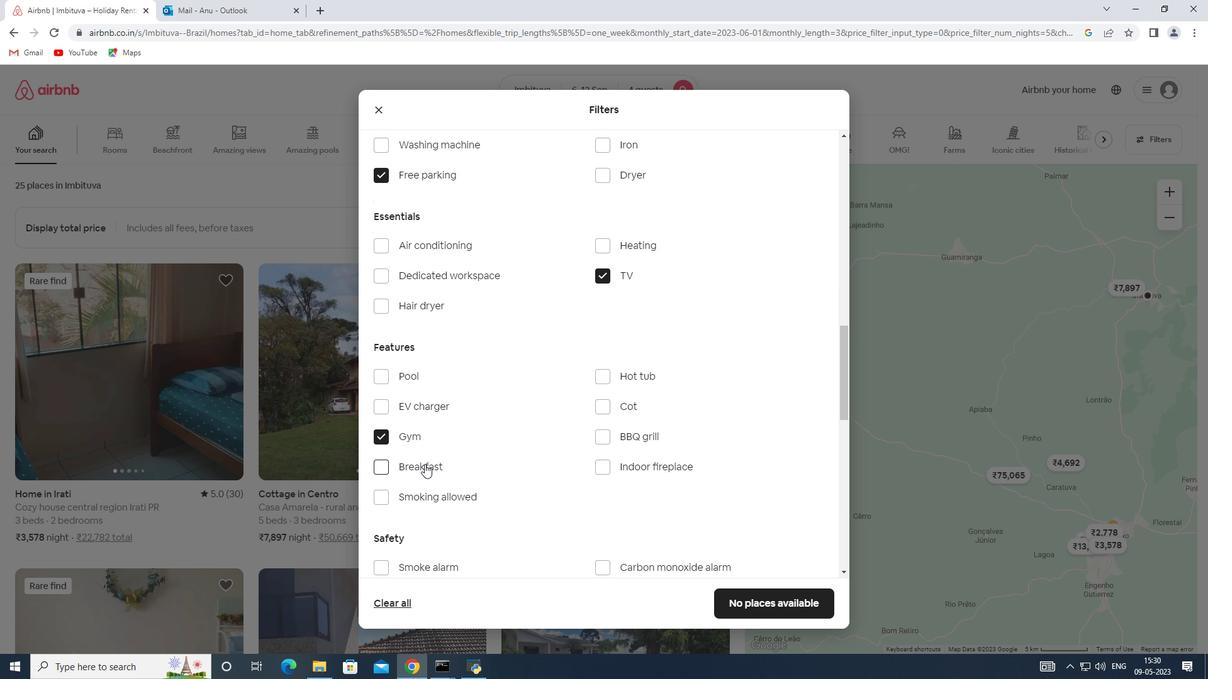 
Action: Mouse moved to (532, 442)
Screenshot: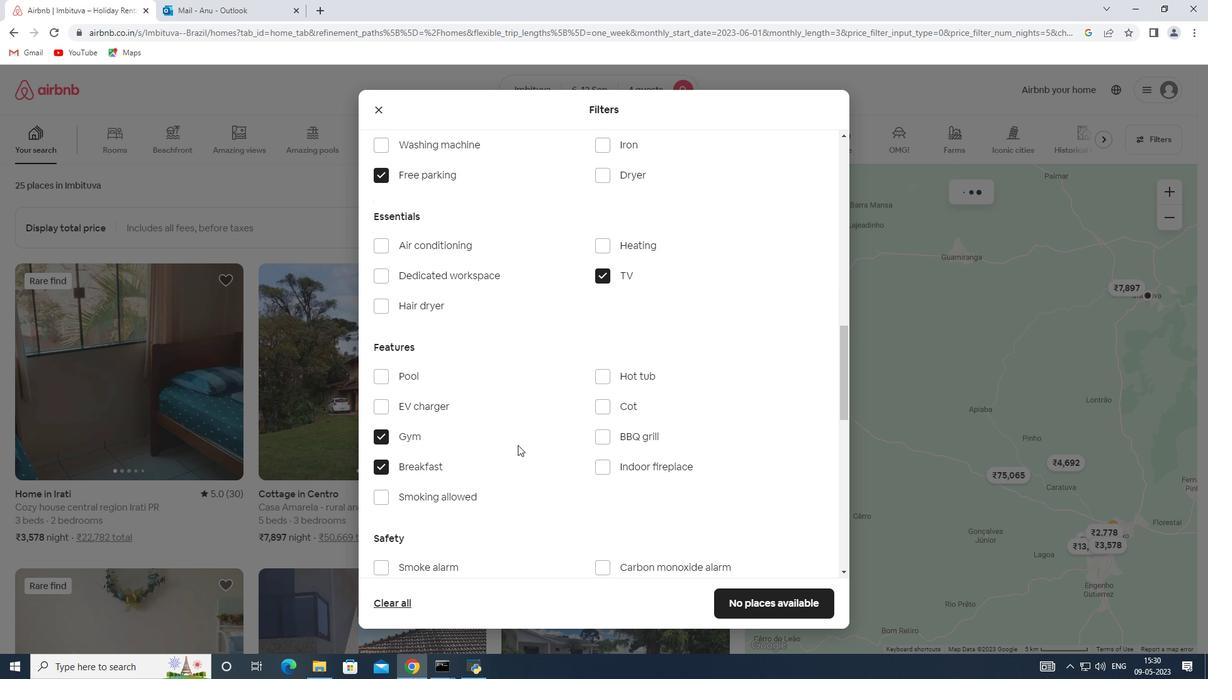 
Action: Mouse scrolled (532, 441) with delta (0, 0)
Screenshot: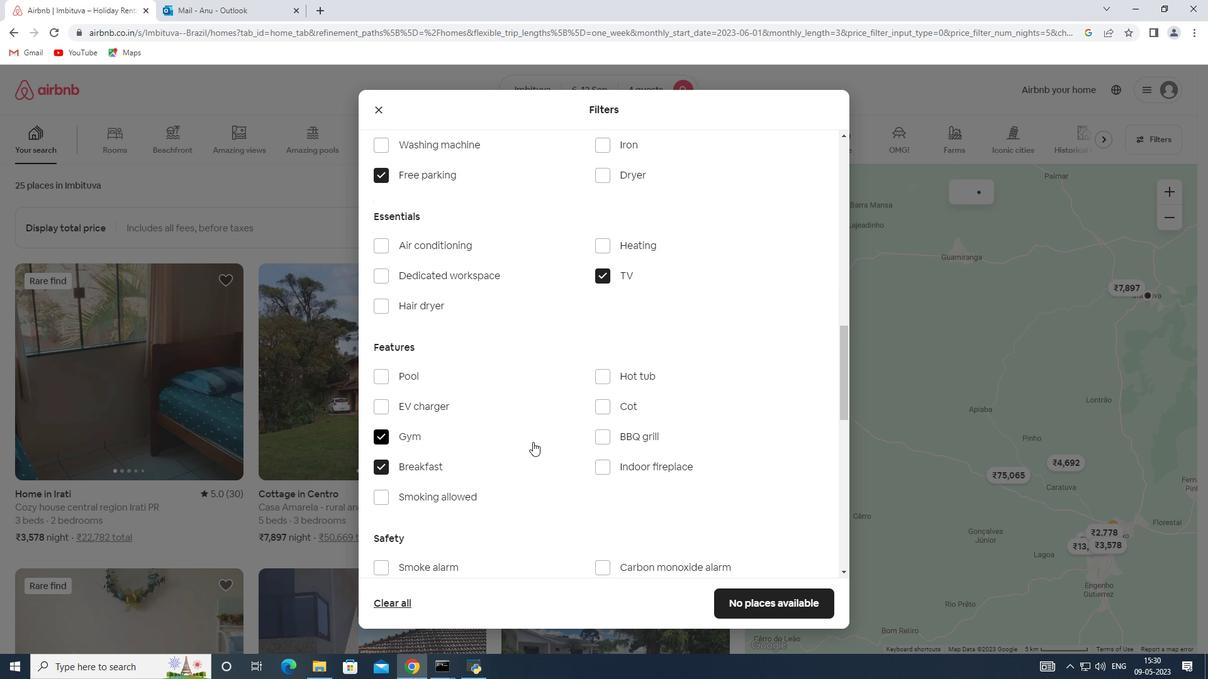 
Action: Mouse scrolled (532, 441) with delta (0, 0)
Screenshot: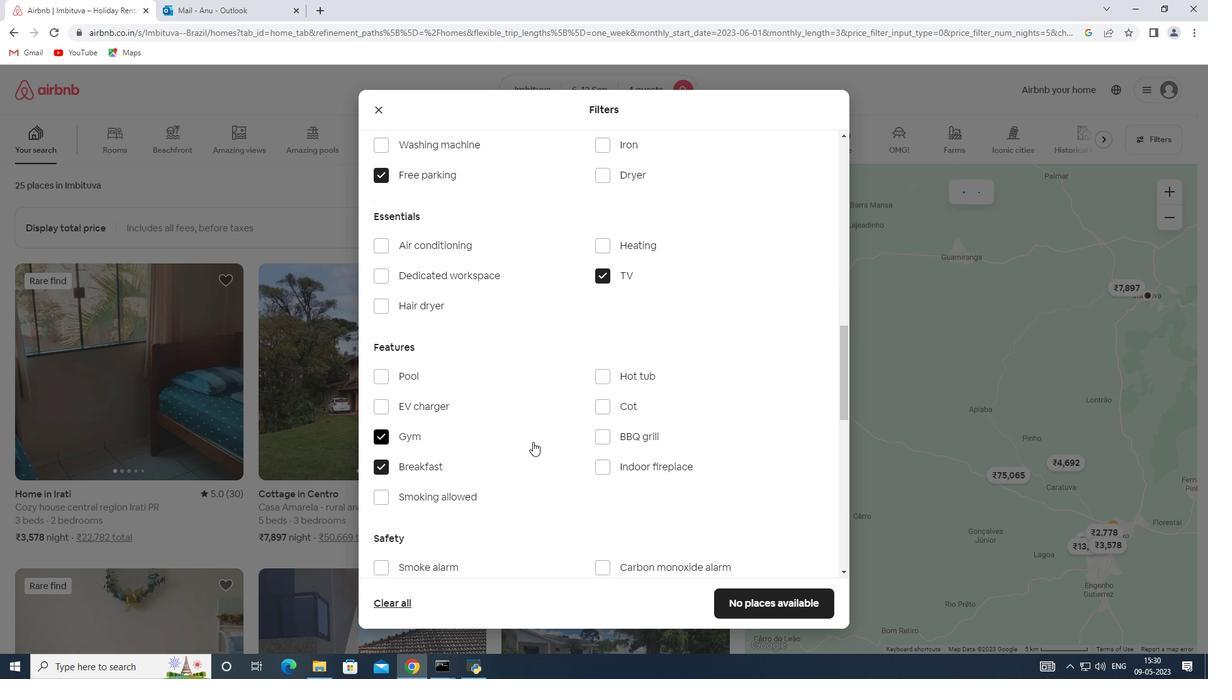 
Action: Mouse scrolled (532, 441) with delta (0, 0)
Screenshot: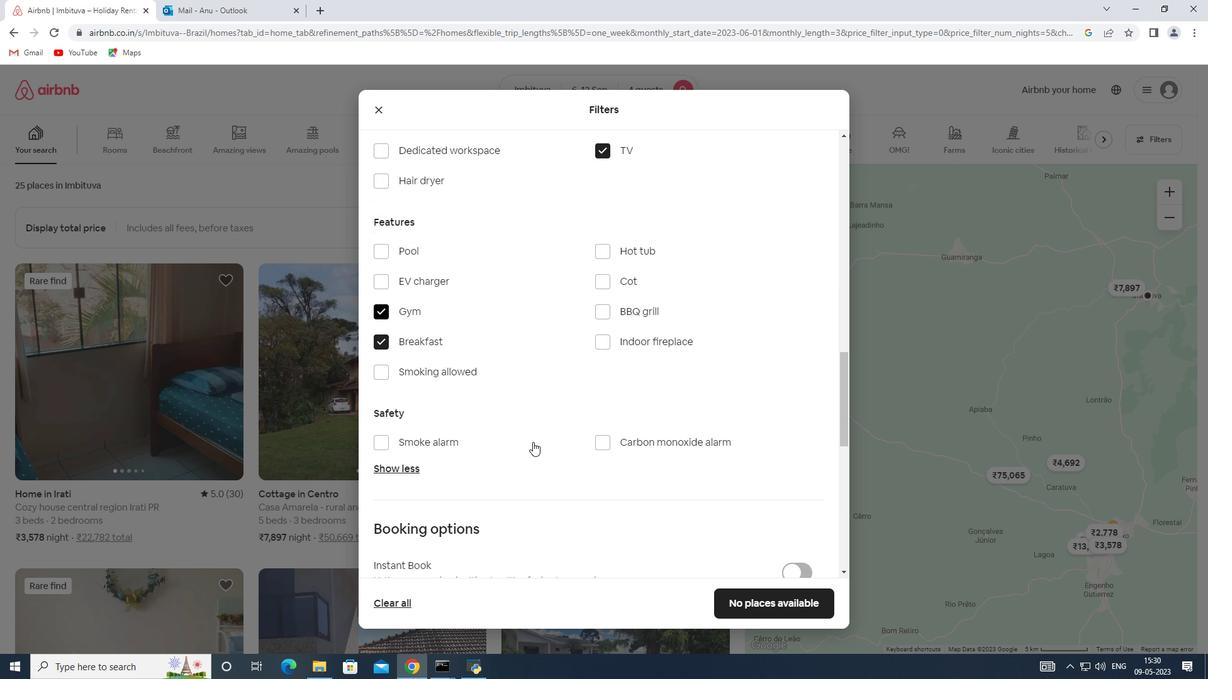 
Action: Mouse scrolled (532, 441) with delta (0, 0)
Screenshot: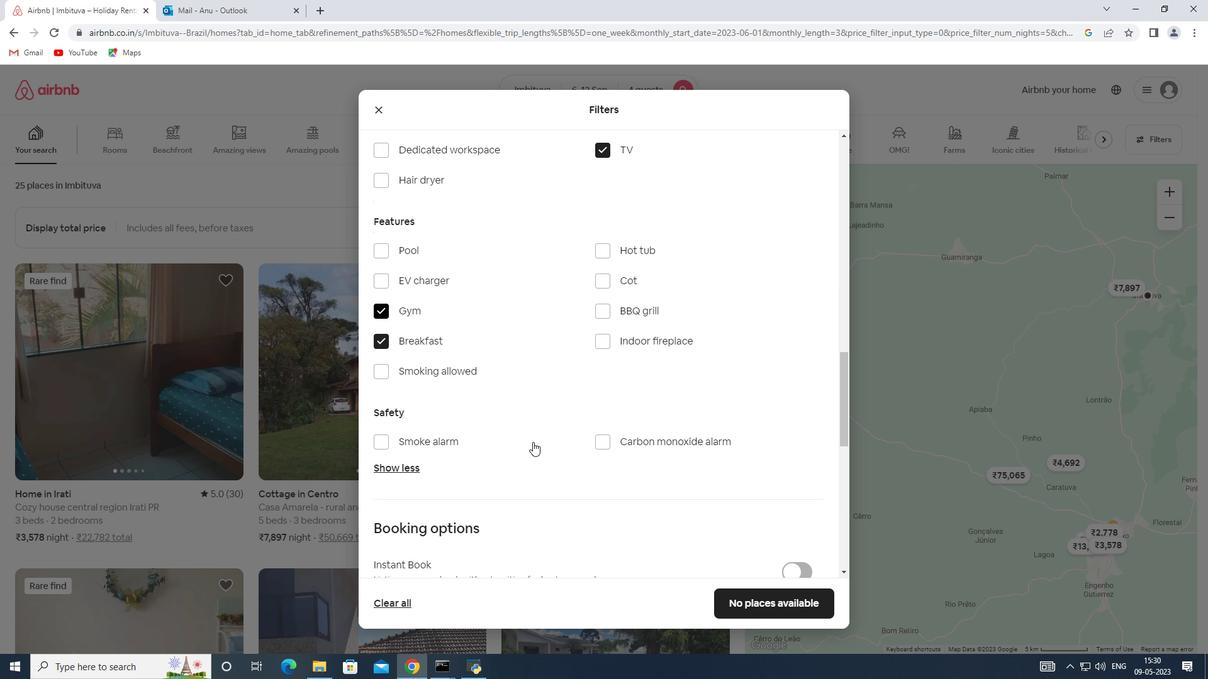 
Action: Mouse moved to (787, 483)
Screenshot: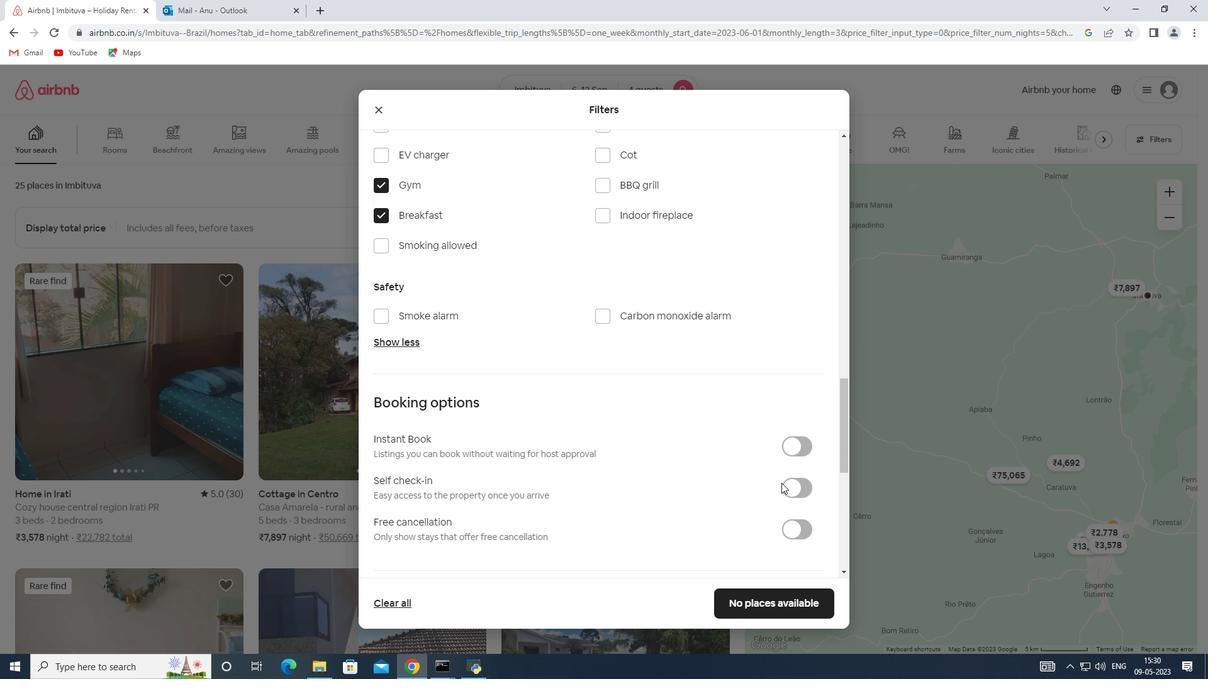 
Action: Mouse pressed left at (787, 483)
Screenshot: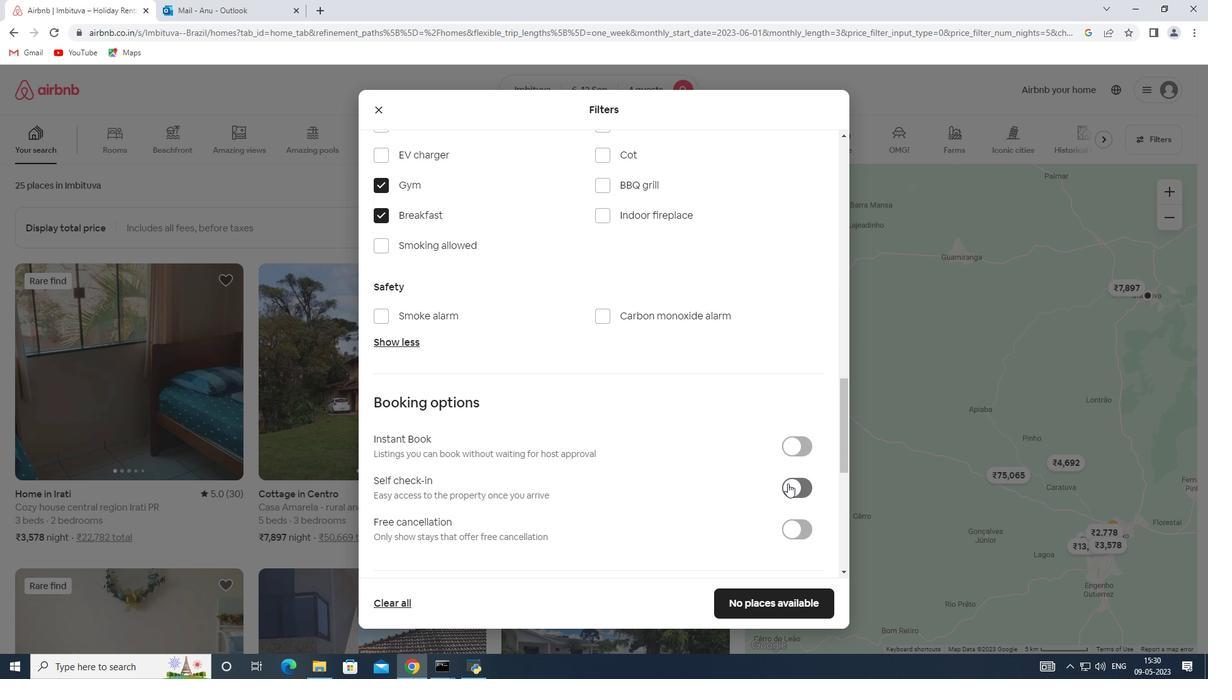 
Action: Mouse moved to (560, 466)
Screenshot: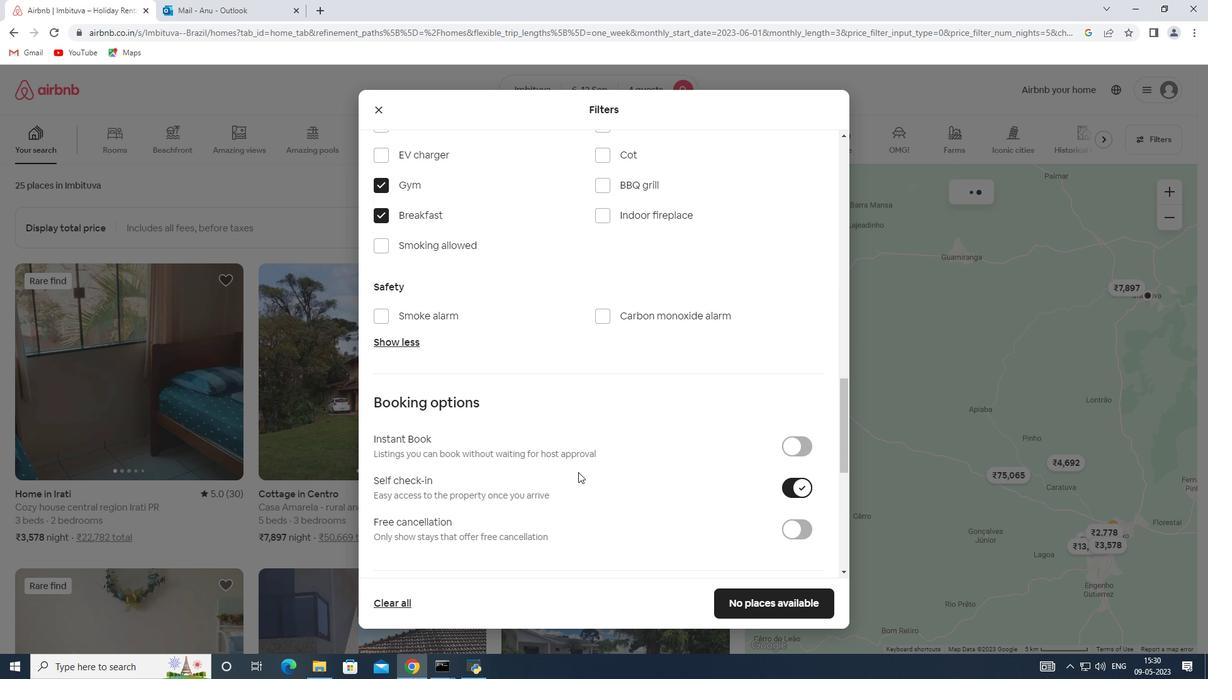 
Action: Mouse scrolled (560, 465) with delta (0, 0)
Screenshot: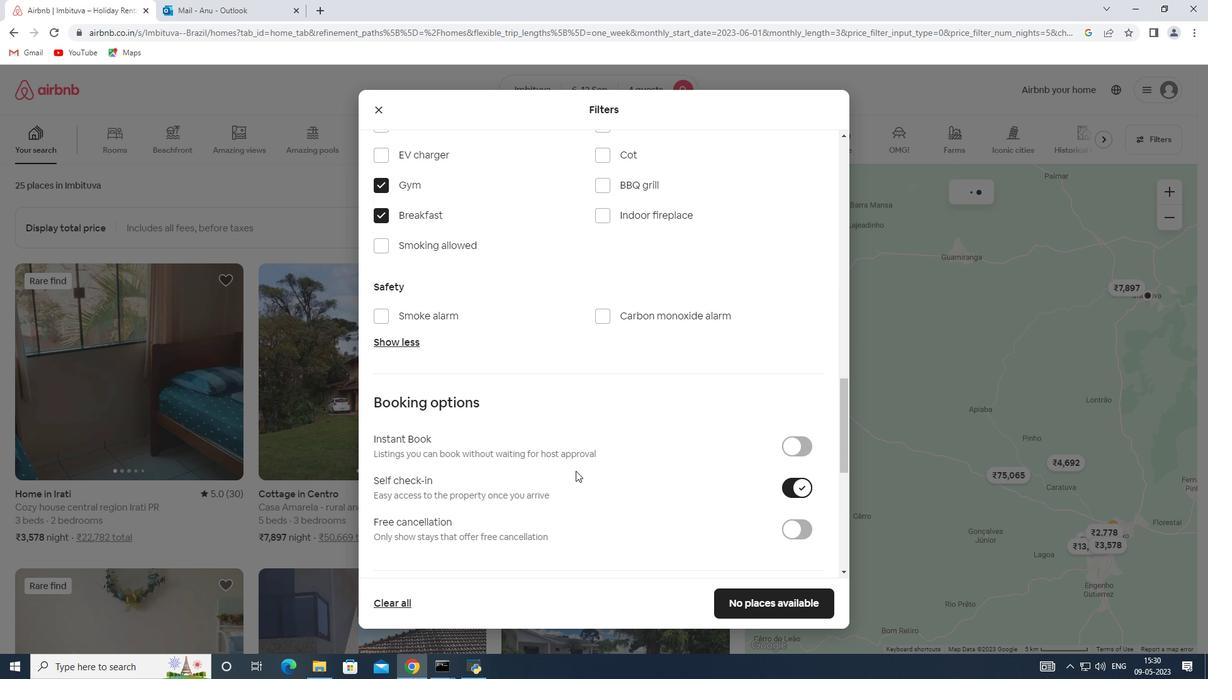 
Action: Mouse scrolled (560, 465) with delta (0, 0)
Screenshot: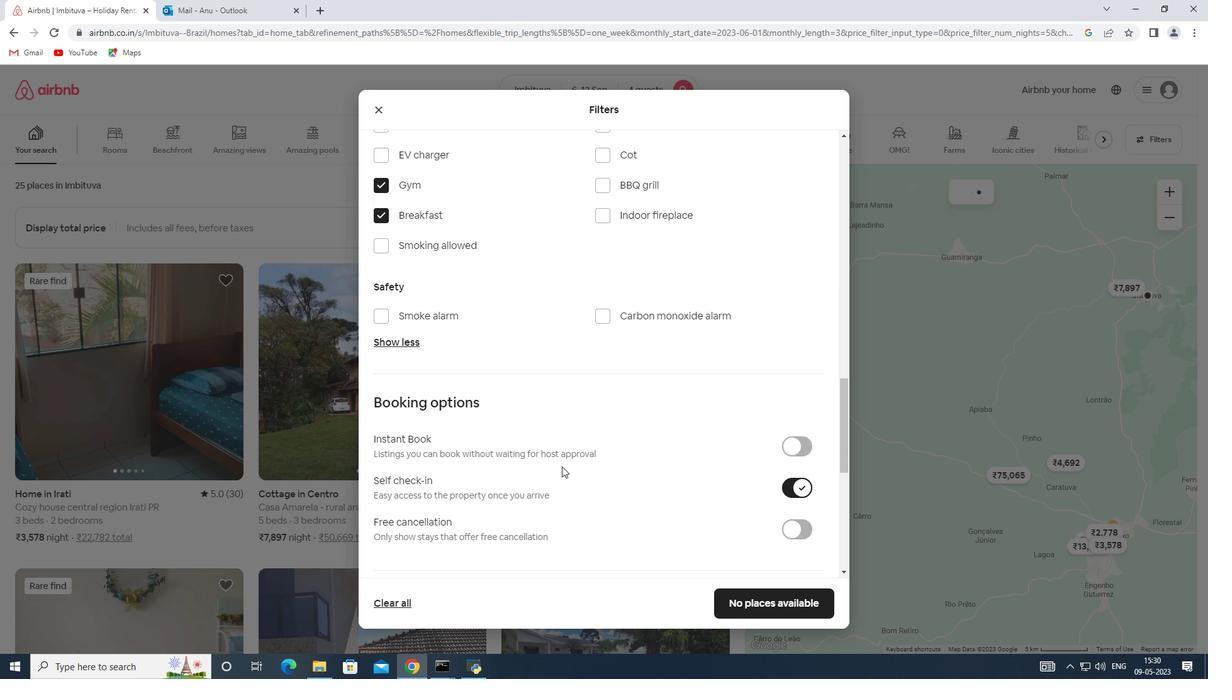 
Action: Mouse scrolled (560, 465) with delta (0, 0)
Screenshot: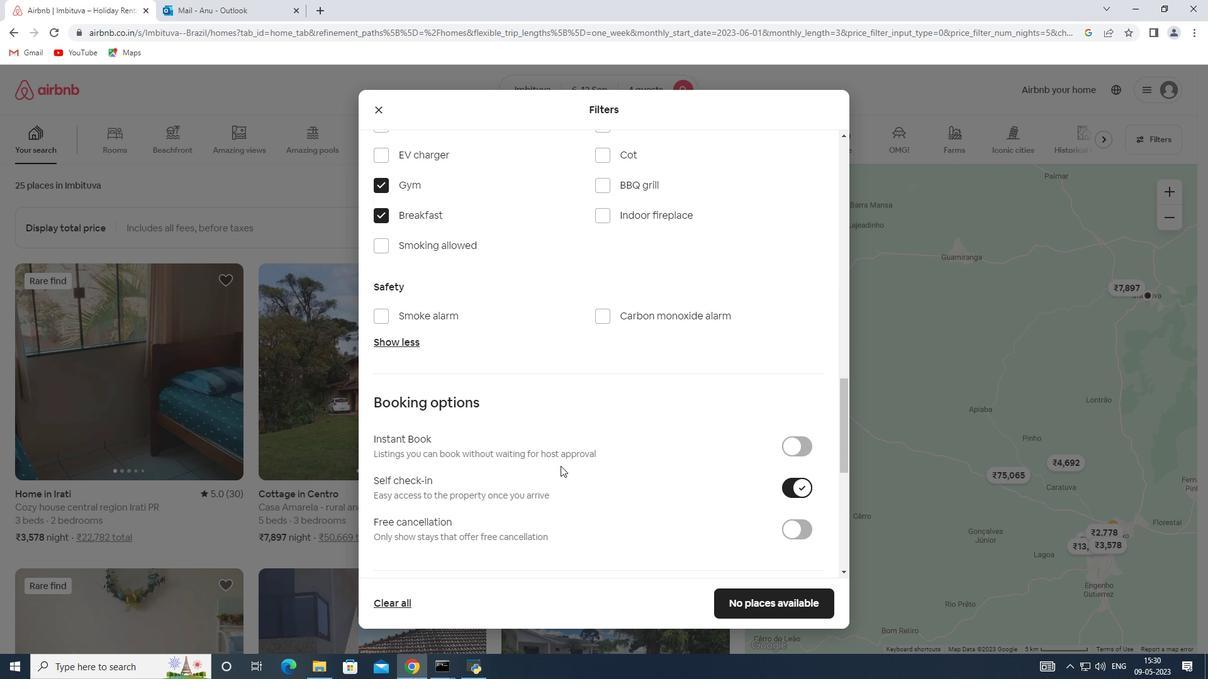 
Action: Mouse scrolled (560, 465) with delta (0, 0)
Screenshot: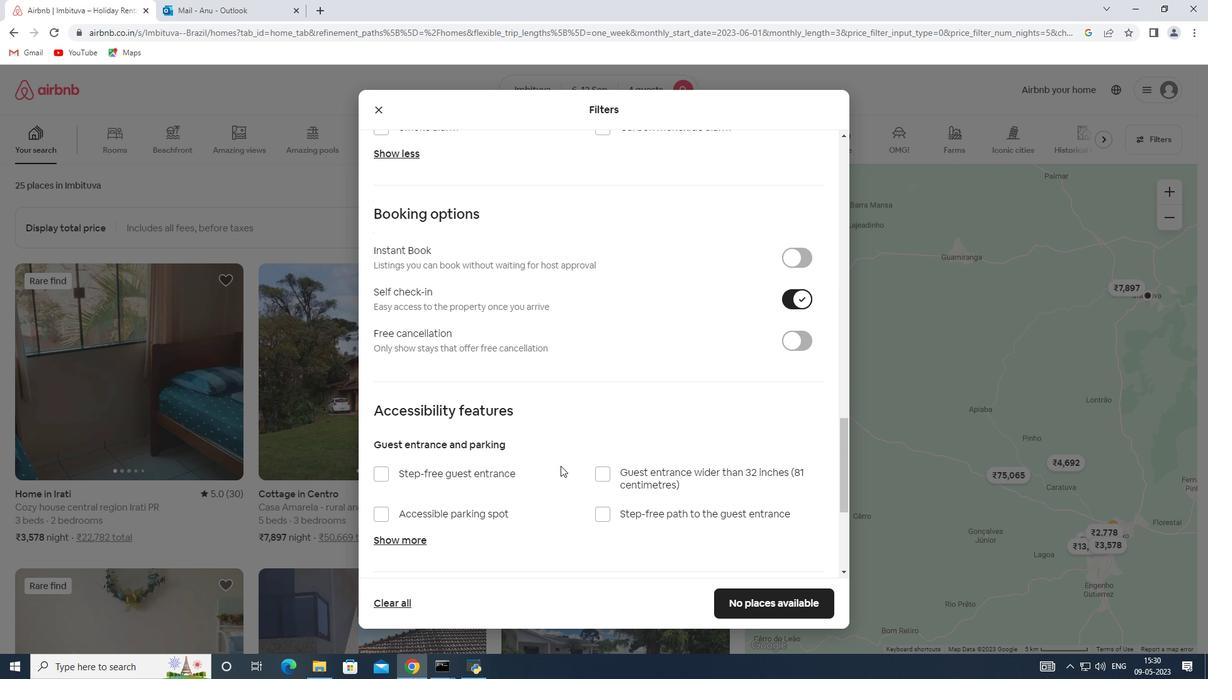 
Action: Mouse scrolled (560, 465) with delta (0, 0)
Screenshot: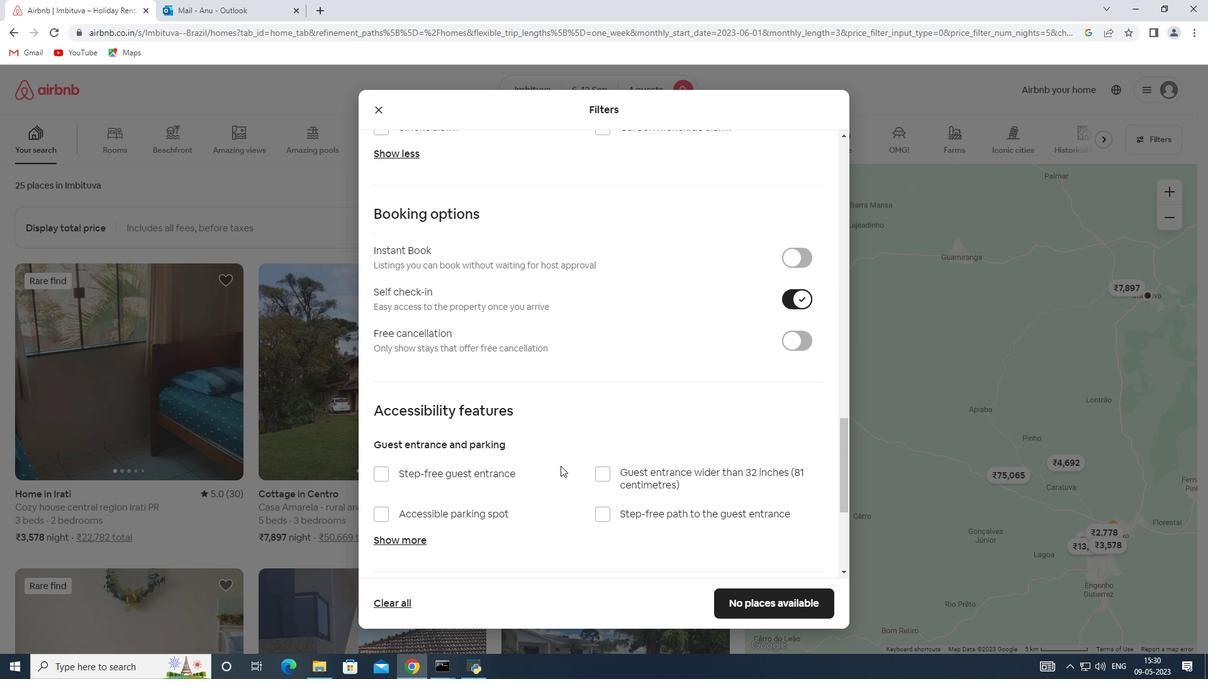 
Action: Mouse scrolled (560, 465) with delta (0, 0)
Screenshot: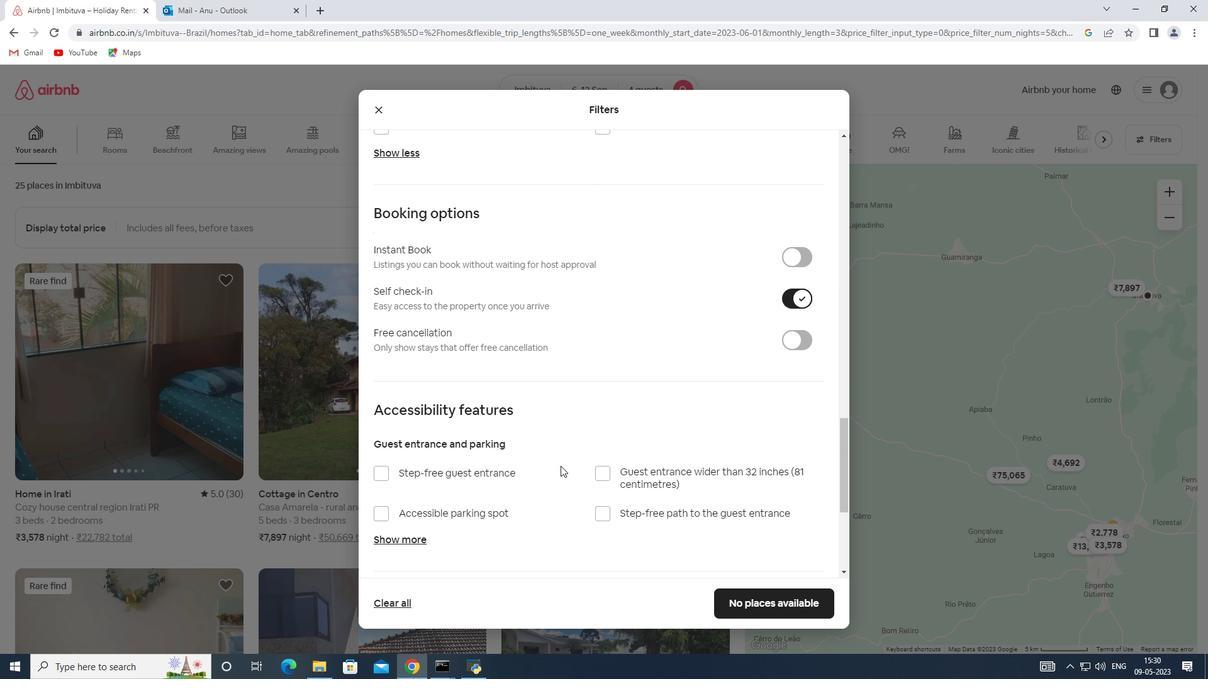 
Action: Mouse moved to (510, 480)
Screenshot: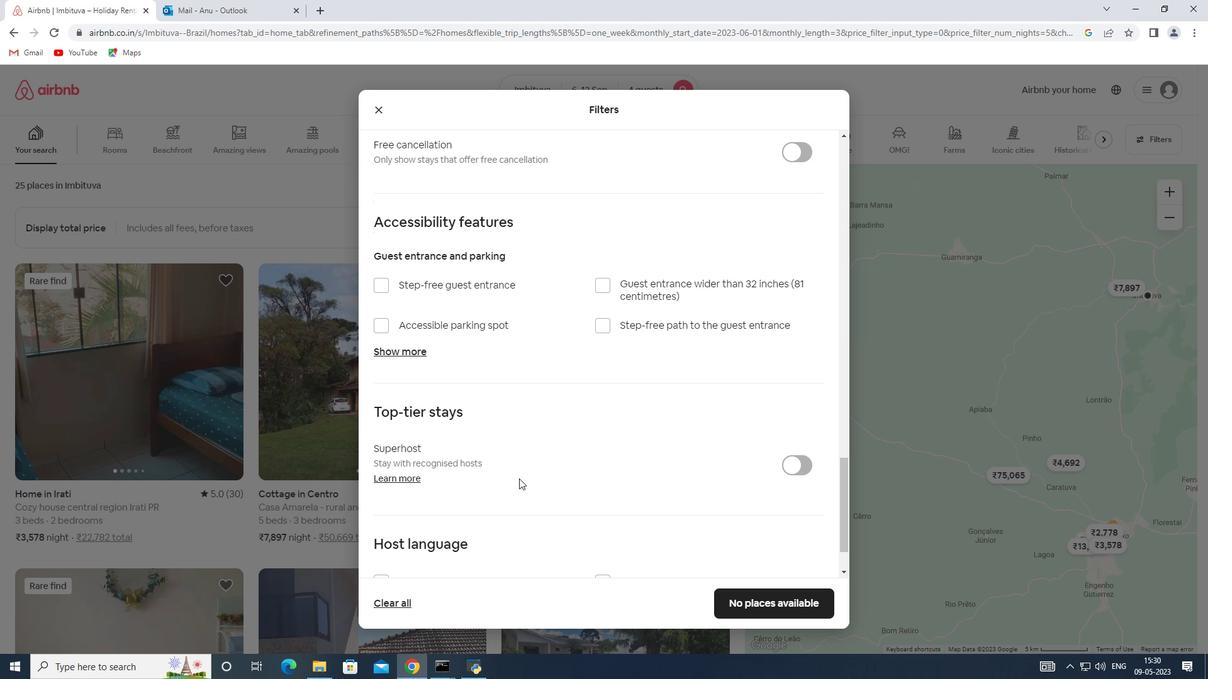 
Action: Mouse scrolled (510, 480) with delta (0, 0)
Screenshot: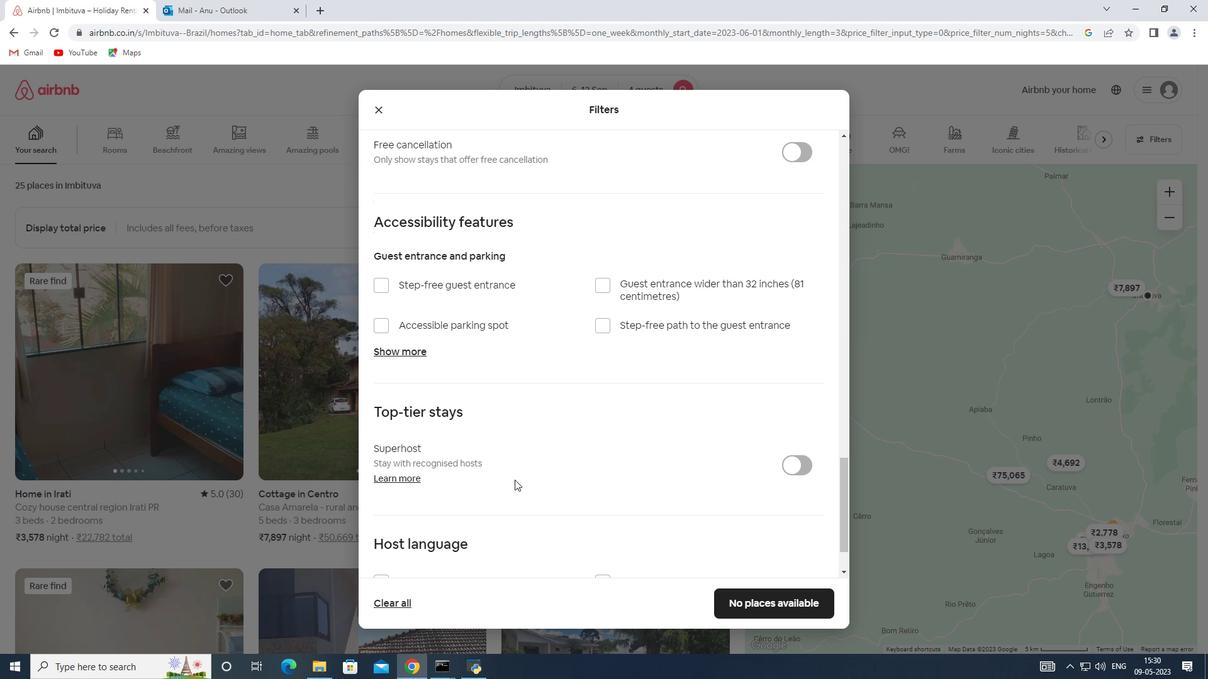 
Action: Mouse scrolled (510, 480) with delta (0, 0)
Screenshot: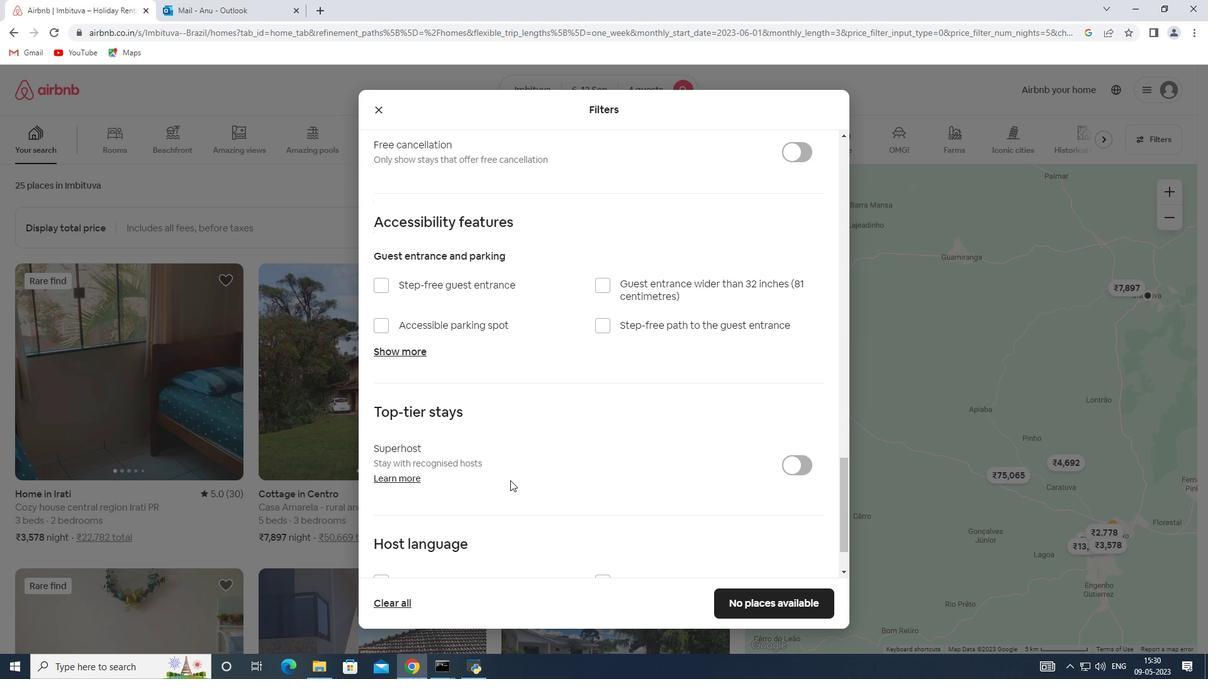 
Action: Mouse scrolled (510, 480) with delta (0, 0)
Screenshot: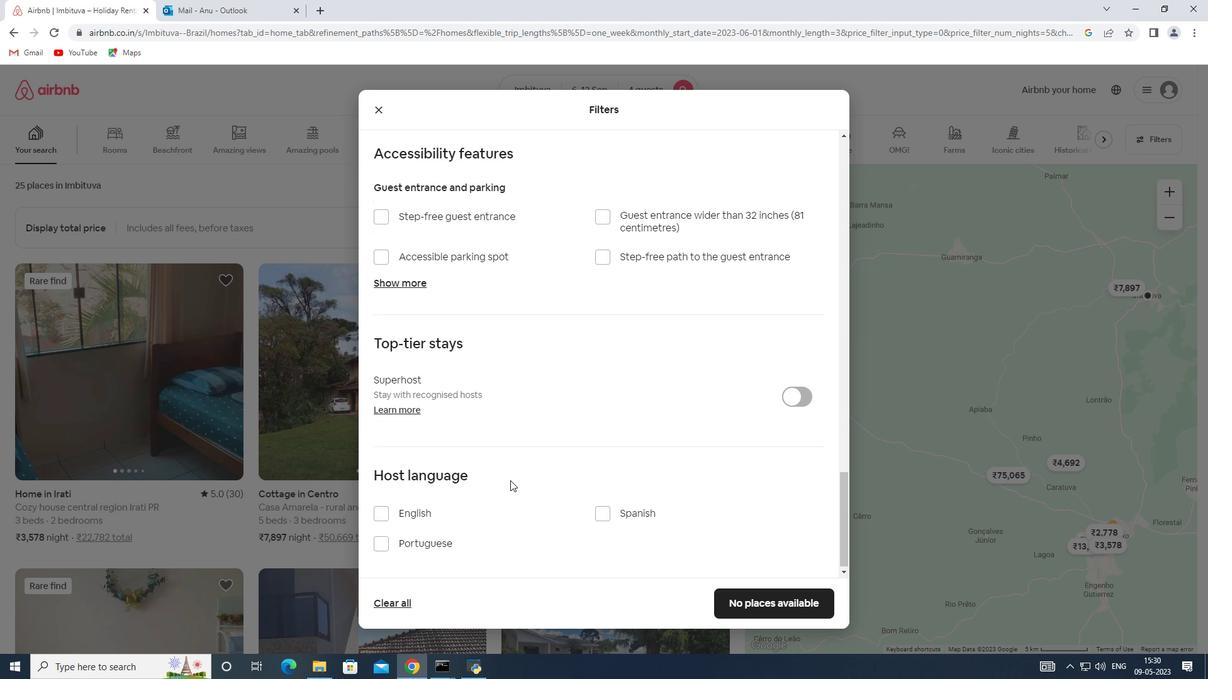 
Action: Mouse moved to (412, 507)
Screenshot: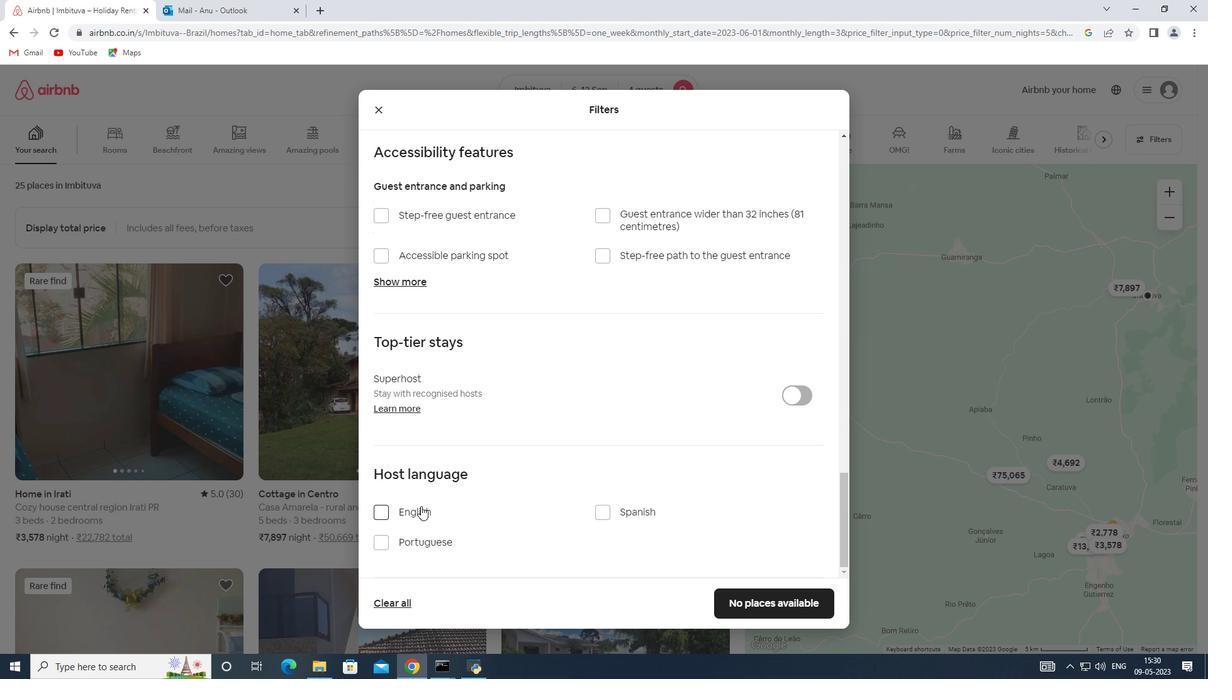 
Action: Mouse pressed left at (412, 507)
Screenshot: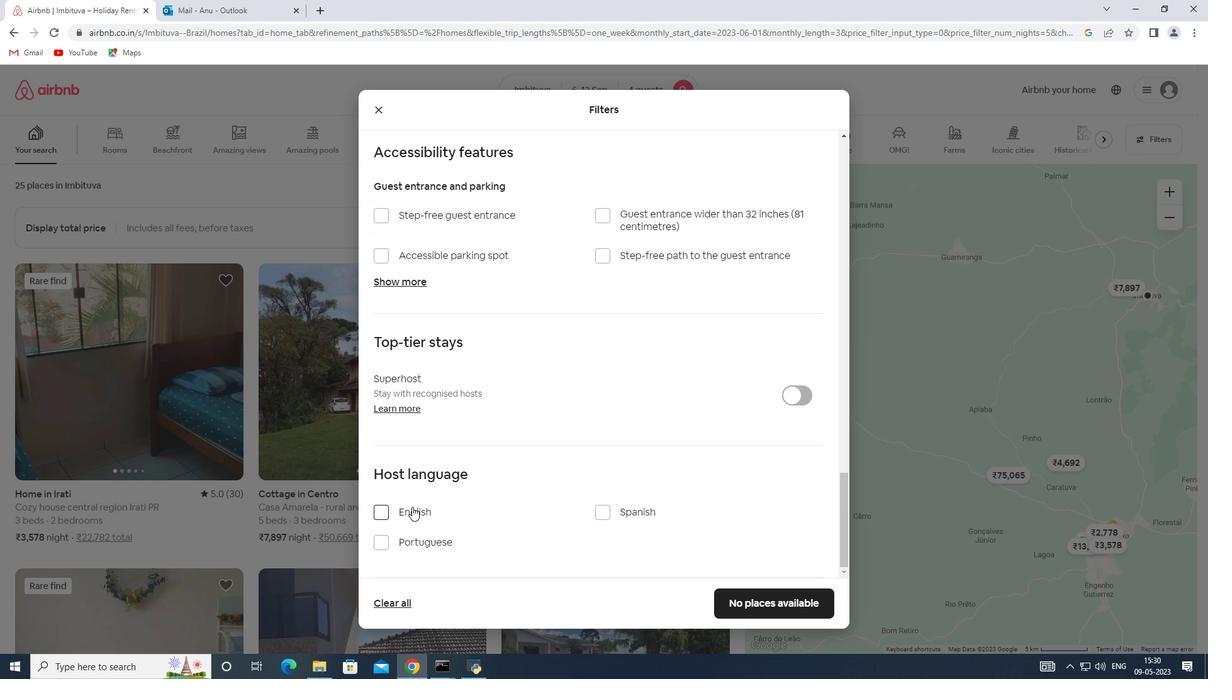 
Action: Mouse moved to (734, 604)
Screenshot: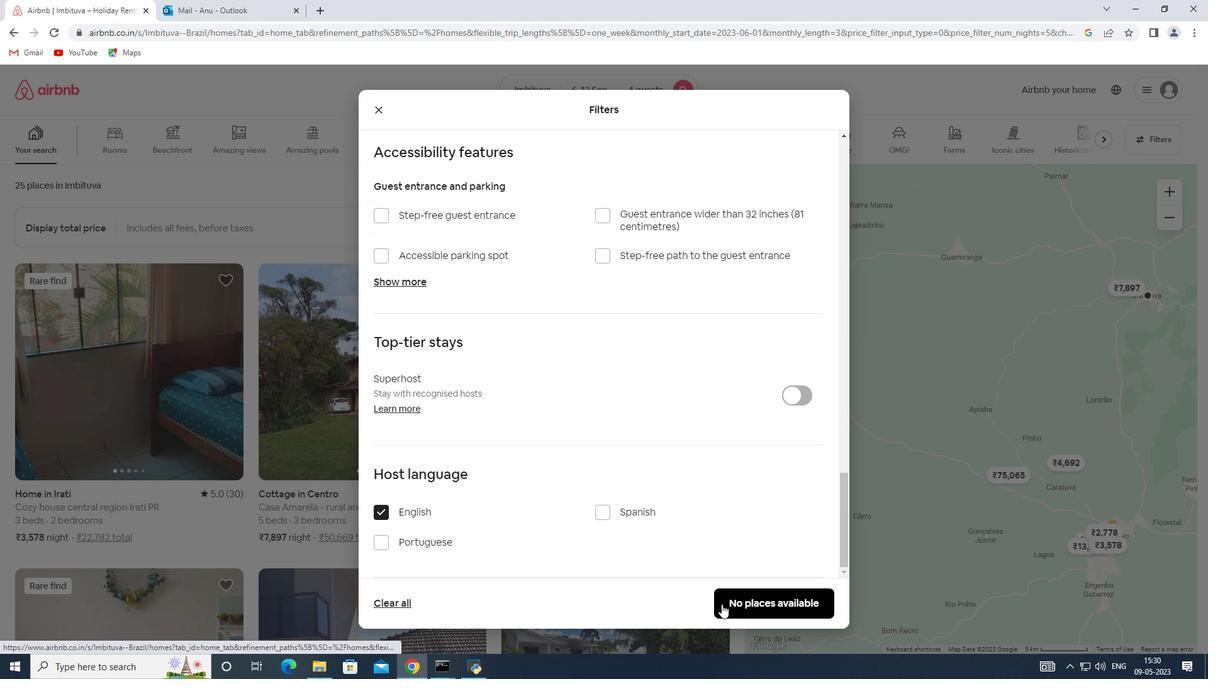 
Action: Mouse pressed left at (734, 604)
Screenshot: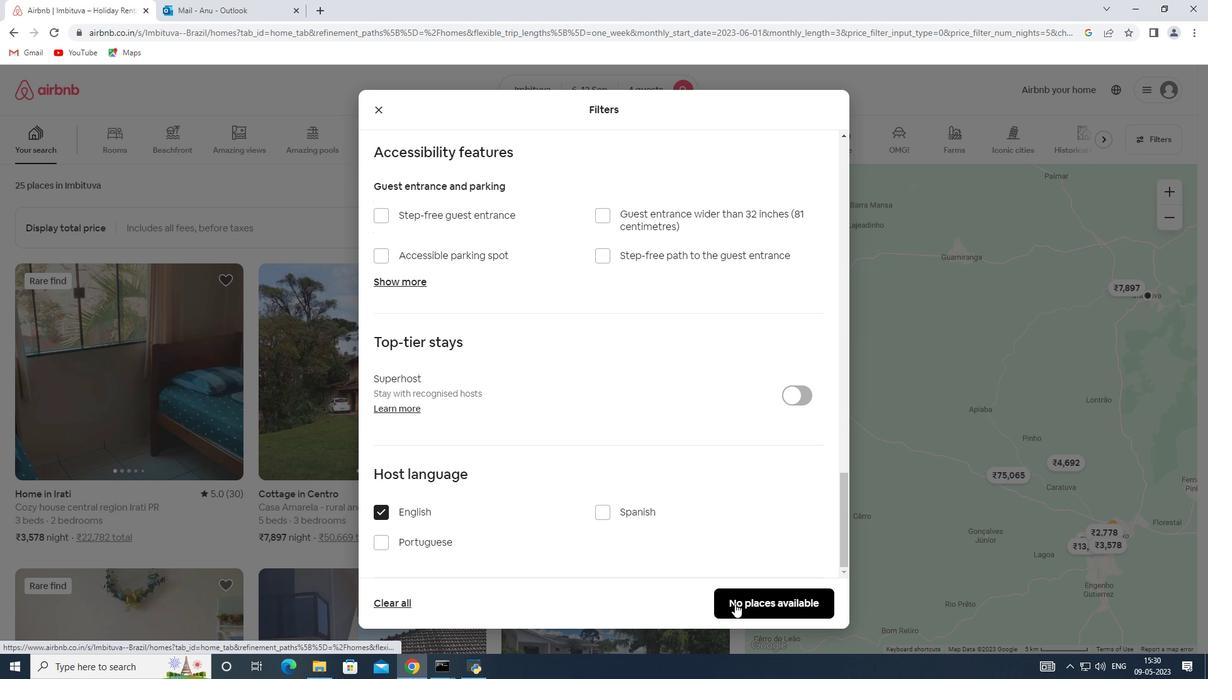 
